 Task: Add an event  with title  Casual Second Interview with Billie, date '2023/10/09' to 2023/10/10  & Select Event type as  One on One. Add location for the event as  Birmingham, UK and add a description: The conversation aimed at assessing their qualifications, skills, and suitability for a specific job role or position within the organization. The interview provides an opportunity for the hiring team to gather valuable information about the candidate's experience, abilities, and potential cultural fit.Create an event link  http-casualsecondinterviewwithcandidatebcom & Select the event color as  Cyan. , logged in from the account softage.4@softage.netand send the event invitation to softage.10@softage.net and softage.1@softage.net
Action: Mouse pressed left at (825, 107)
Screenshot: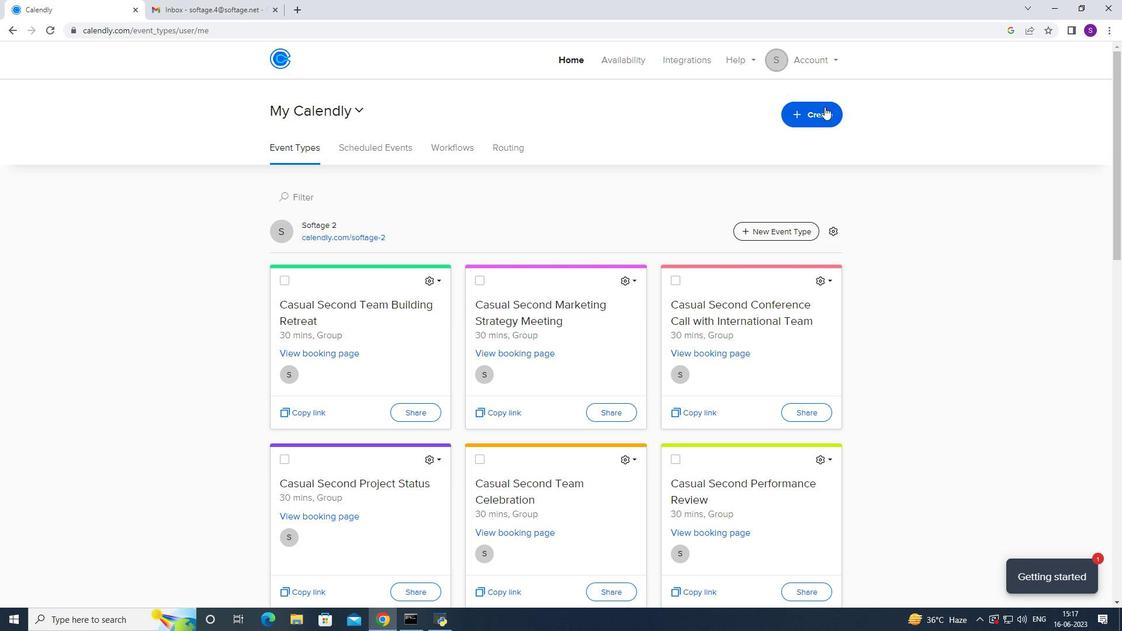 
Action: Mouse moved to (719, 166)
Screenshot: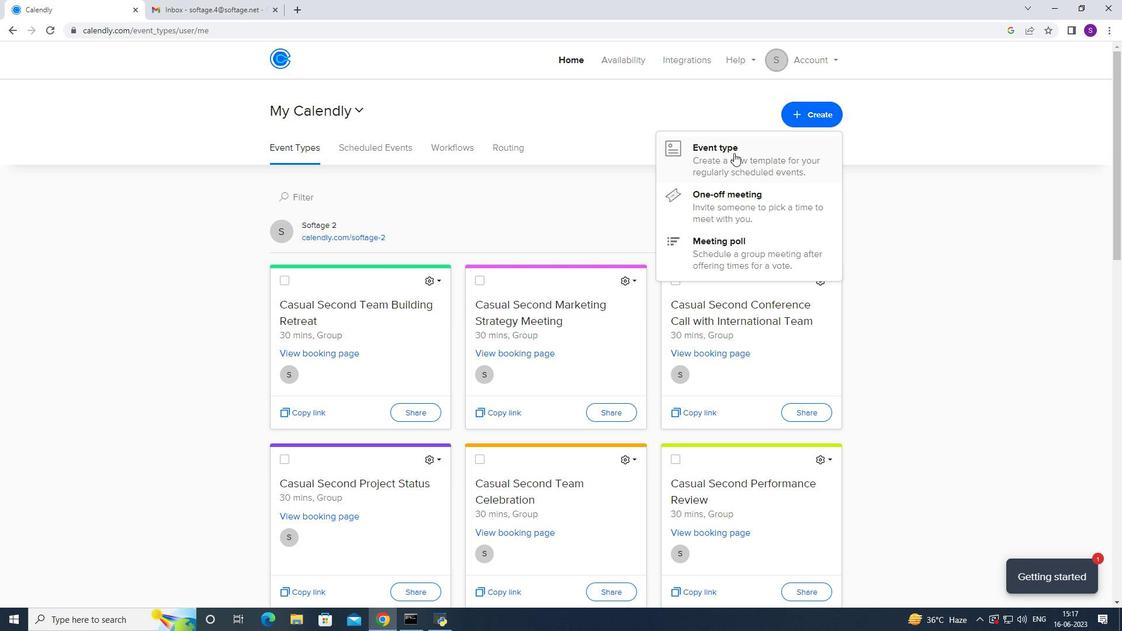 
Action: Mouse pressed left at (719, 166)
Screenshot: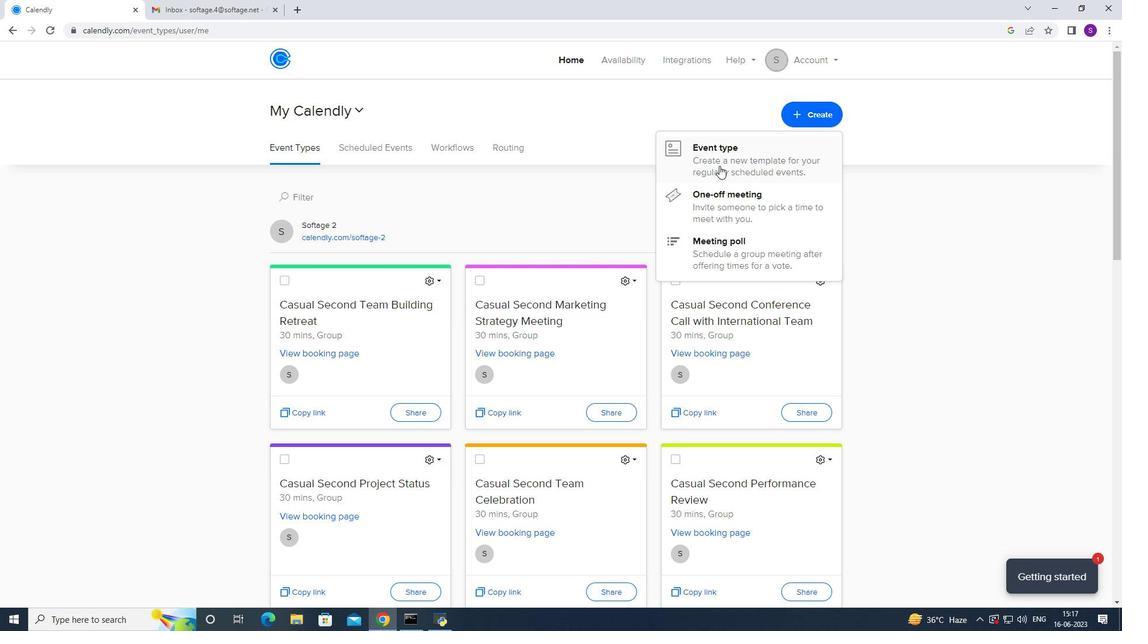 
Action: Mouse moved to (499, 192)
Screenshot: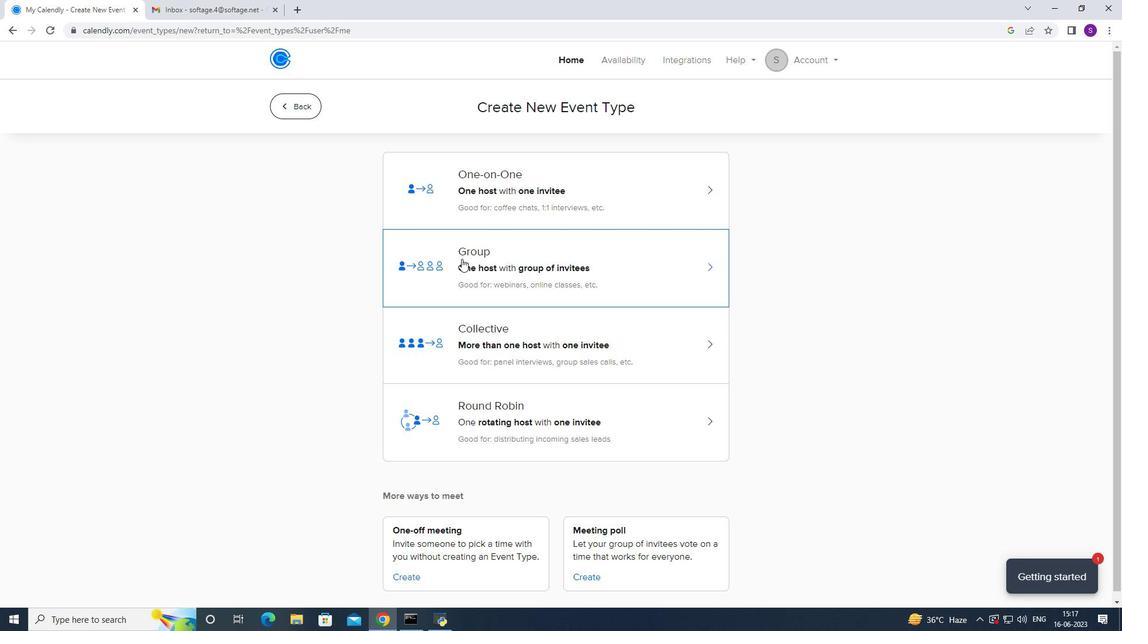
Action: Mouse pressed left at (499, 192)
Screenshot: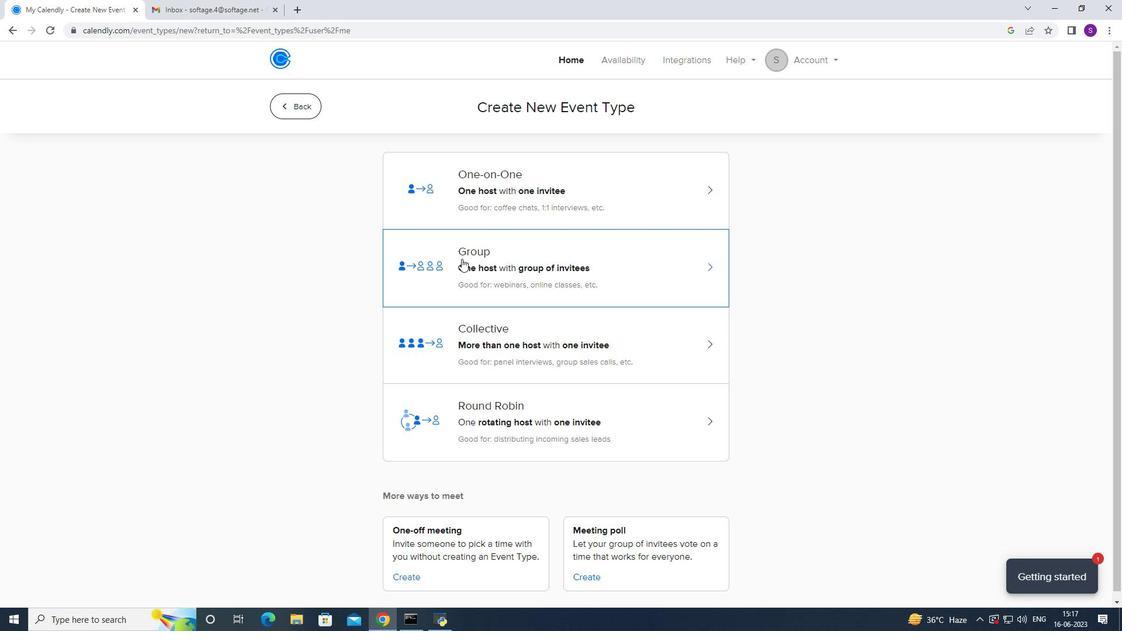 
Action: Mouse moved to (431, 266)
Screenshot: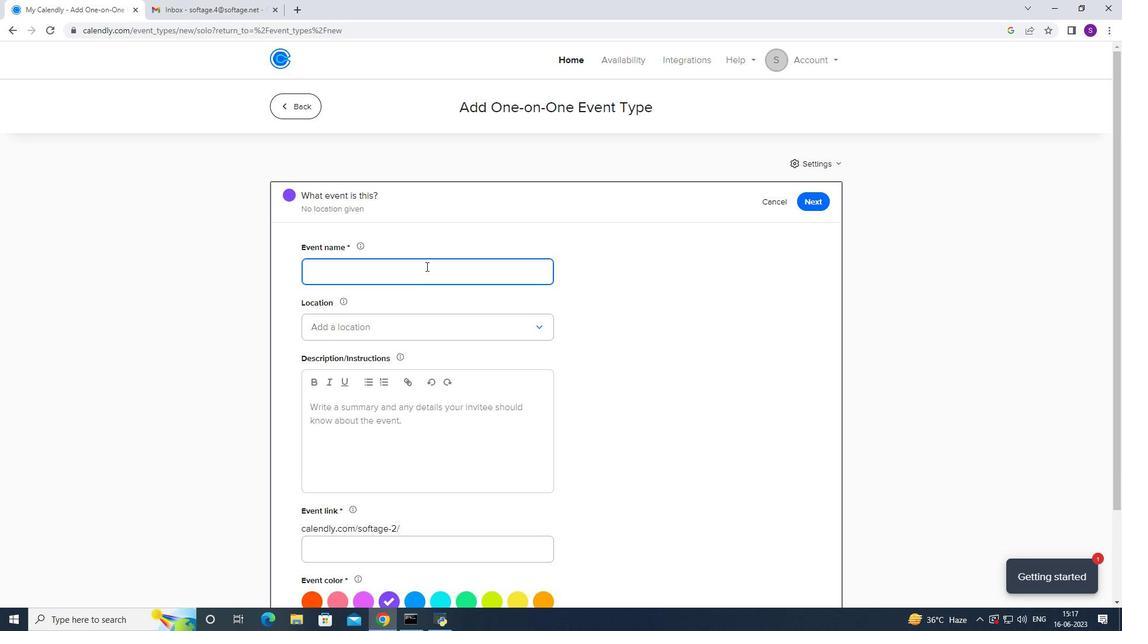 
Action: Key pressed <Key.caps_lock>
Screenshot: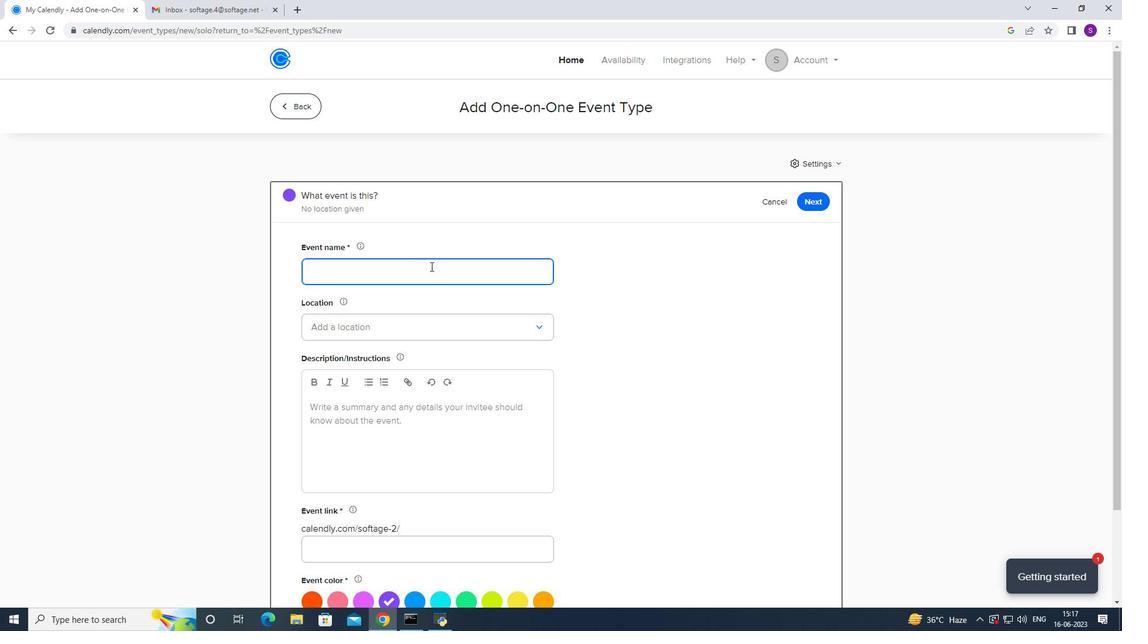 
Action: Mouse moved to (457, 259)
Screenshot: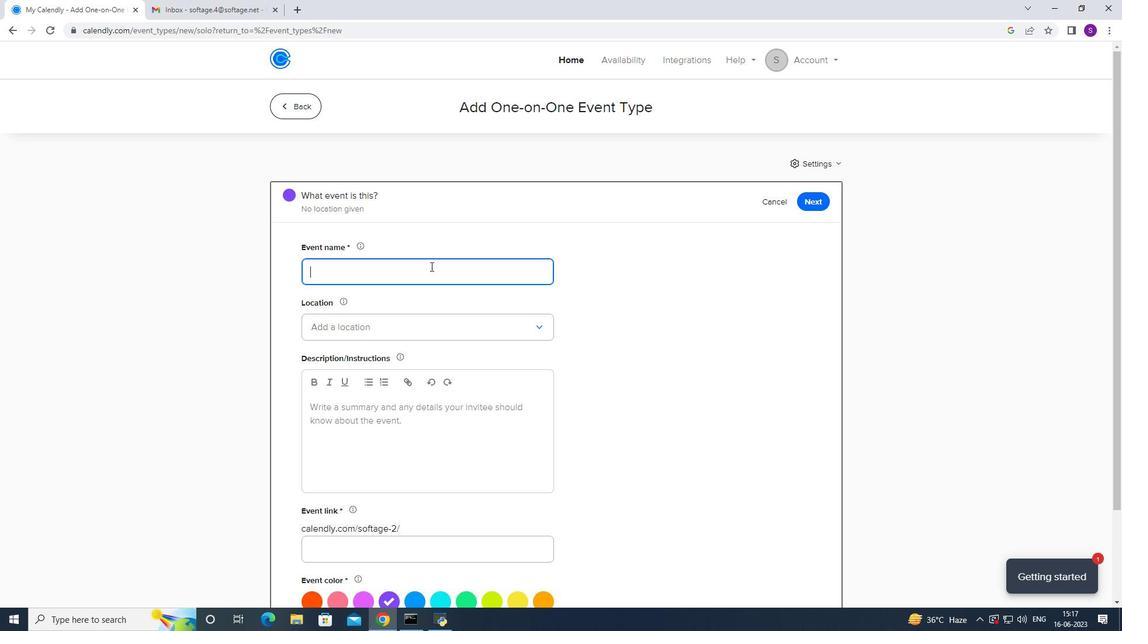 
Action: Key pressed C
Screenshot: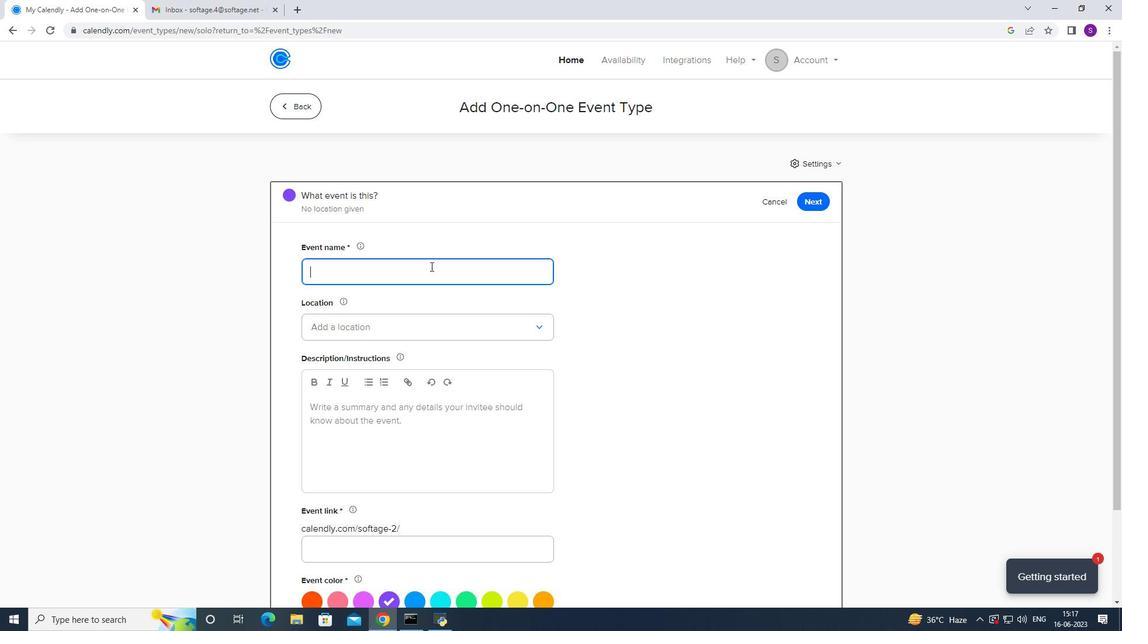 
Action: Mouse moved to (483, 246)
Screenshot: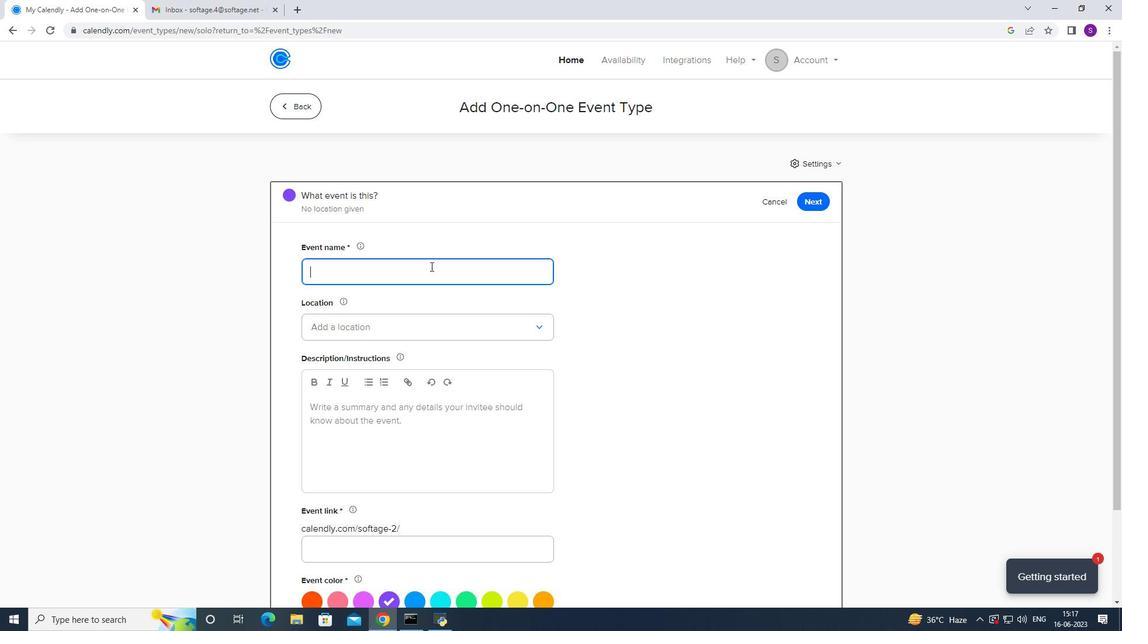 
Action: Key pressed <Key.caps_lock>as
Screenshot: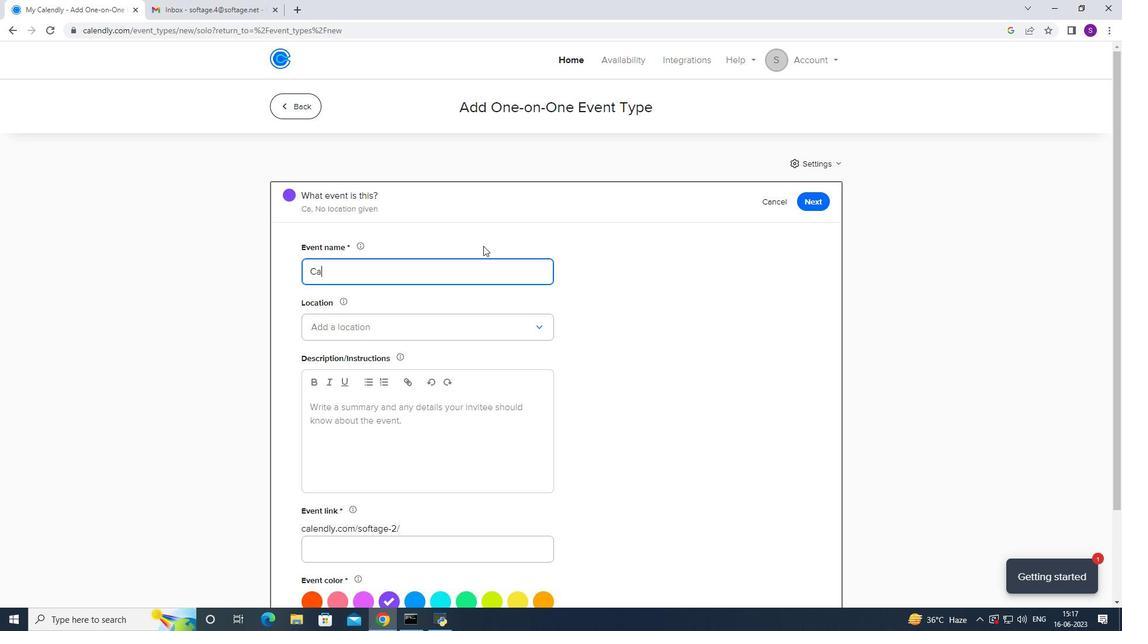 
Action: Mouse moved to (552, 233)
Screenshot: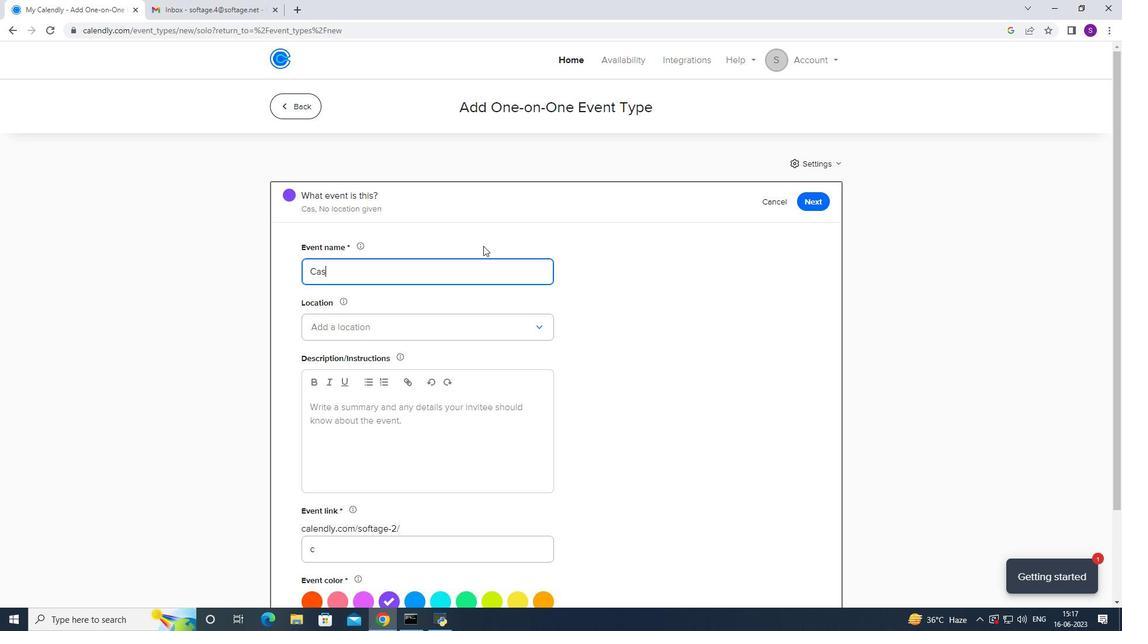 
Action: Key pressed u
Screenshot: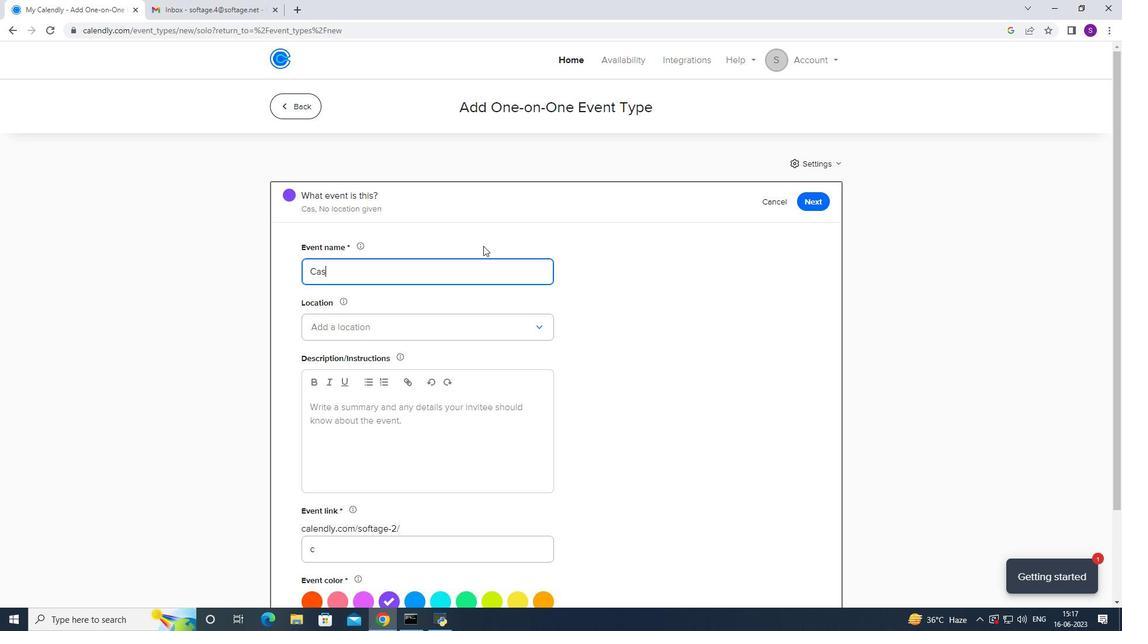 
Action: Mouse moved to (644, 204)
Screenshot: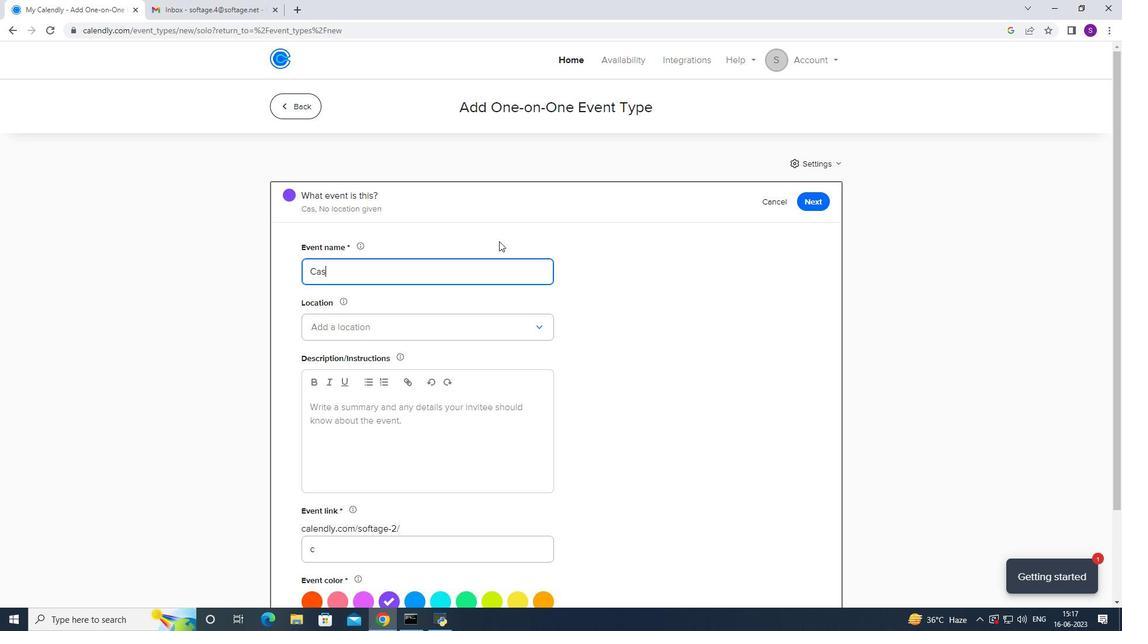 
Action: Key pressed al<Key.space>
Screenshot: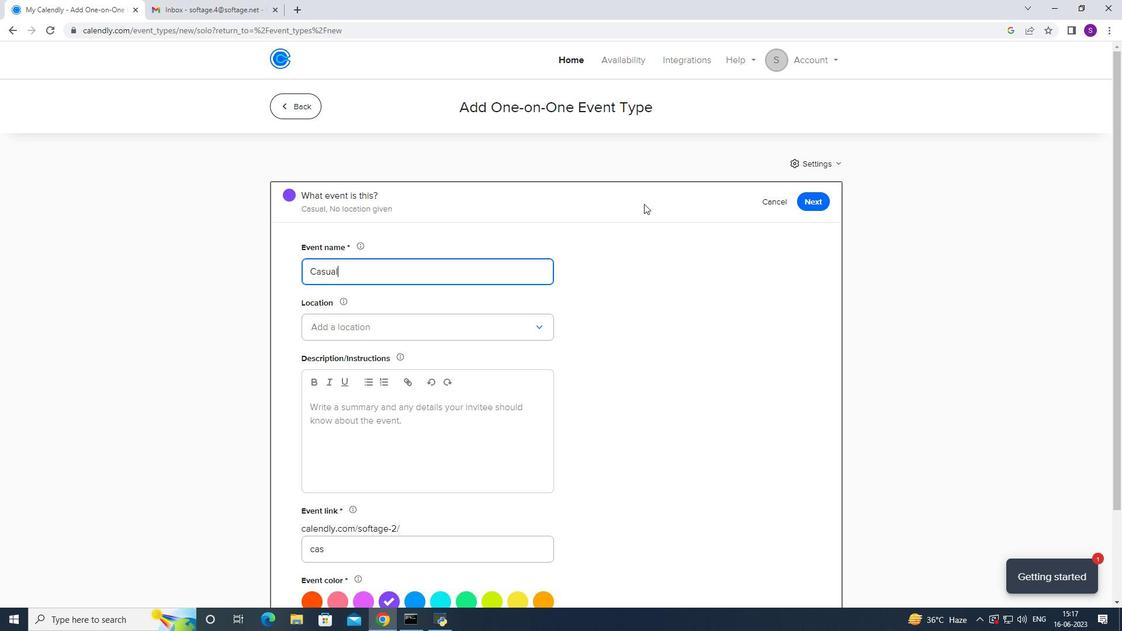 
Action: Mouse moved to (1122, 630)
Screenshot: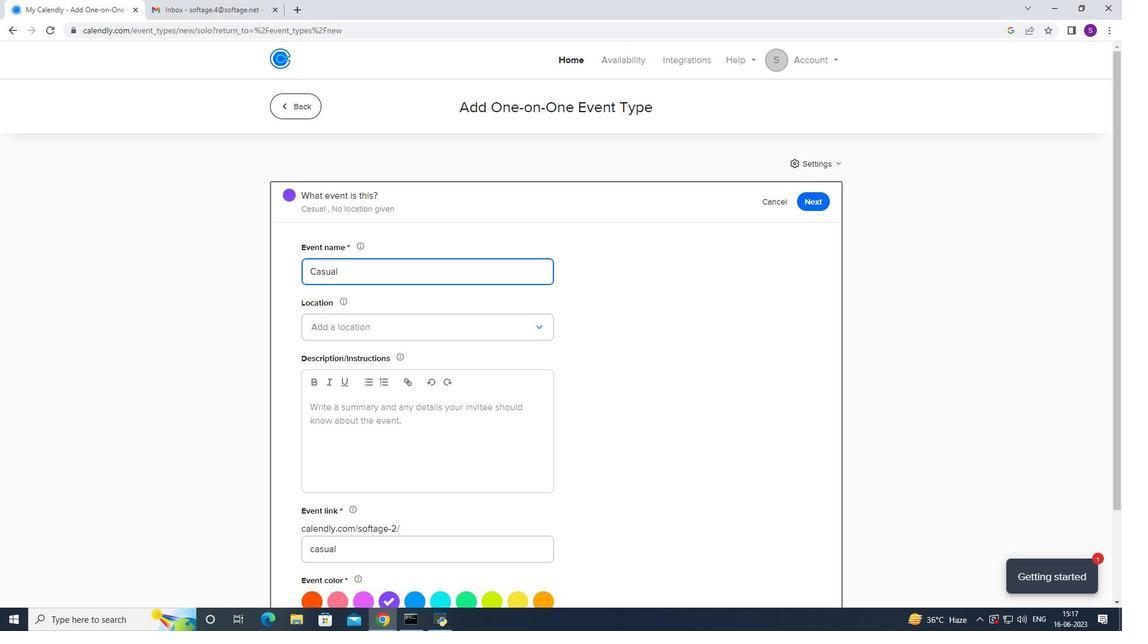 
Action: Key pressed <Key.caps_lock>S<Key.caps_lock>eond<Key.caps_lock>I<Key.caps_lock>nterview<Key.space>with<Key.space><Key.caps_lock>B<Key.caps_lock>ikll<Key.backspace><Key.backspace><Key.backspace>llie
Screenshot: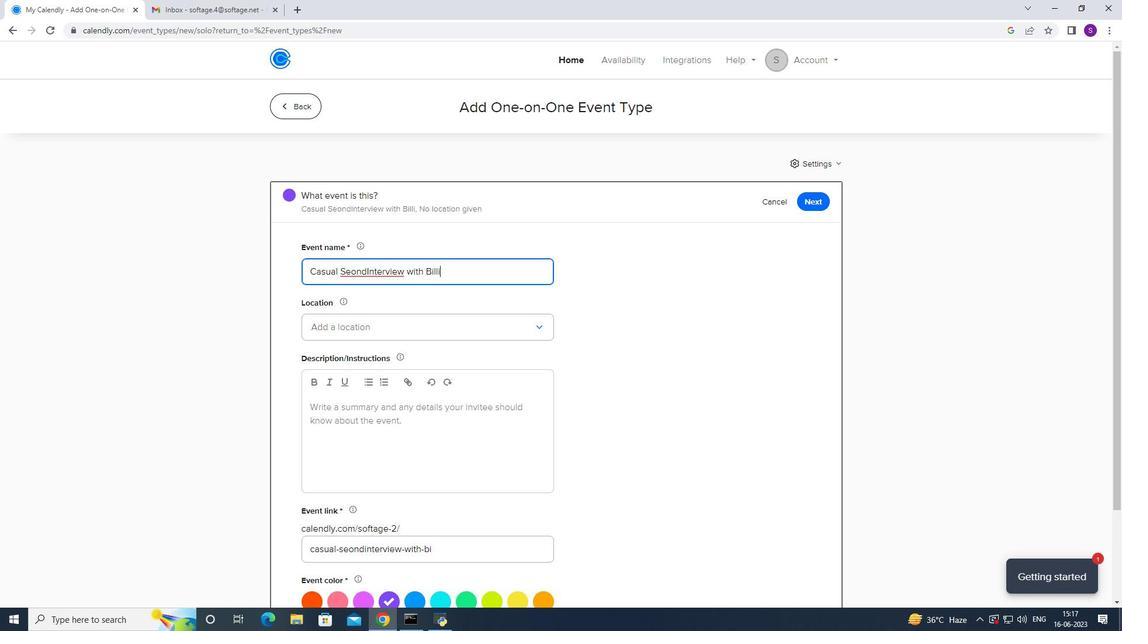 
Action: Mouse moved to (356, 278)
Screenshot: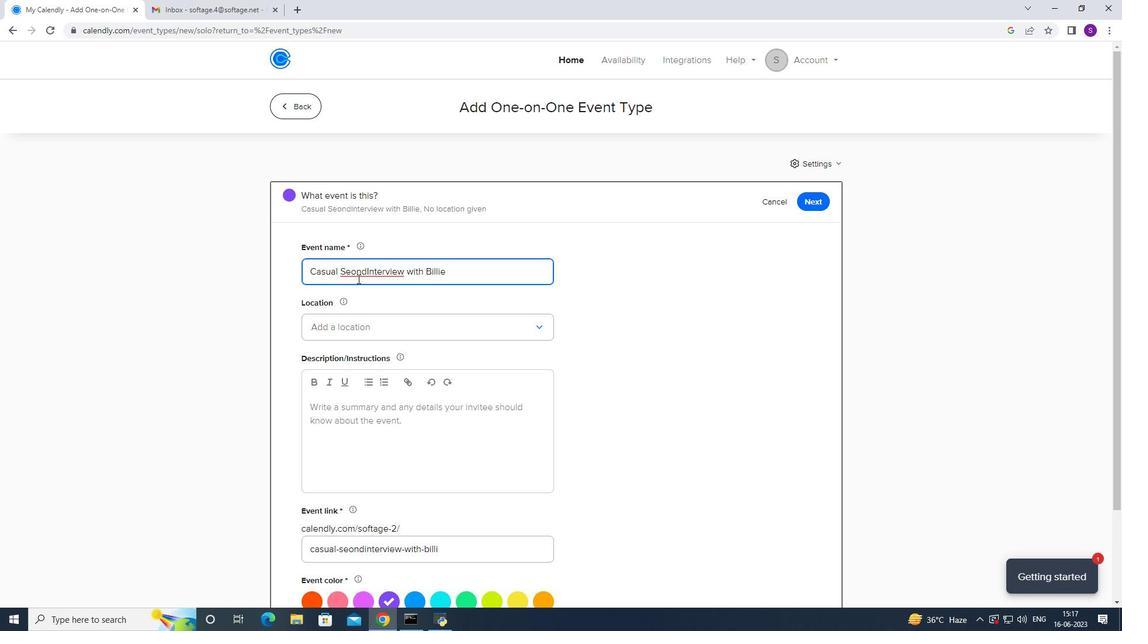 
Action: Mouse pressed left at (356, 278)
Screenshot: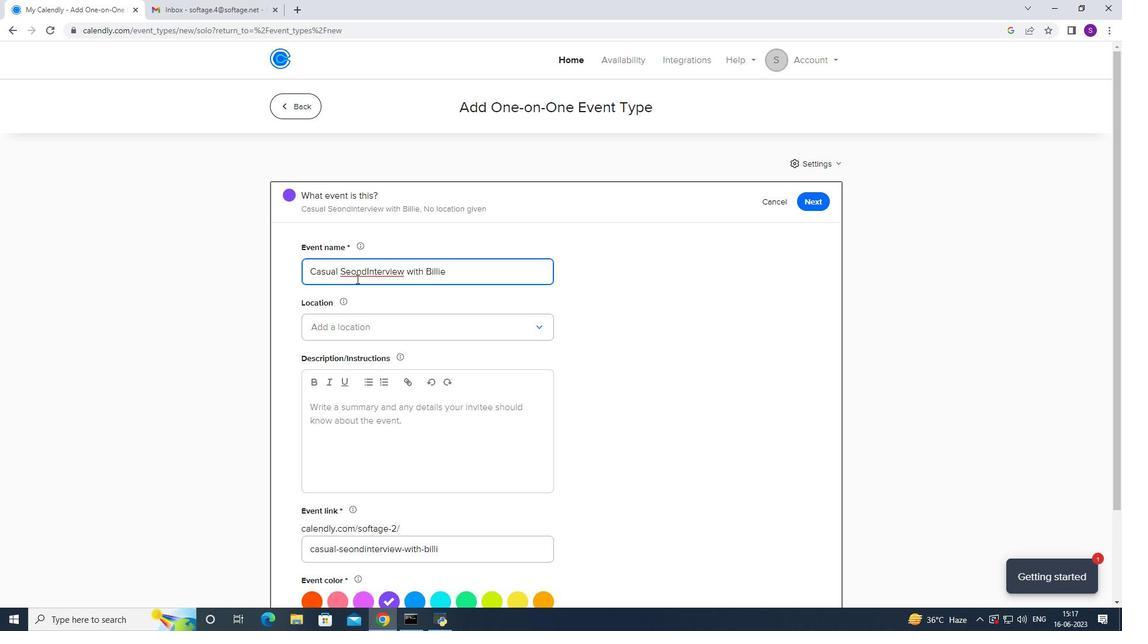 
Action: Mouse moved to (349, 281)
Screenshot: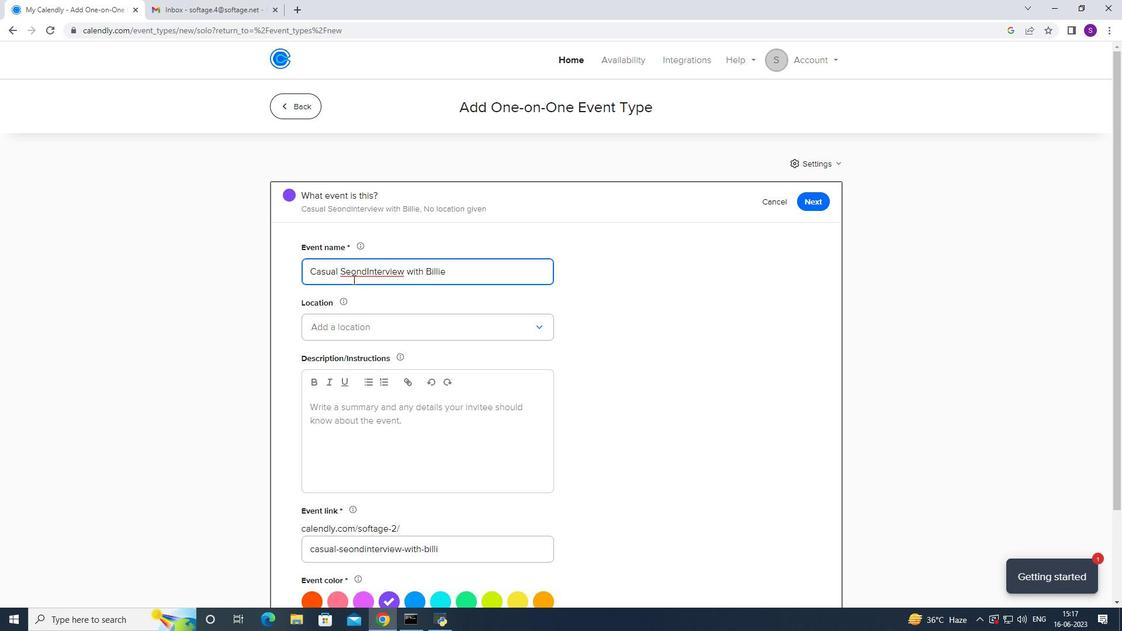 
Action: Mouse pressed left at (349, 281)
Screenshot: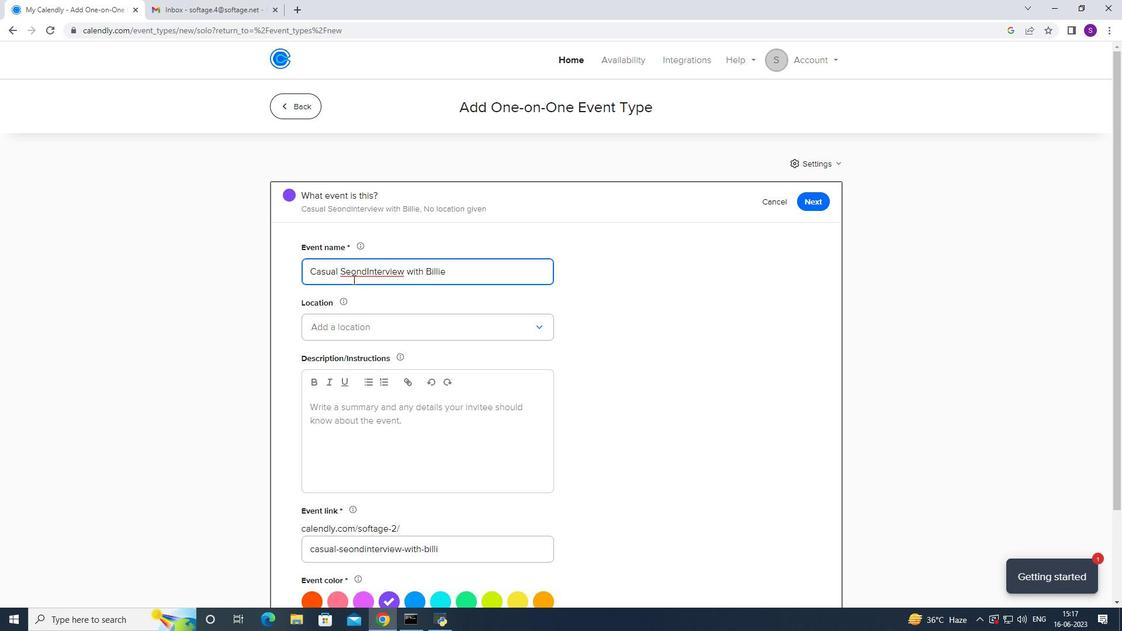 
Action: Key pressed c
Screenshot: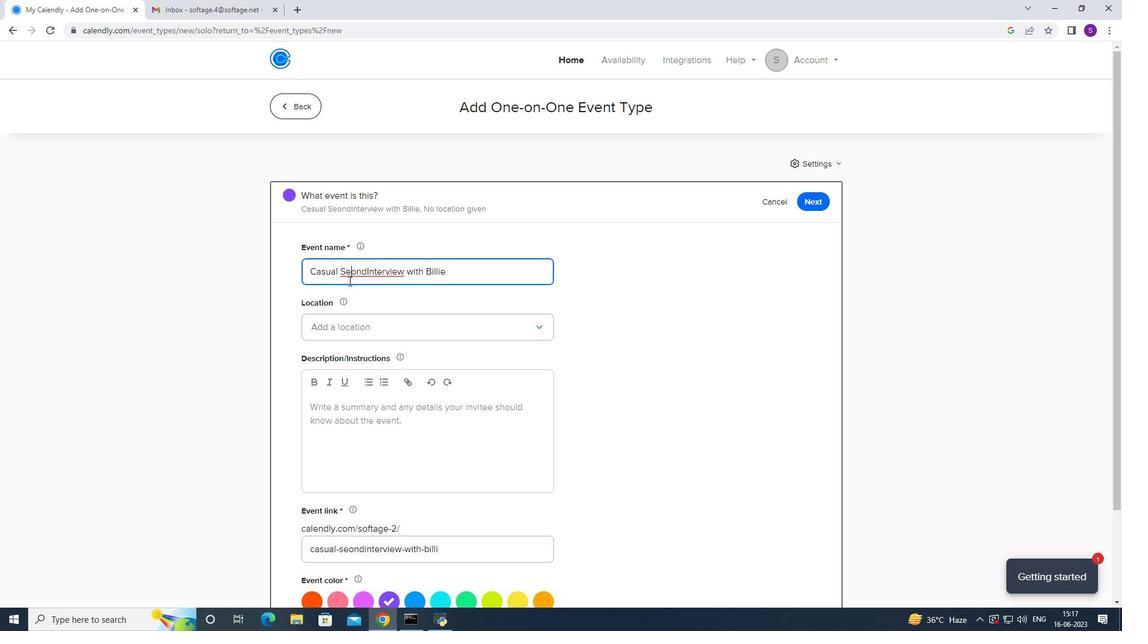 
Action: Mouse moved to (368, 273)
Screenshot: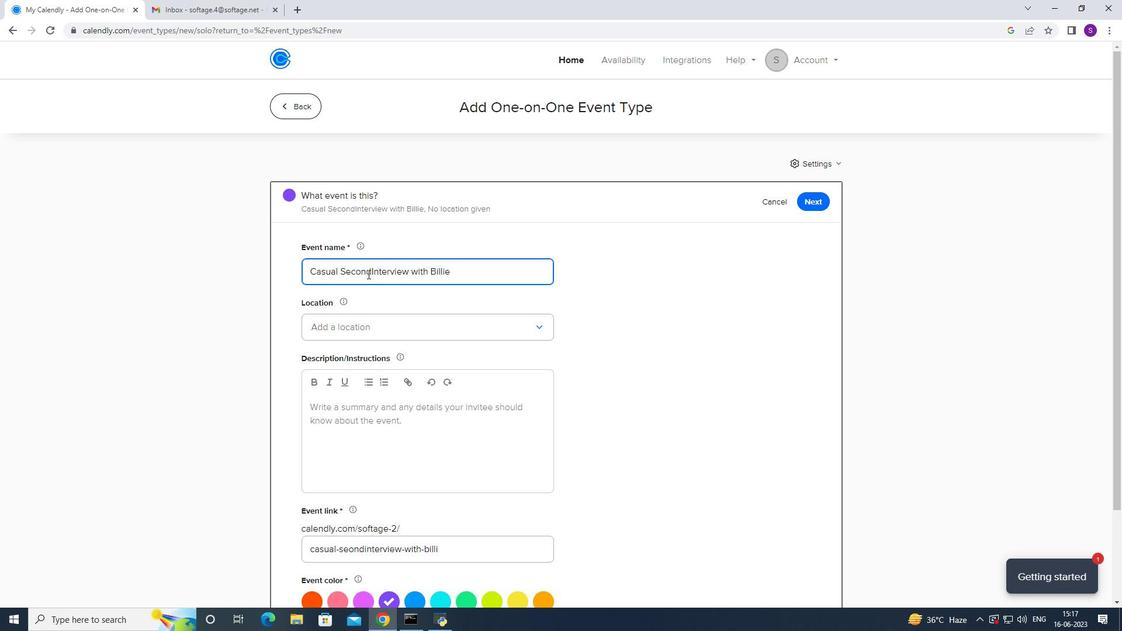 
Action: Mouse pressed left at (368, 273)
Screenshot: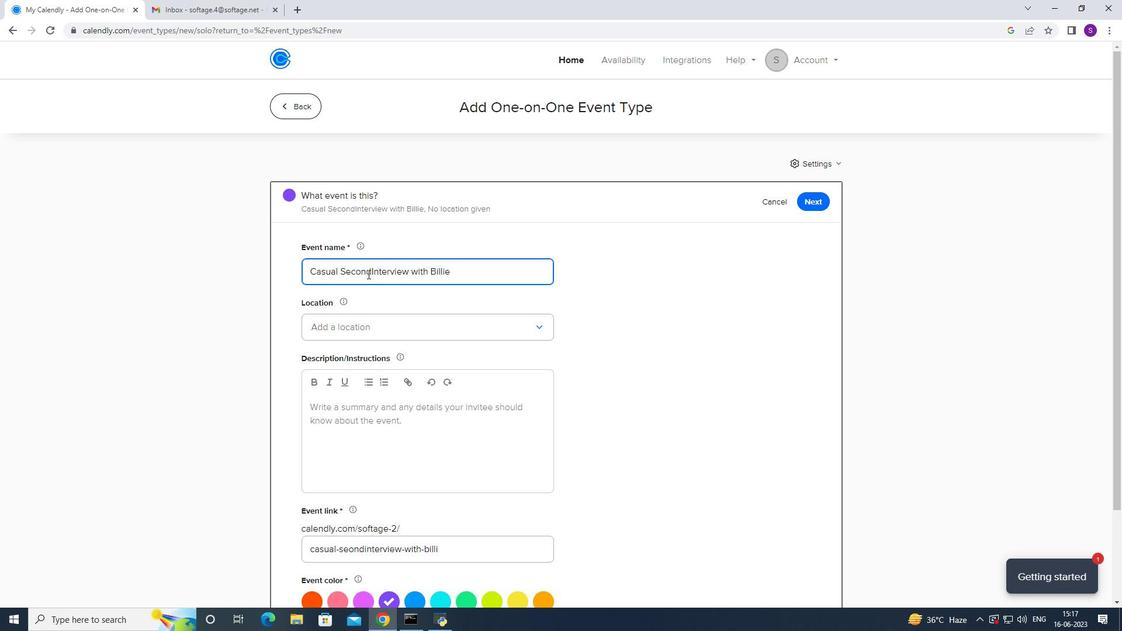 
Action: Mouse moved to (369, 273)
Screenshot: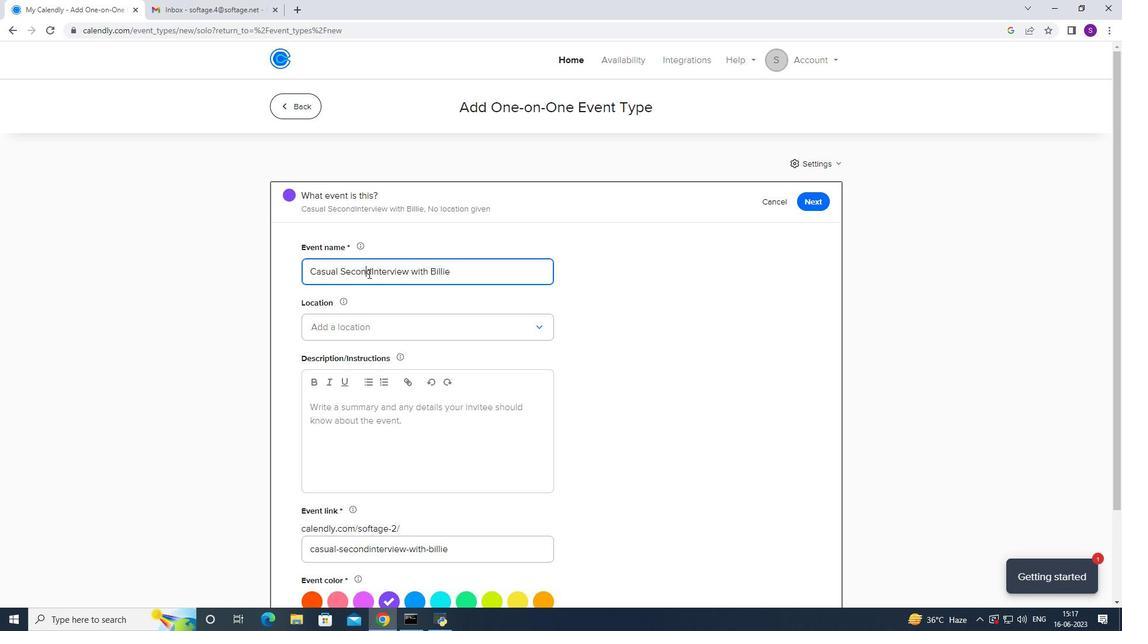 
Action: Mouse pressed left at (369, 273)
Screenshot: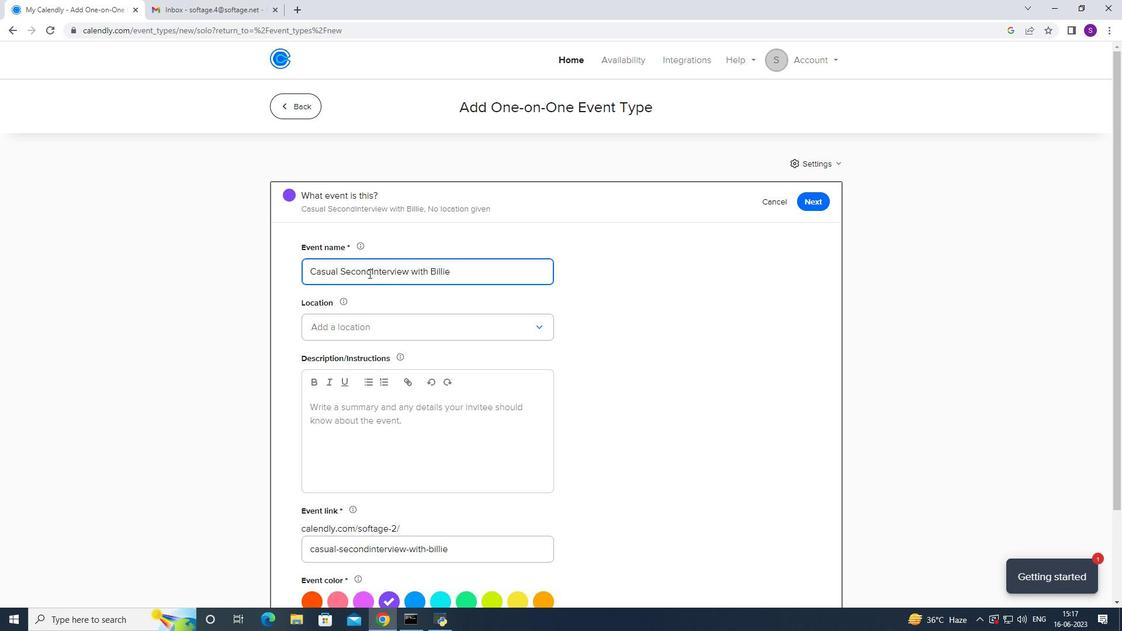 
Action: Mouse moved to (371, 273)
Screenshot: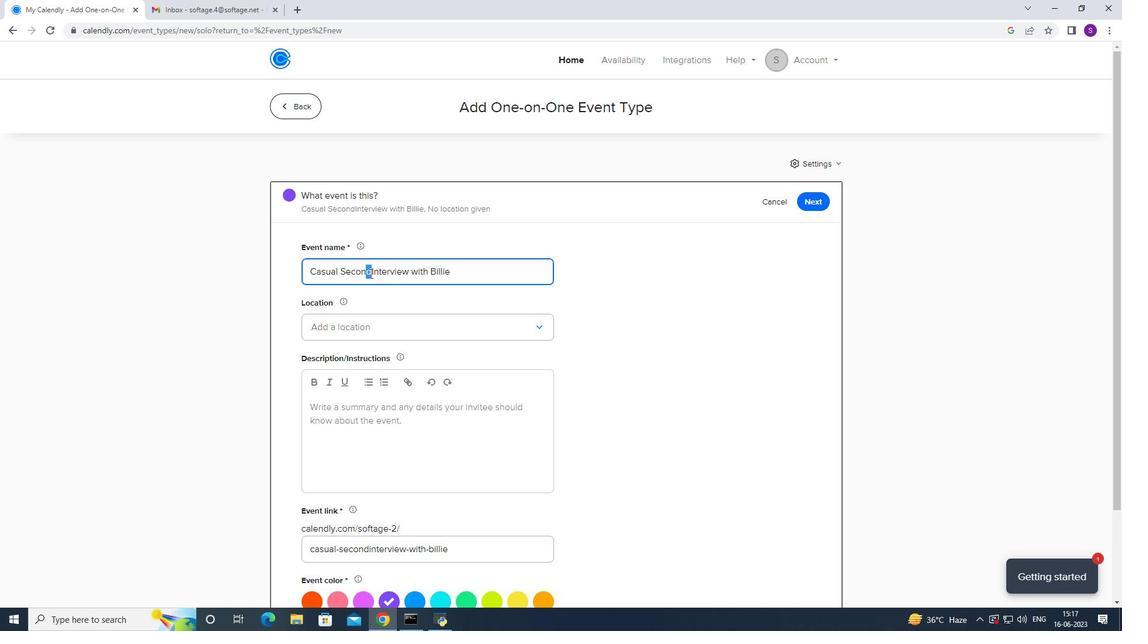 
Action: Mouse pressed left at (371, 273)
Screenshot: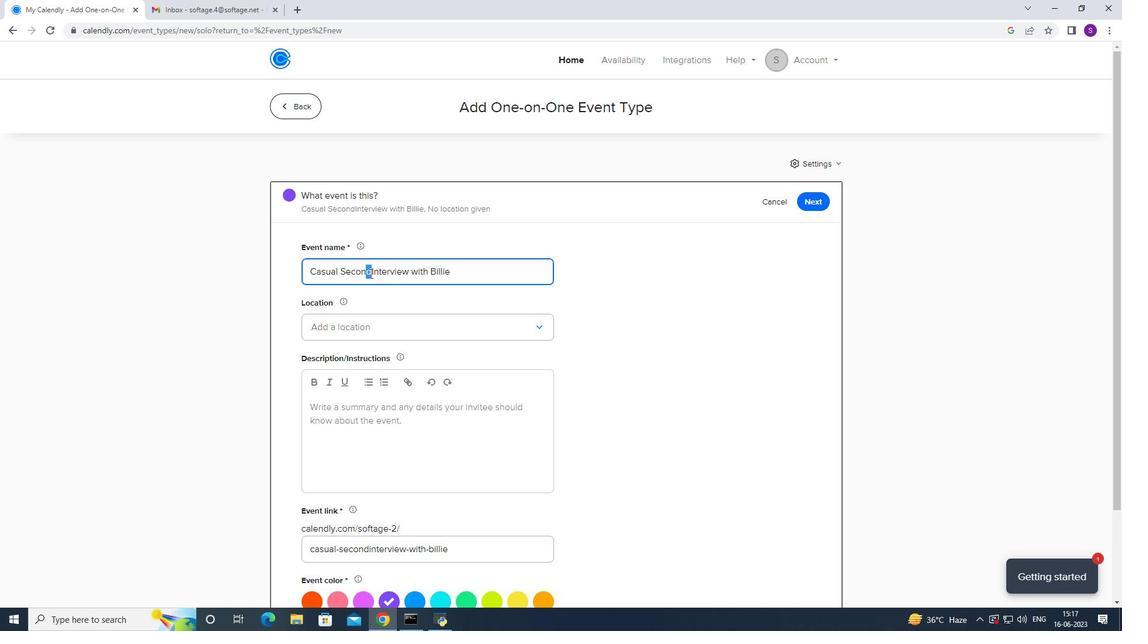 
Action: Mouse moved to (372, 273)
Screenshot: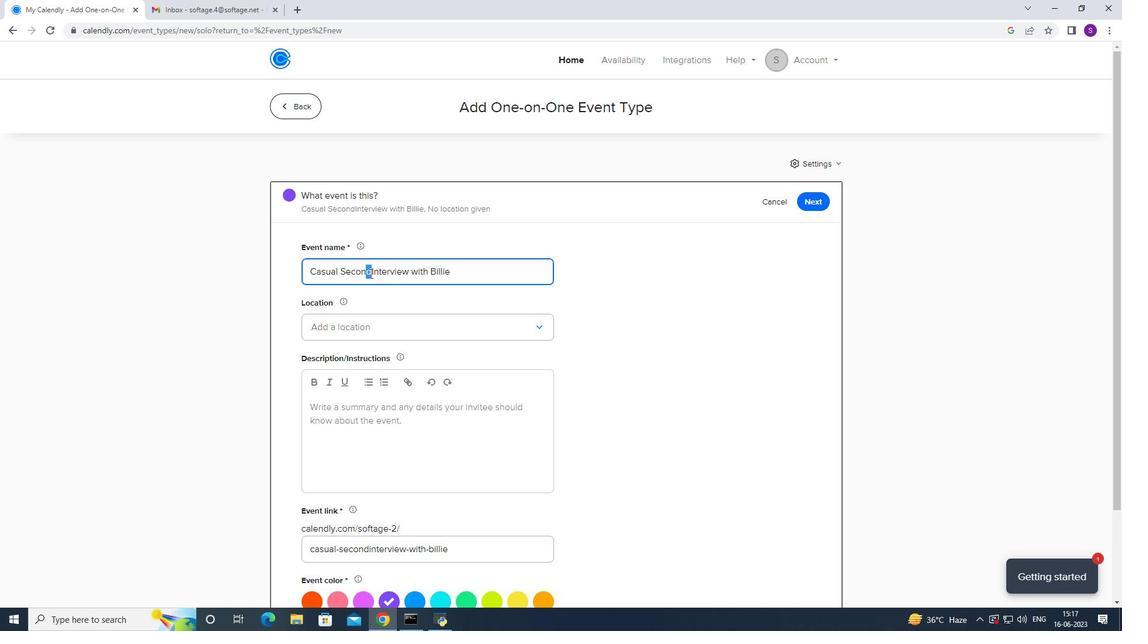 
Action: Mouse pressed left at (372, 273)
Screenshot: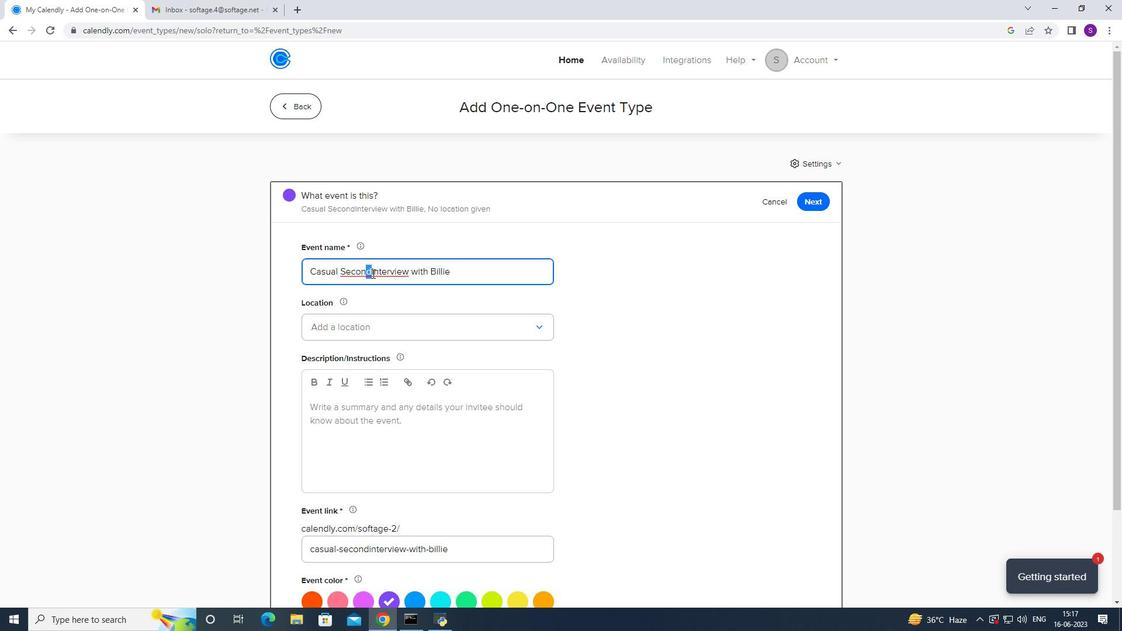 
Action: Mouse moved to (374, 273)
Screenshot: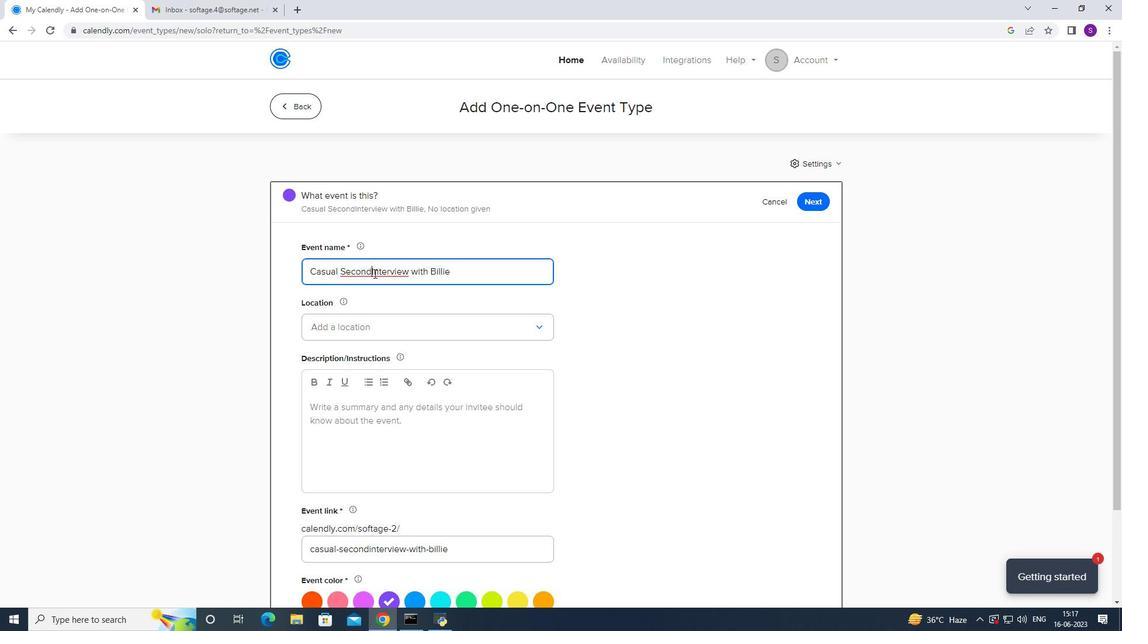 
Action: Key pressed <Key.space>
Screenshot: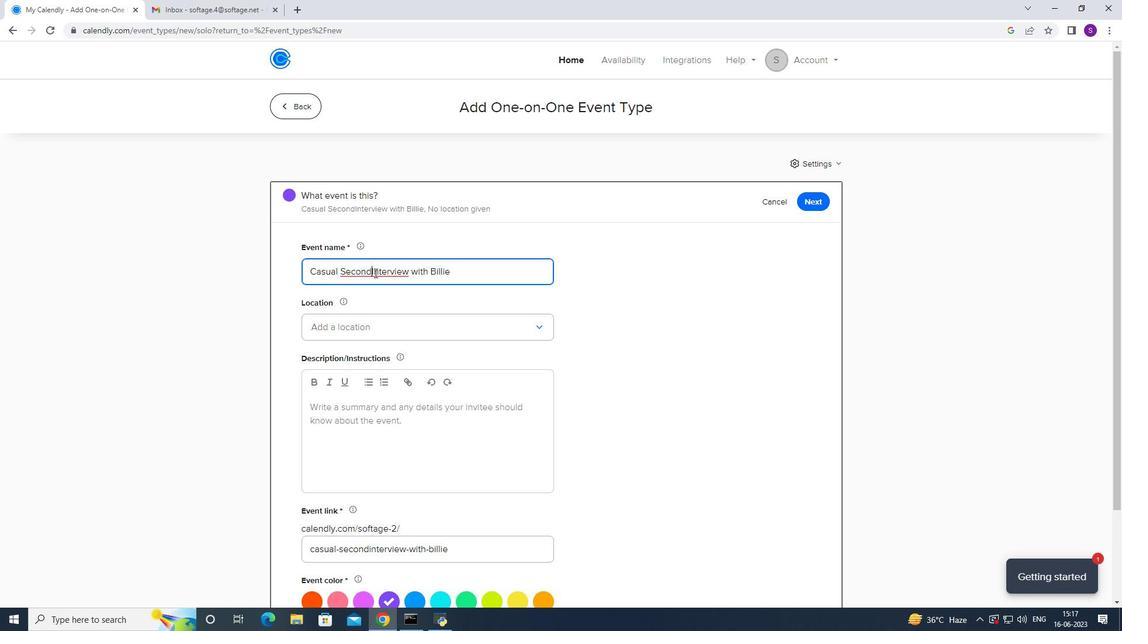 
Action: Mouse moved to (477, 274)
Screenshot: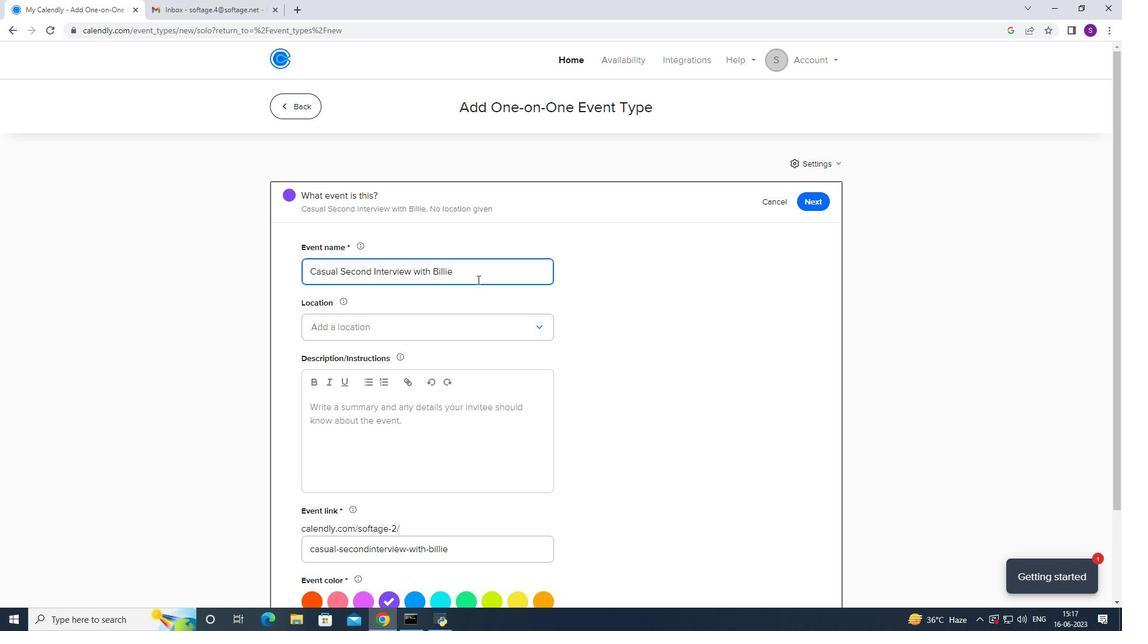 
Action: Mouse pressed left at (477, 274)
Screenshot: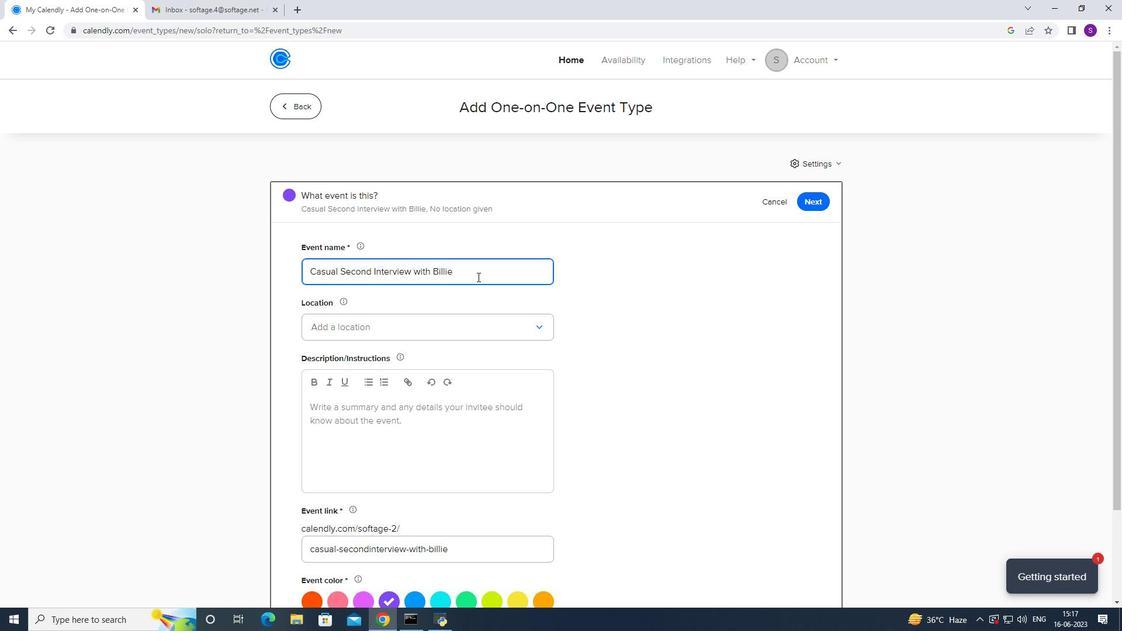 
Action: Mouse moved to (402, 341)
Screenshot: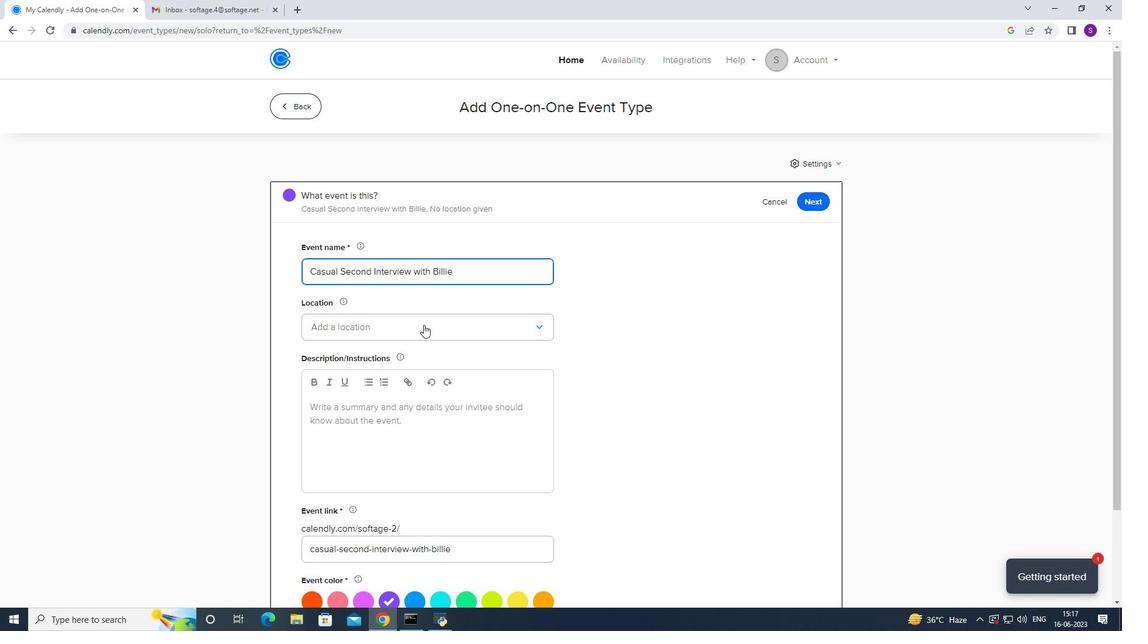 
Action: Mouse pressed left at (402, 341)
Screenshot: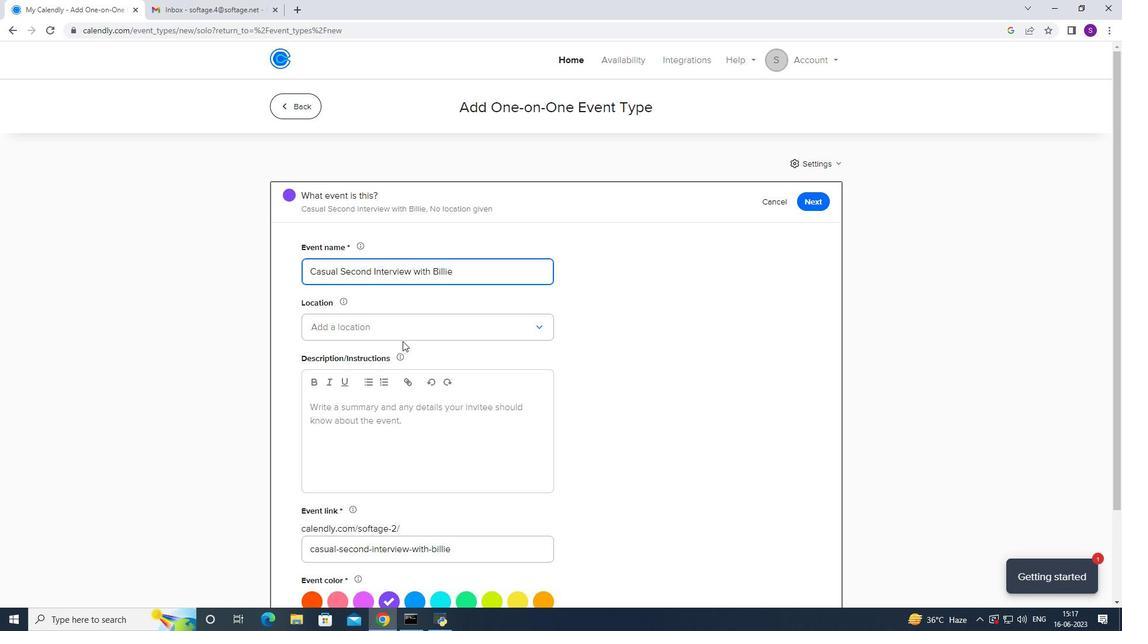 
Action: Mouse moved to (407, 336)
Screenshot: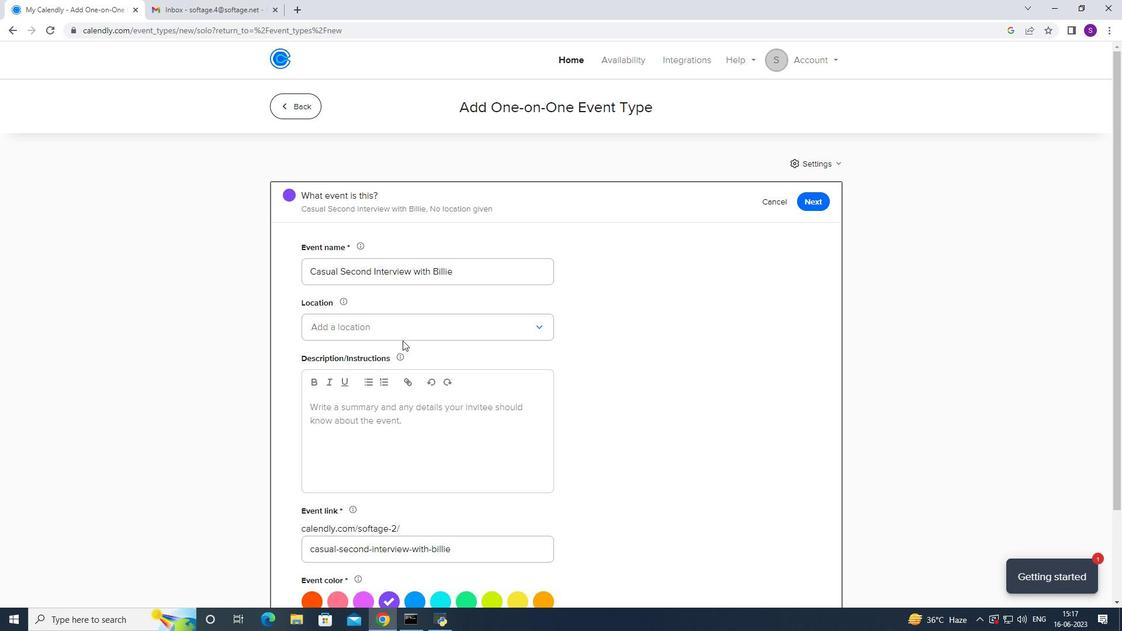 
Action: Mouse pressed left at (407, 336)
Screenshot: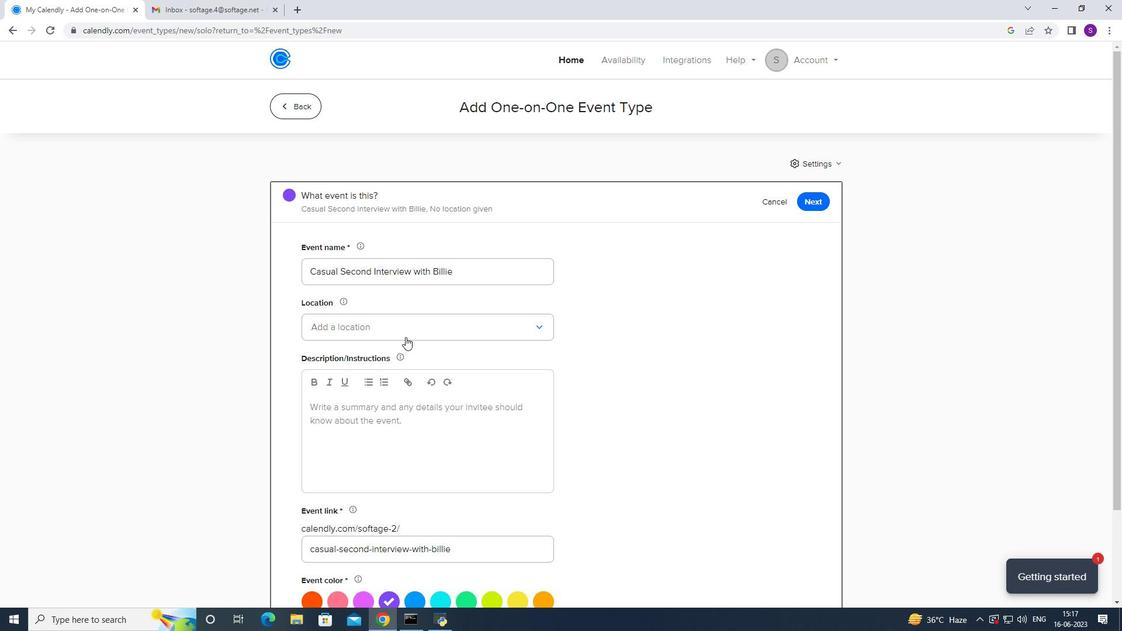 
Action: Mouse moved to (398, 359)
Screenshot: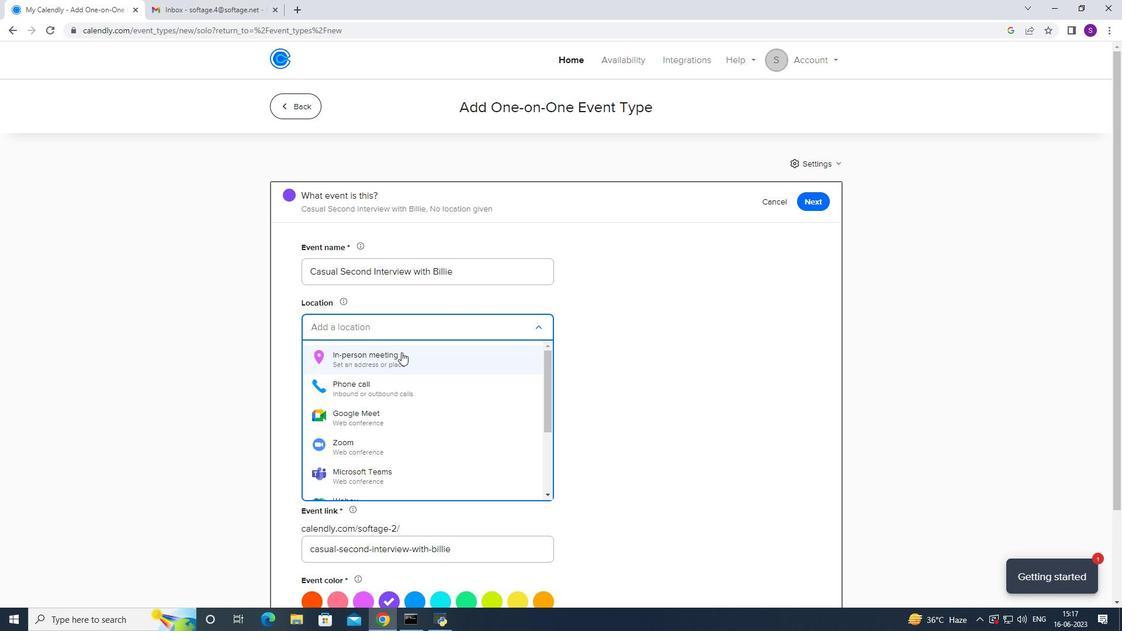 
Action: Mouse pressed left at (398, 359)
Screenshot: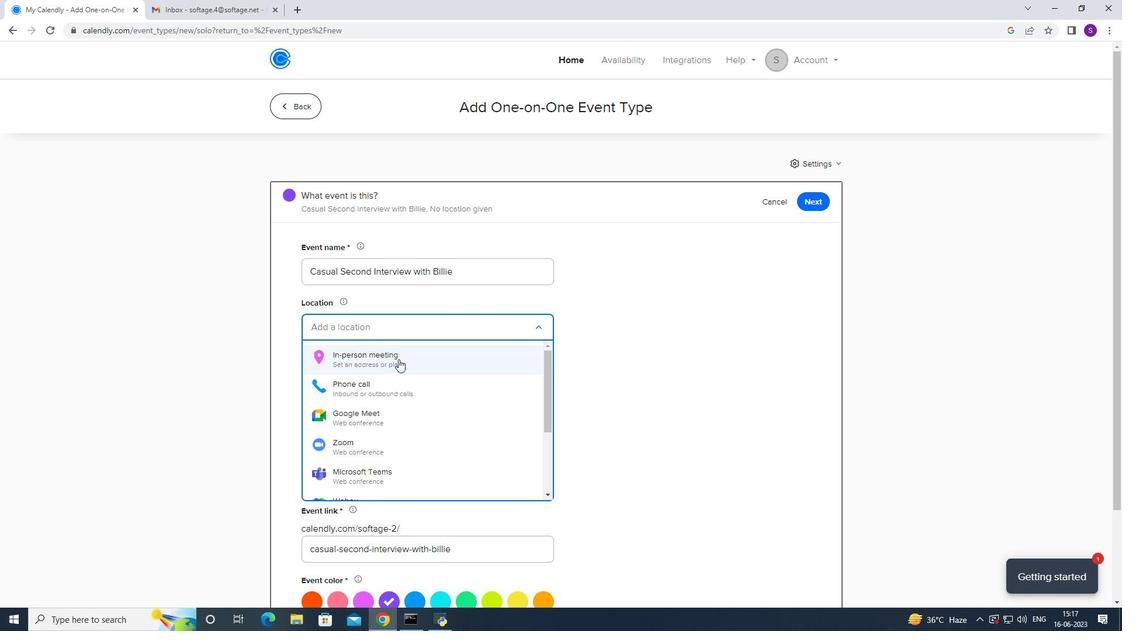 
Action: Mouse moved to (514, 202)
Screenshot: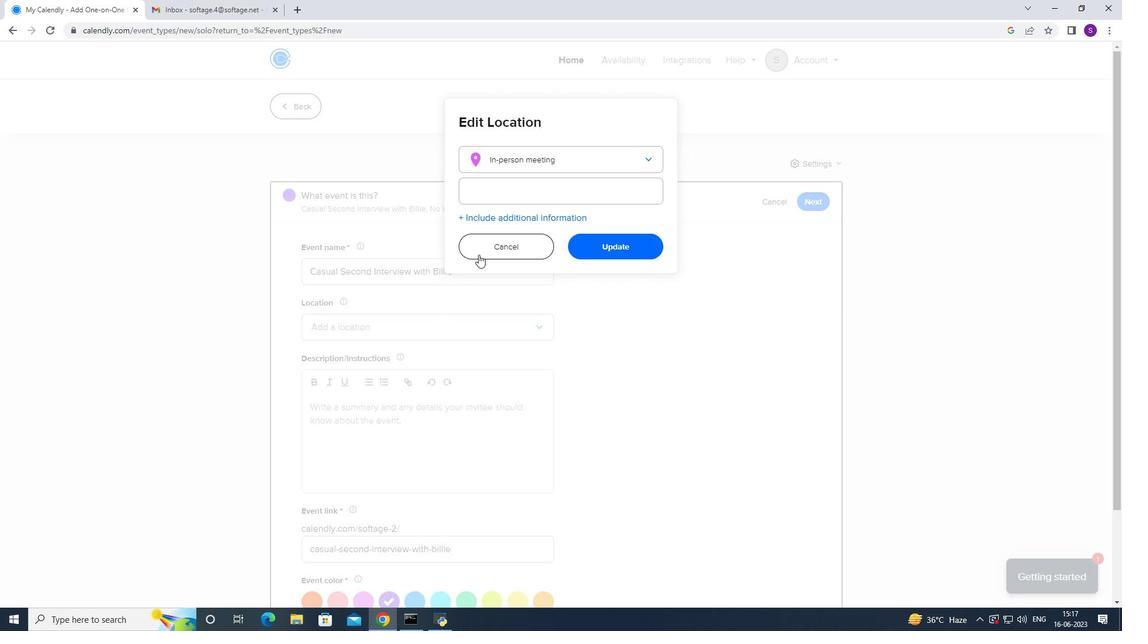 
Action: Mouse pressed left at (514, 202)
Screenshot: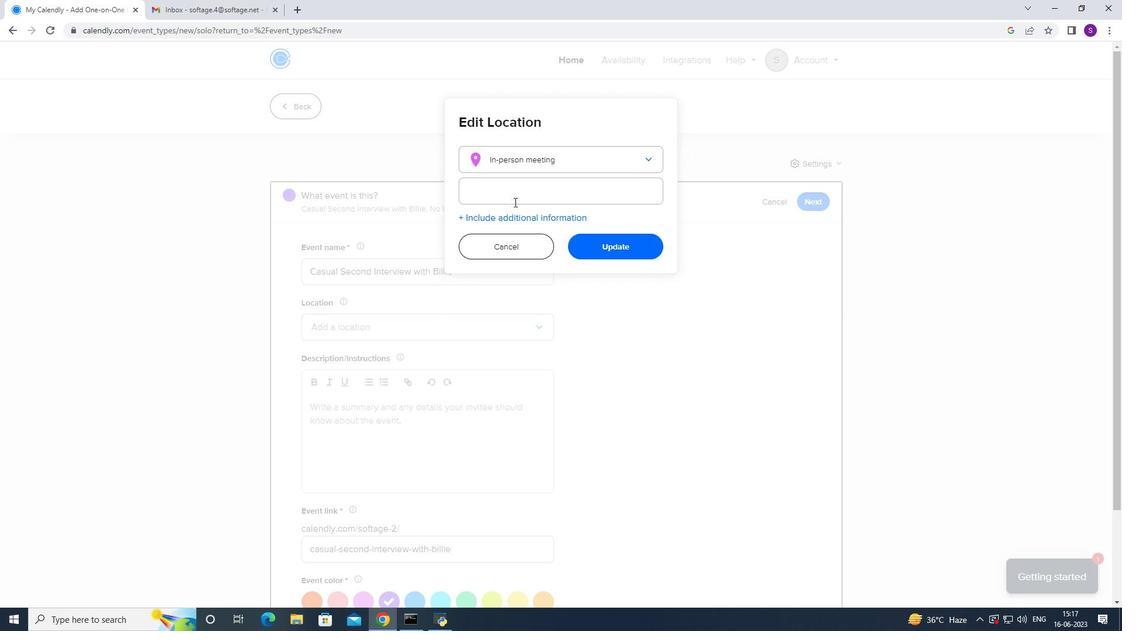
Action: Mouse moved to (506, 211)
Screenshot: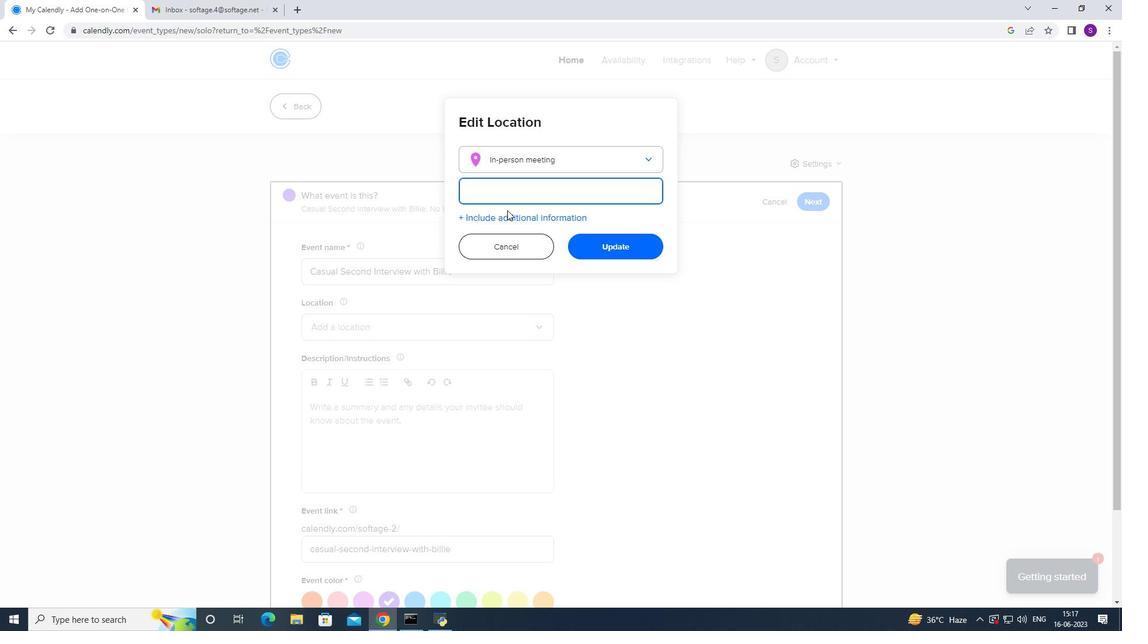 
Action: Key pressed <Key.caps_lock>
Screenshot: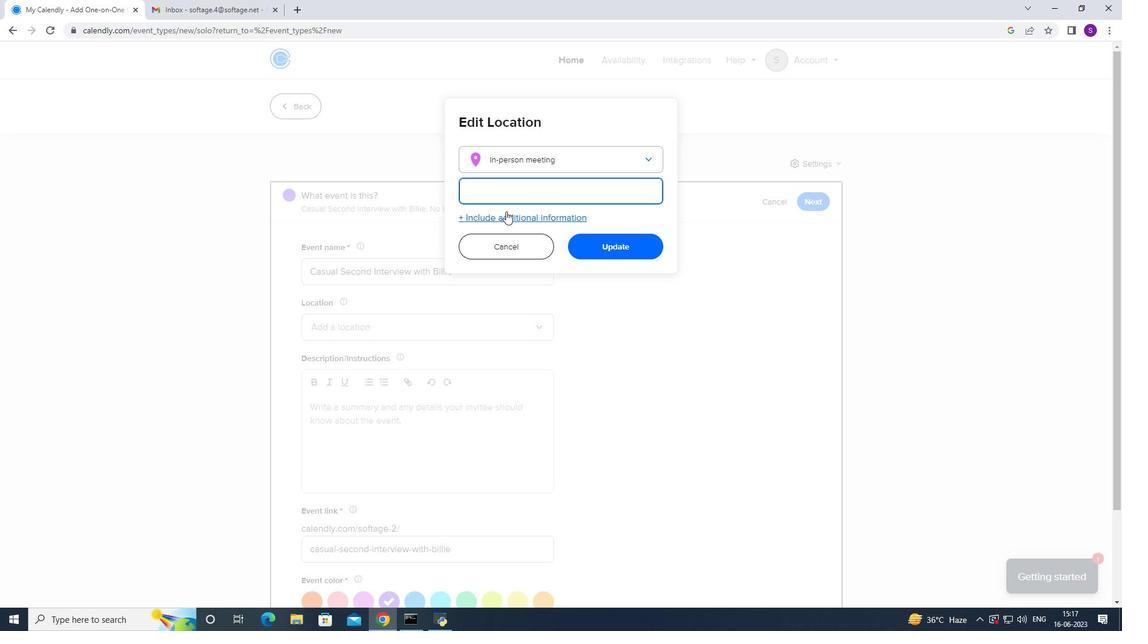 
Action: Mouse moved to (505, 212)
Screenshot: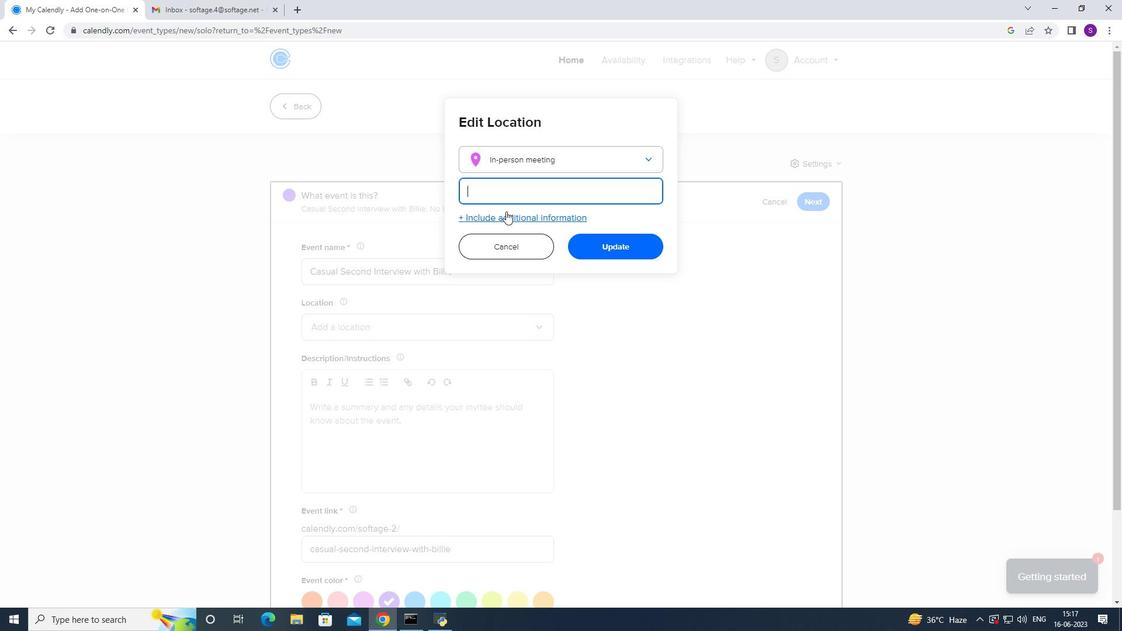 
Action: Key pressed B
Screenshot: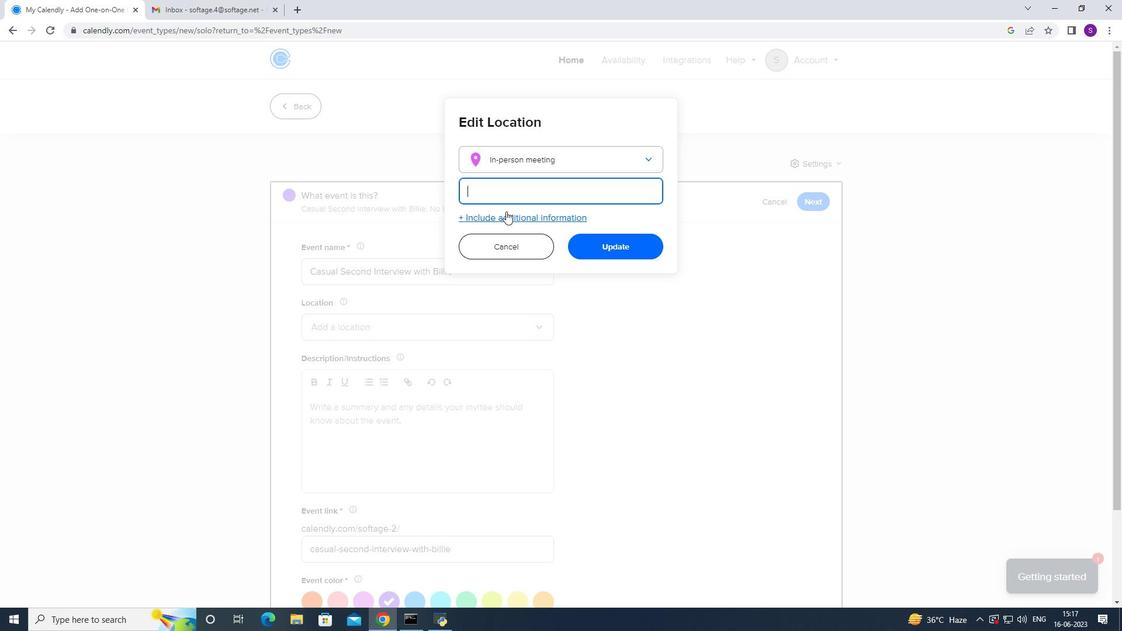 
Action: Mouse moved to (505, 212)
Screenshot: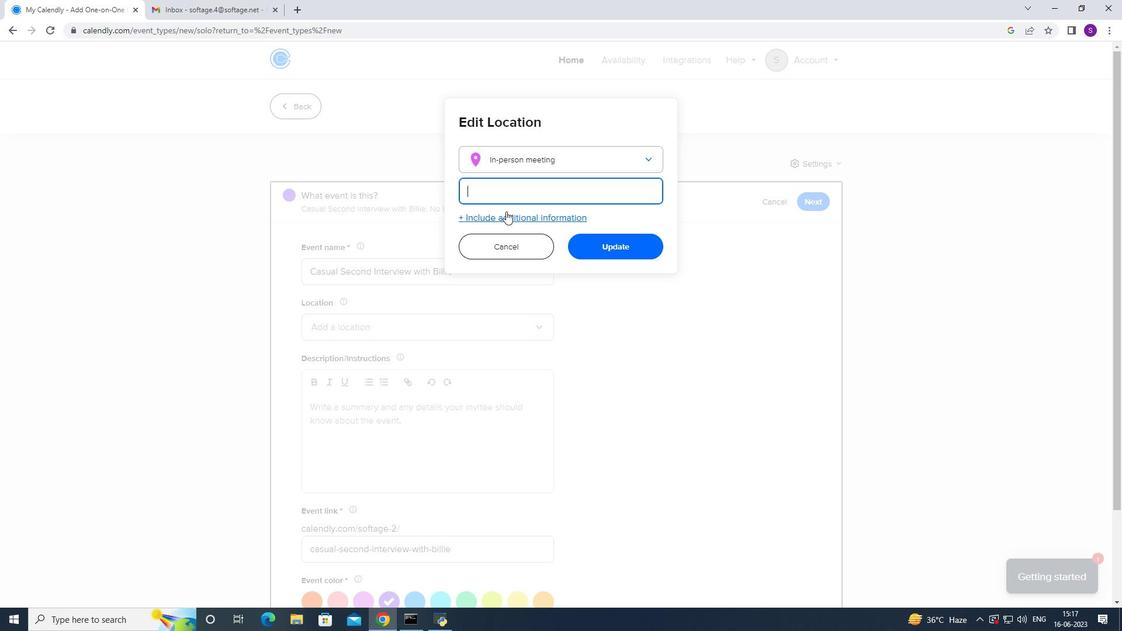 
Action: Key pressed <Key.caps_lock>
Screenshot: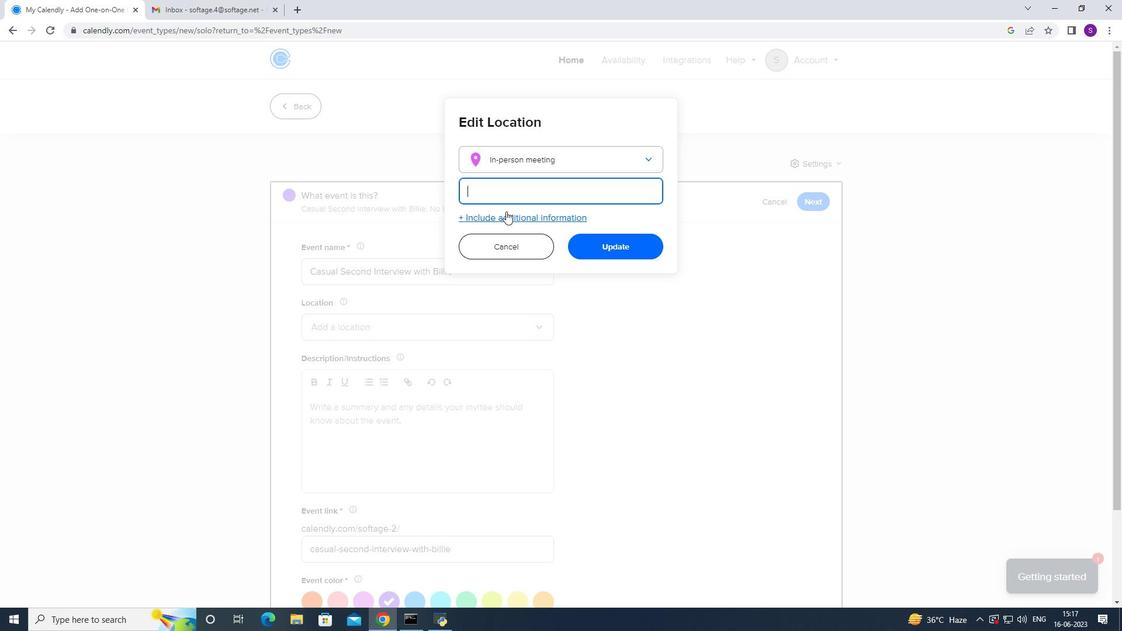 
Action: Mouse moved to (505, 213)
Screenshot: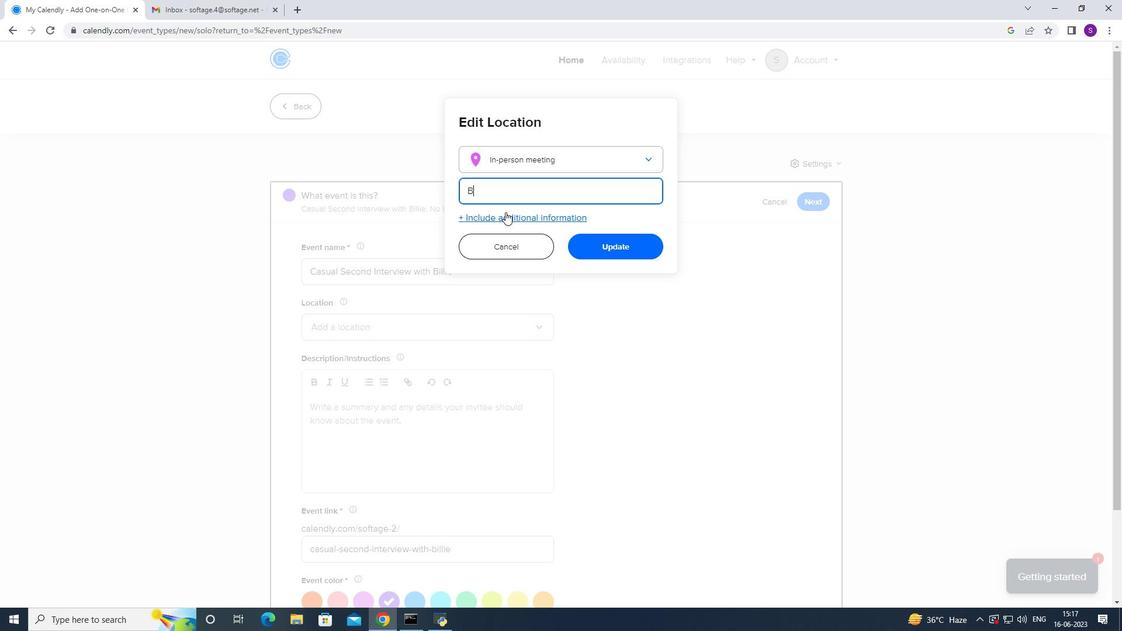 
Action: Key pressed i
Screenshot: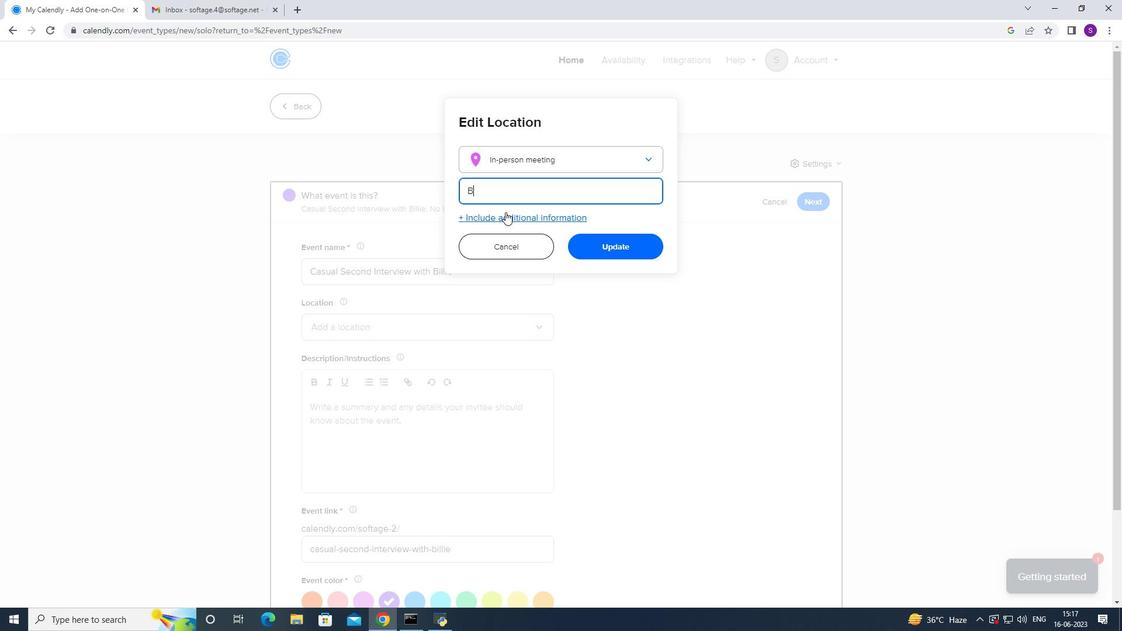 
Action: Mouse moved to (505, 213)
Screenshot: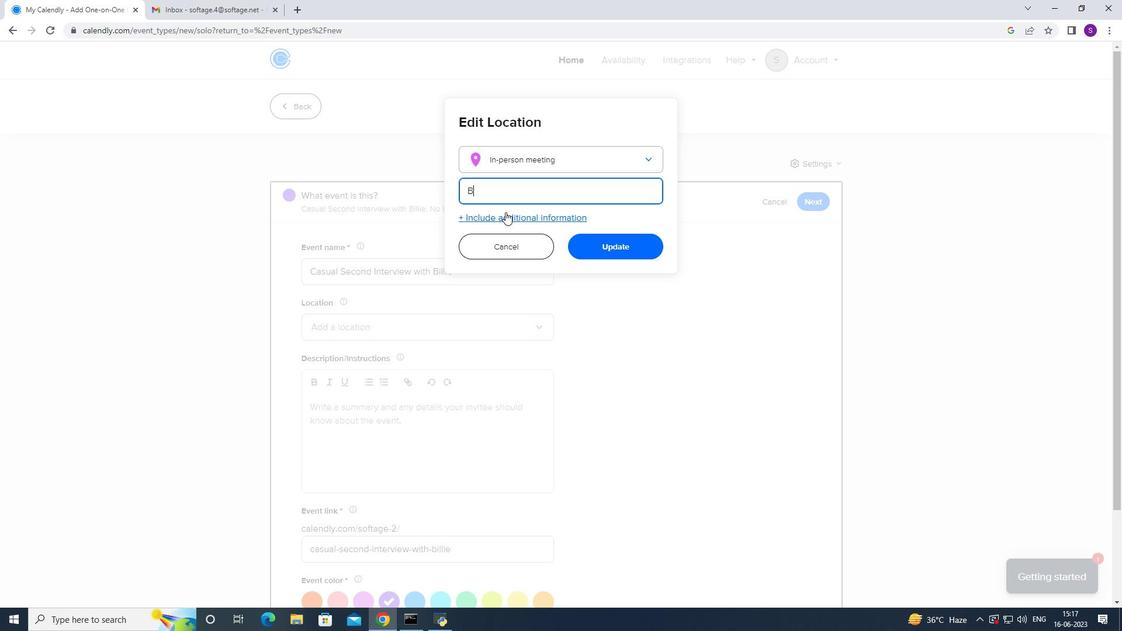 
Action: Key pressed r
Screenshot: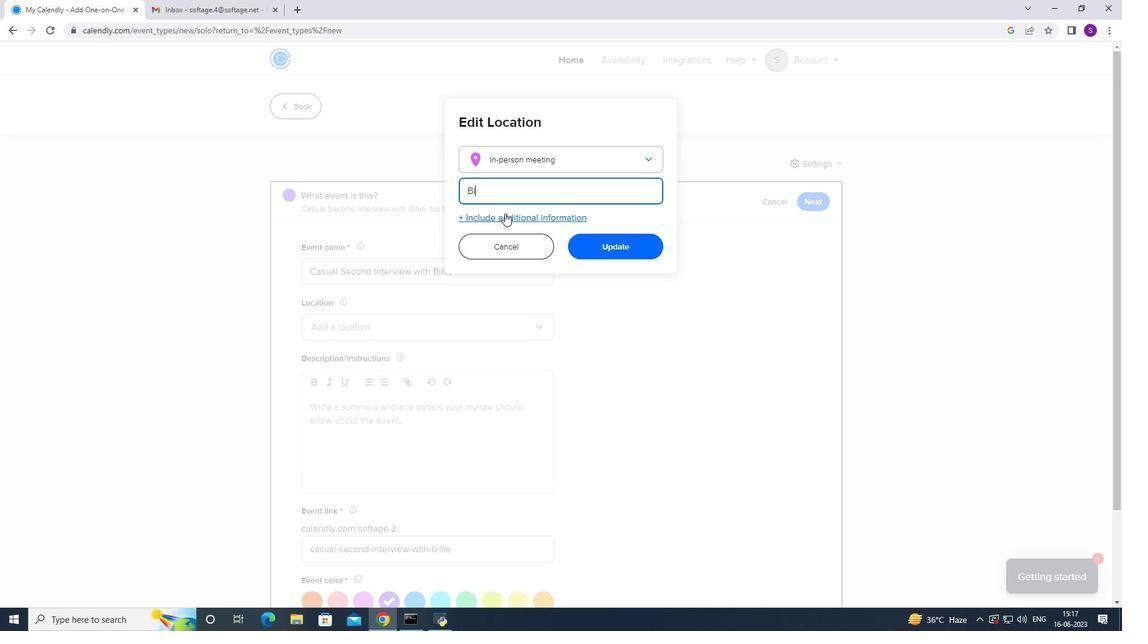 
Action: Mouse moved to (505, 214)
Screenshot: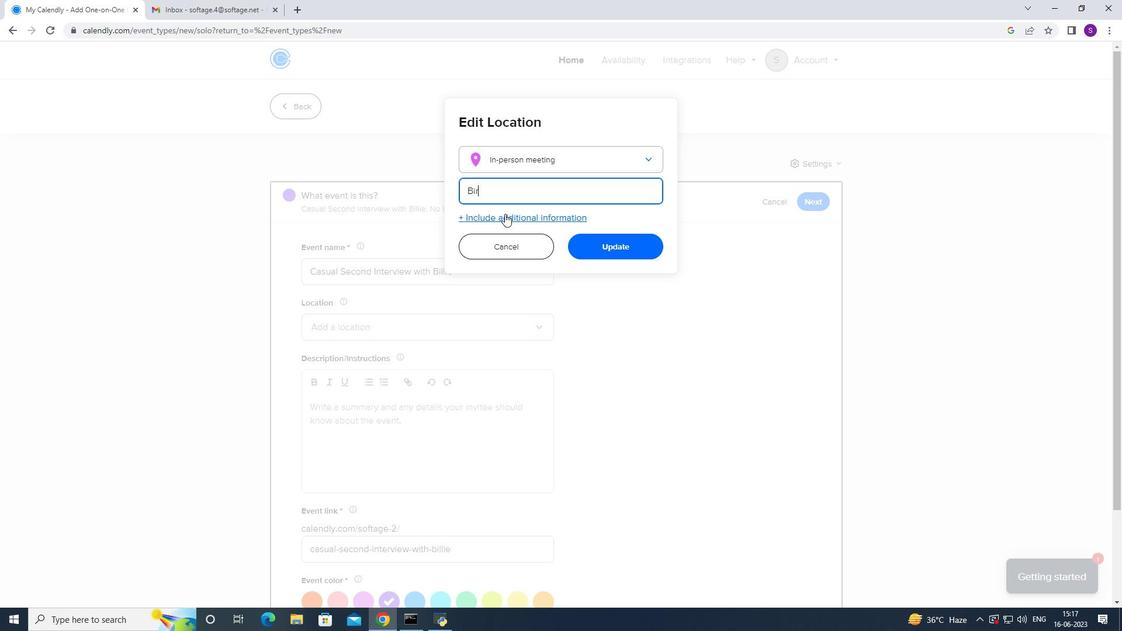 
Action: Key pressed m
Screenshot: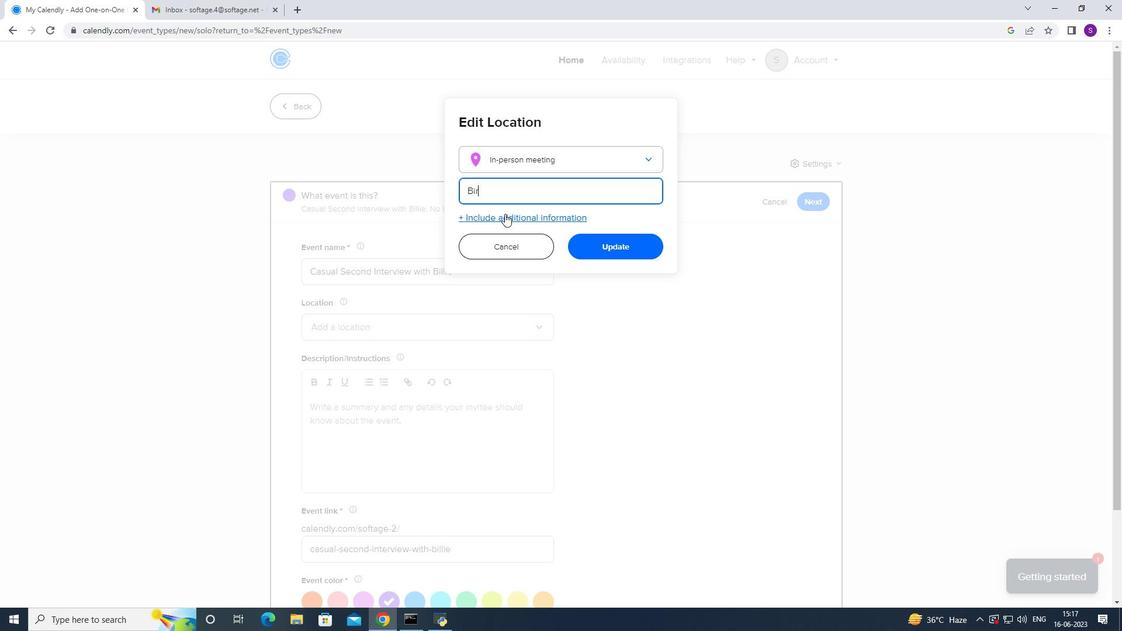 
Action: Mouse moved to (505, 216)
Screenshot: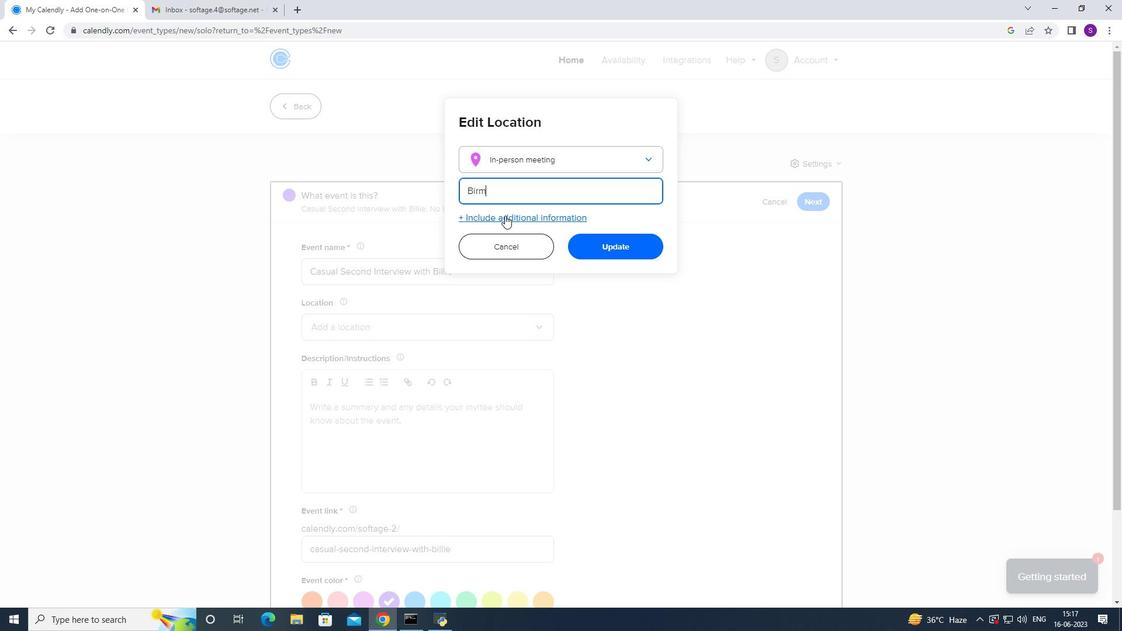 
Action: Key pressed i
Screenshot: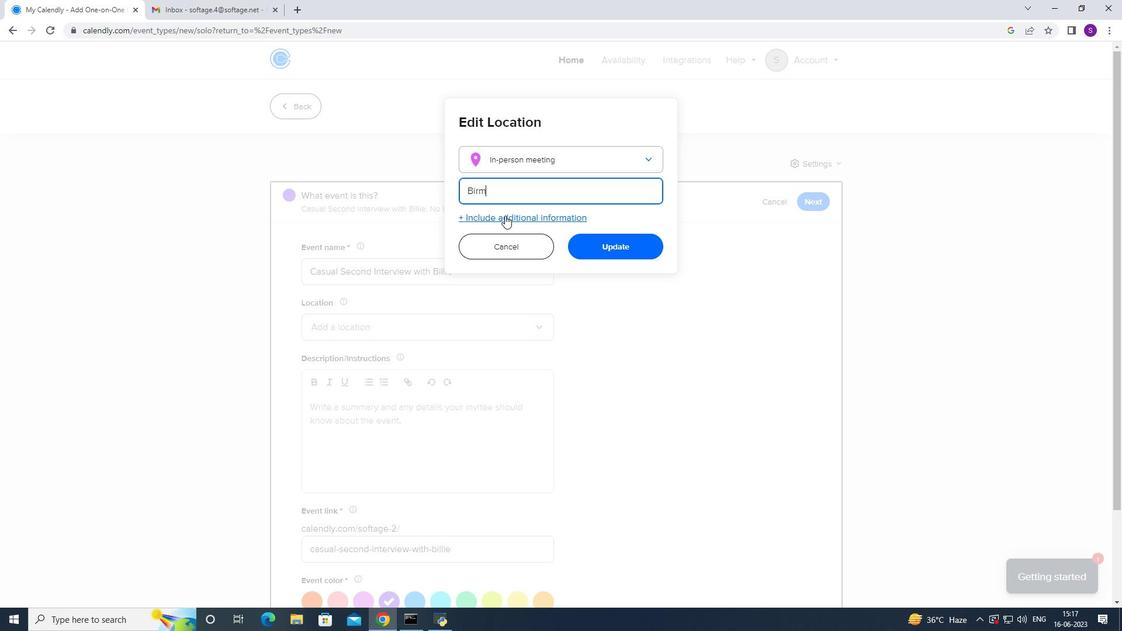 
Action: Mouse moved to (505, 217)
Screenshot: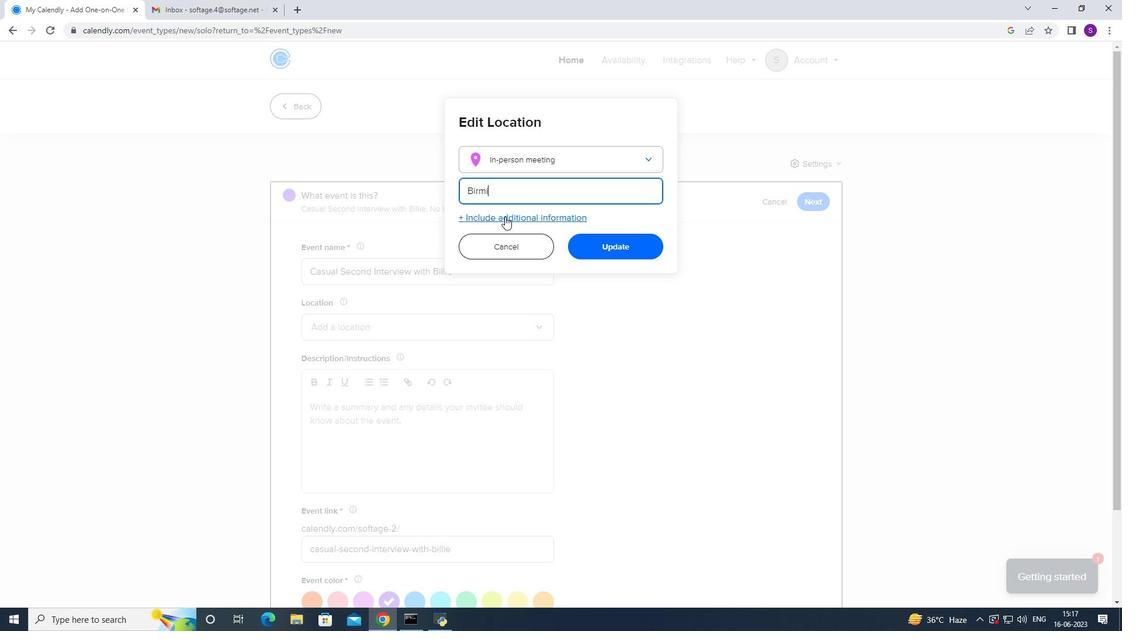 
Action: Key pressed n
Screenshot: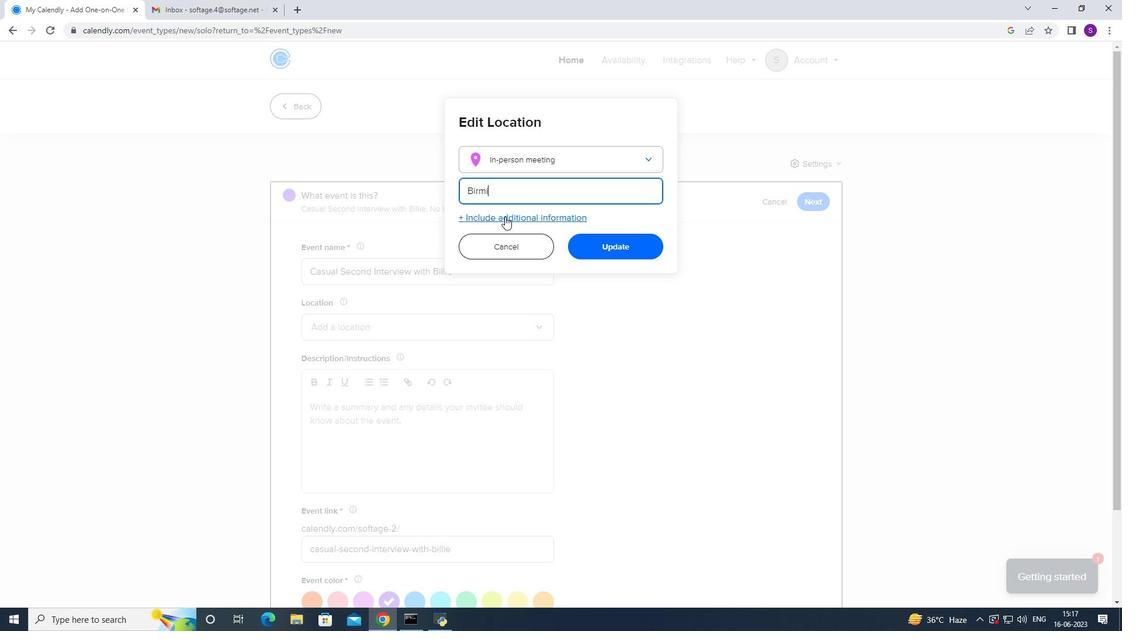 
Action: Mouse moved to (505, 217)
Screenshot: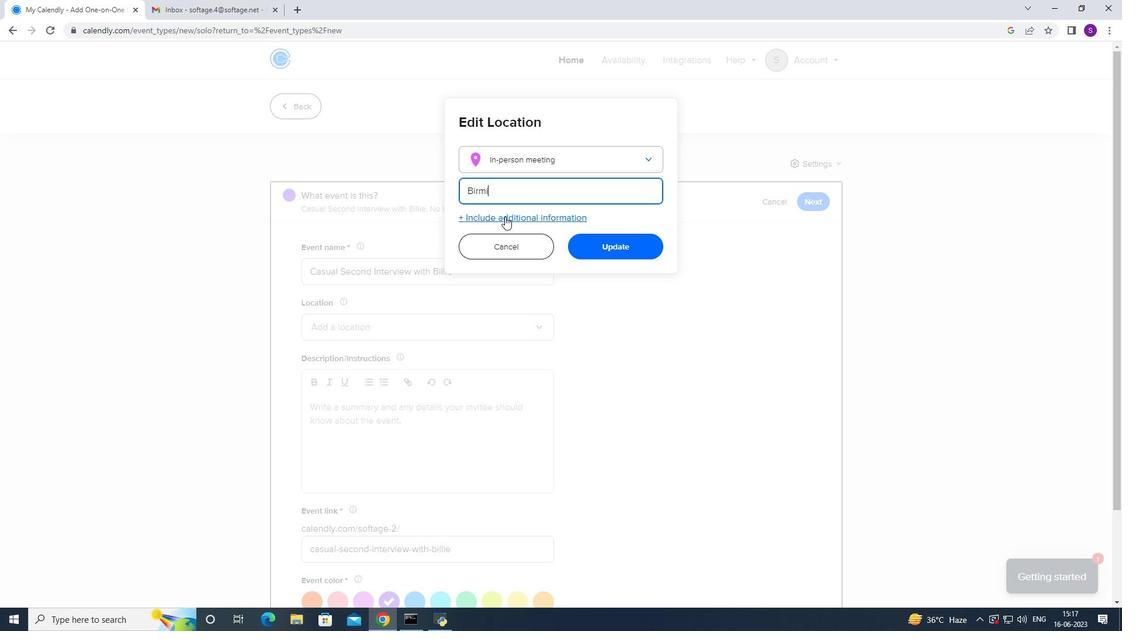 
Action: Key pressed g
Screenshot: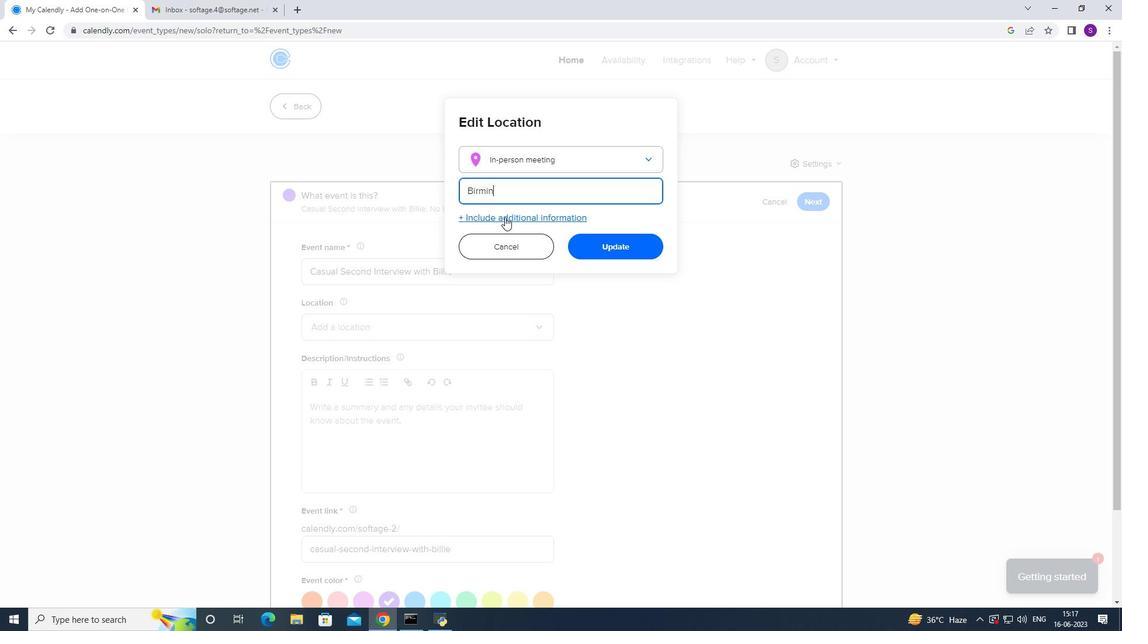 
Action: Mouse moved to (505, 219)
Screenshot: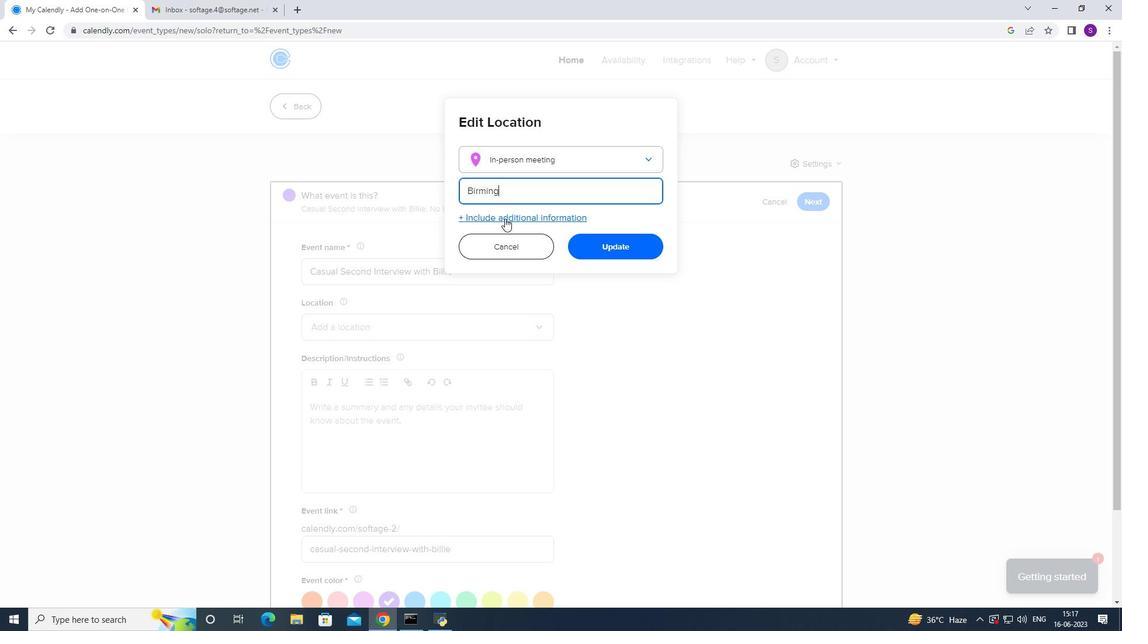 
Action: Key pressed h
Screenshot: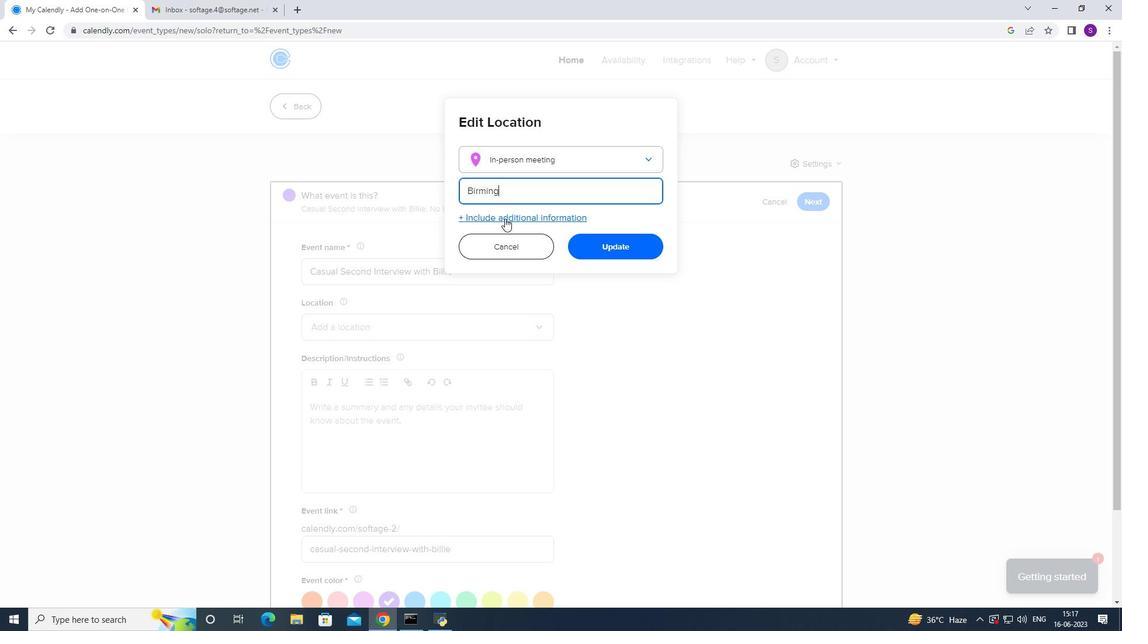 
Action: Mouse moved to (505, 220)
Screenshot: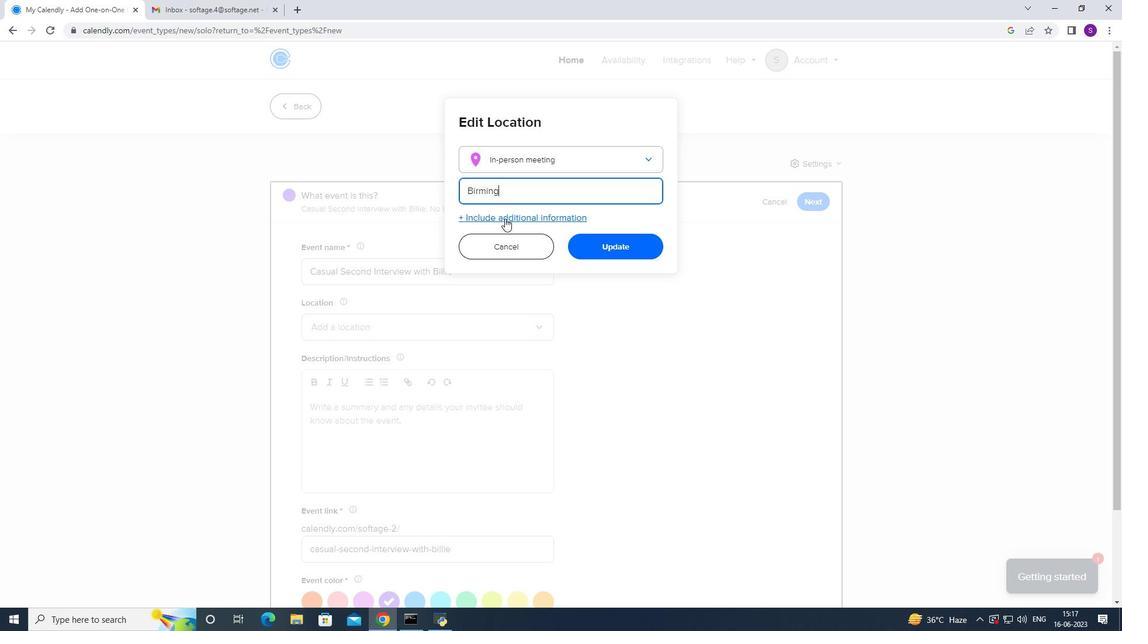 
Action: Key pressed asm
Screenshot: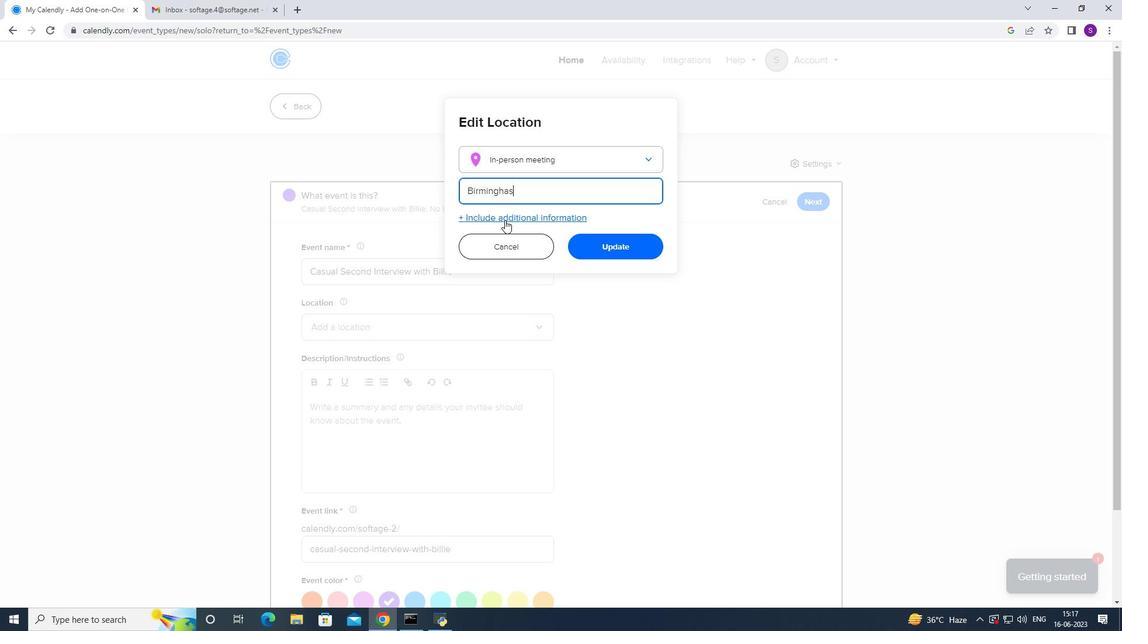
Action: Mouse moved to (505, 221)
Screenshot: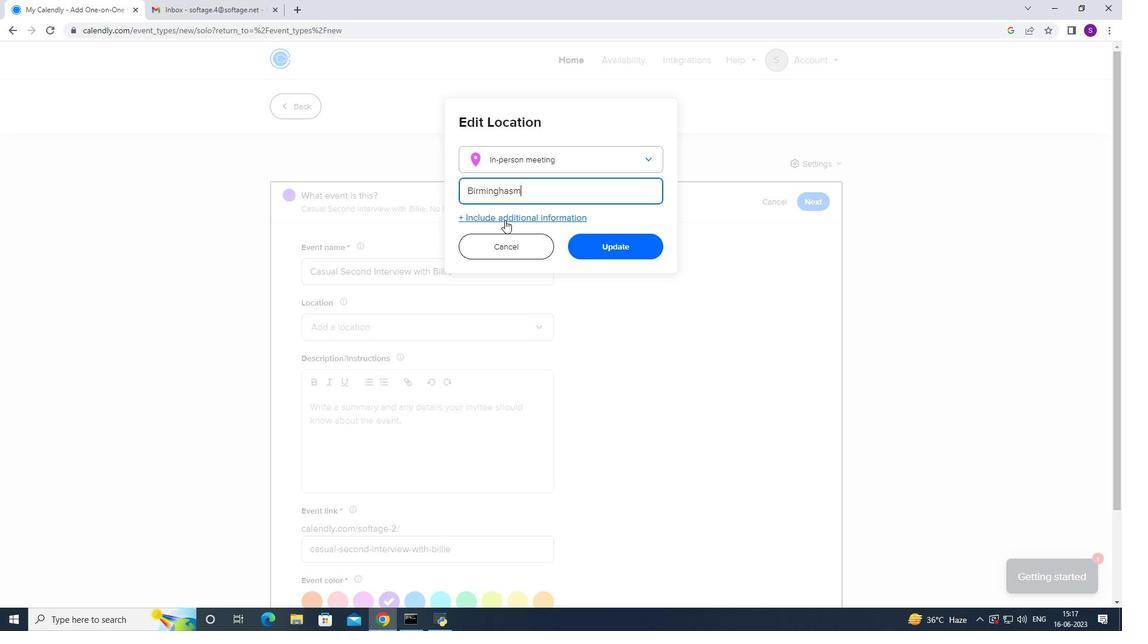
Action: Key pressed ,
Screenshot: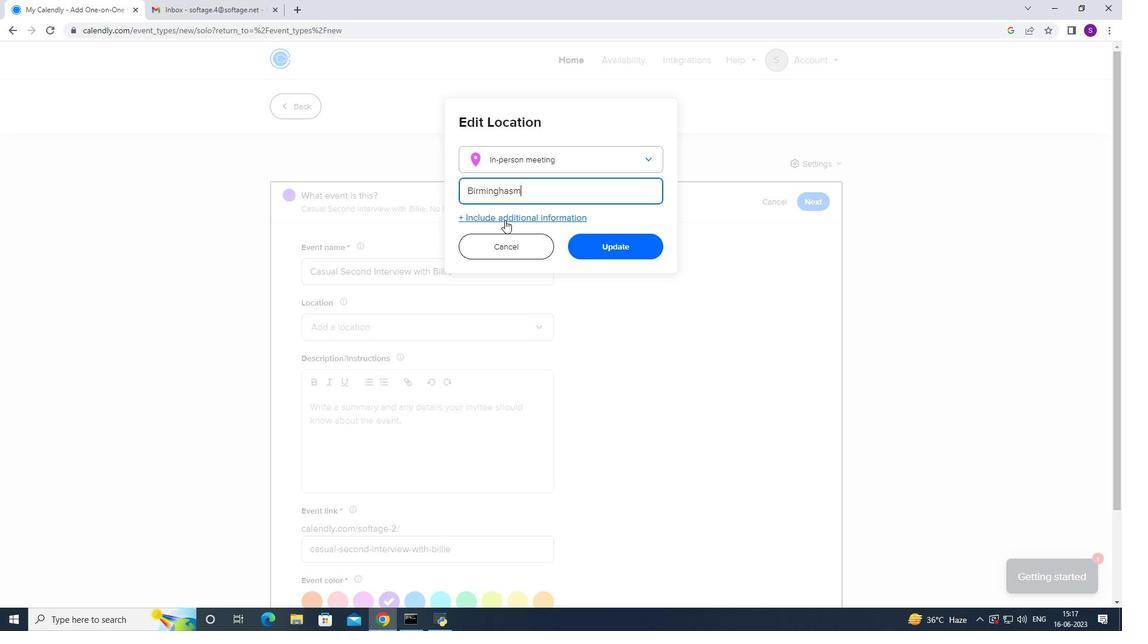 
Action: Mouse moved to (505, 222)
Screenshot: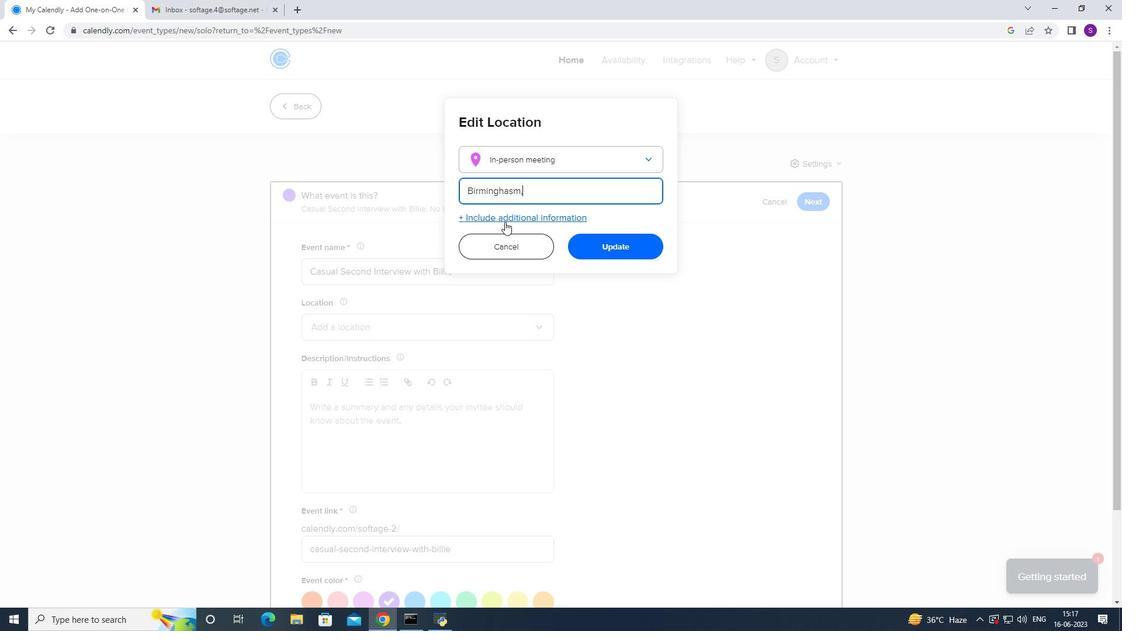 
Action: Key pressed <Key.space>
Screenshot: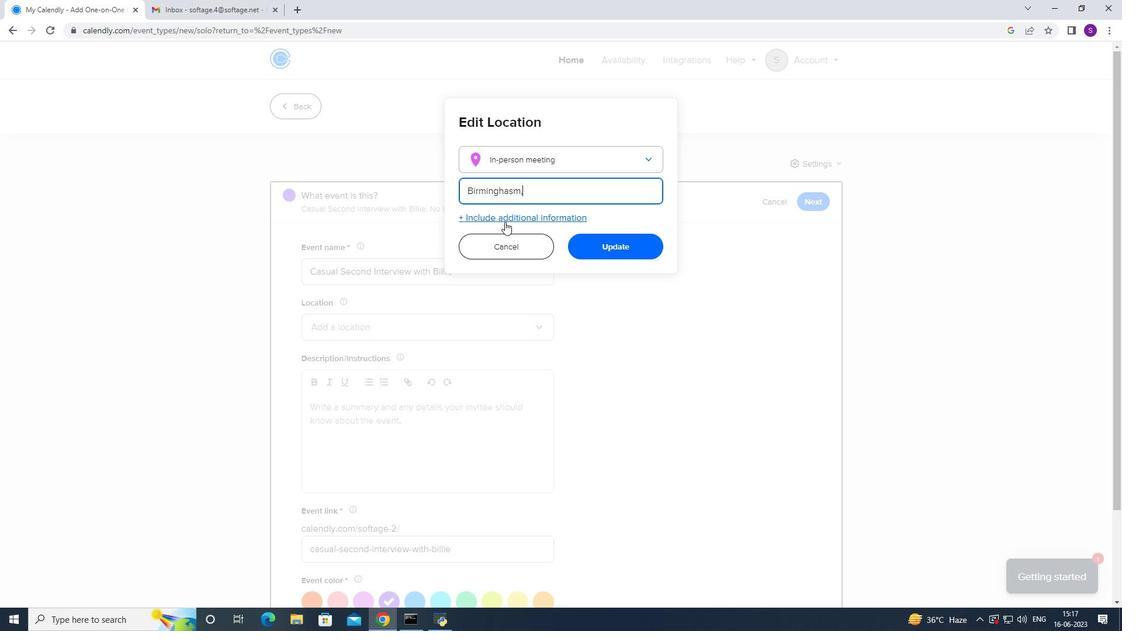 
Action: Mouse moved to (505, 222)
Screenshot: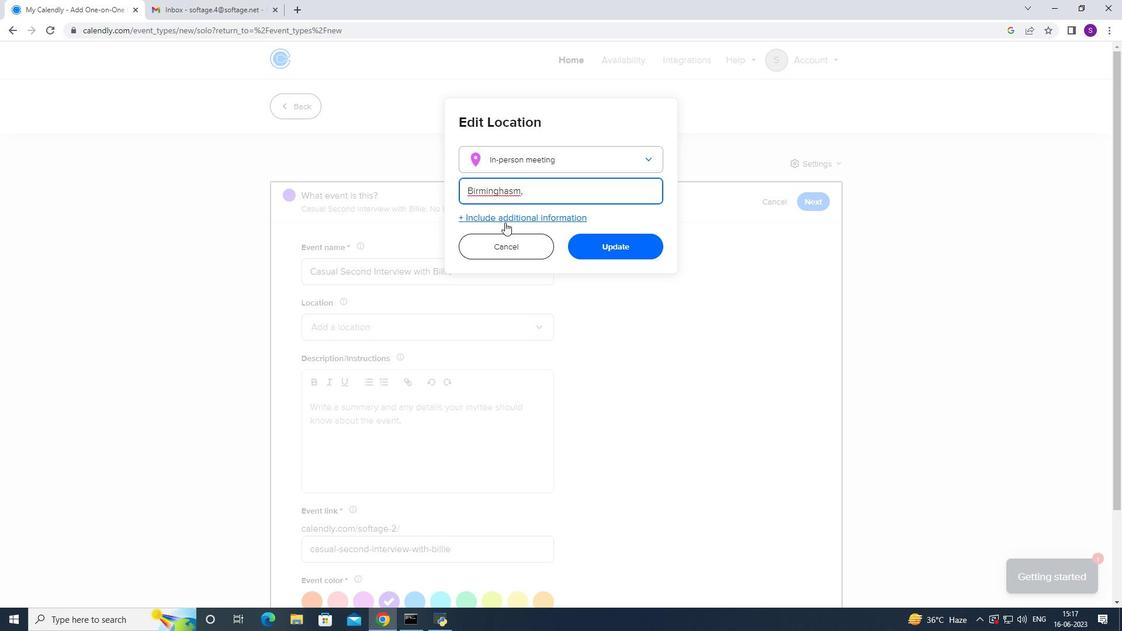 
Action: Key pressed <Key.backspace><Key.backspace><Key.backspace><Key.backspace>
Screenshot: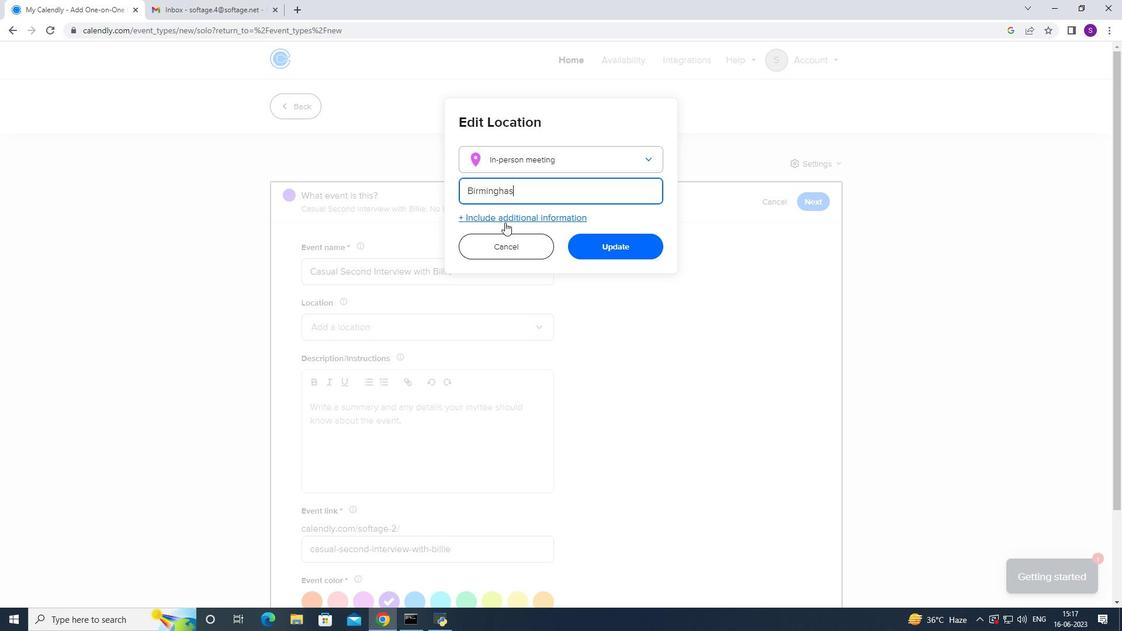 
Action: Mouse moved to (505, 224)
Screenshot: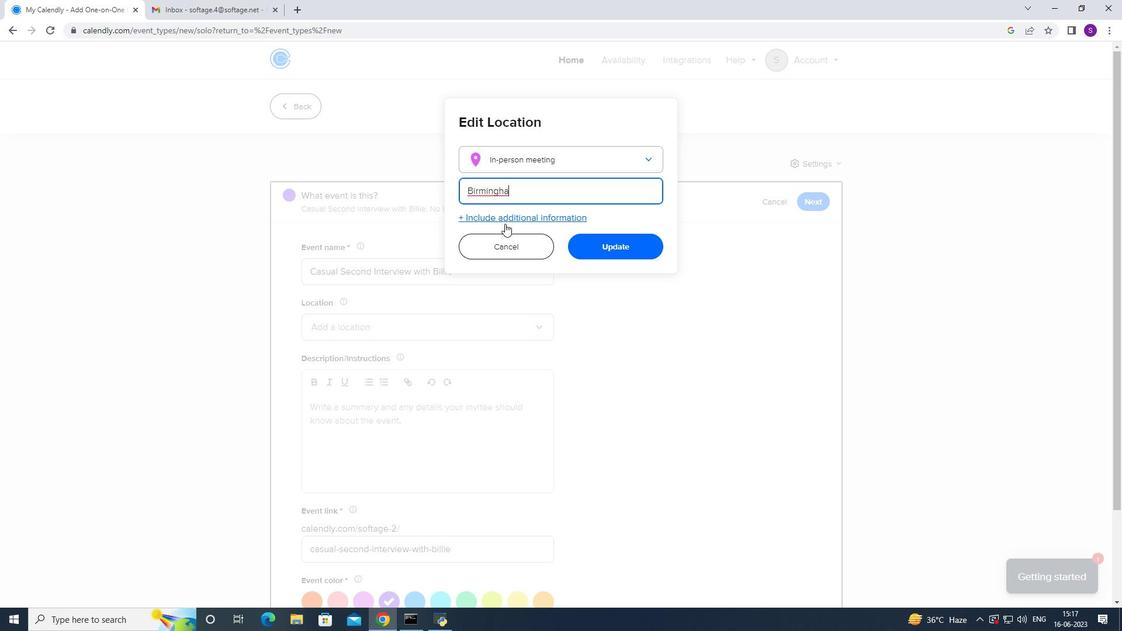 
Action: Key pressed ,<Key.space>
Screenshot: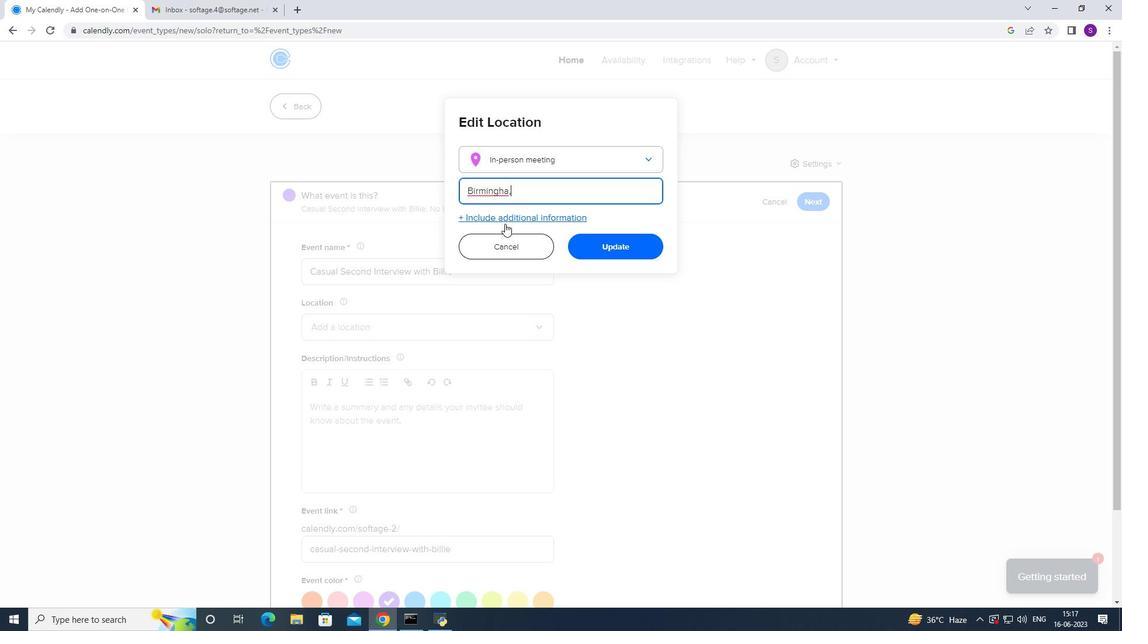 
Action: Mouse moved to (505, 224)
Screenshot: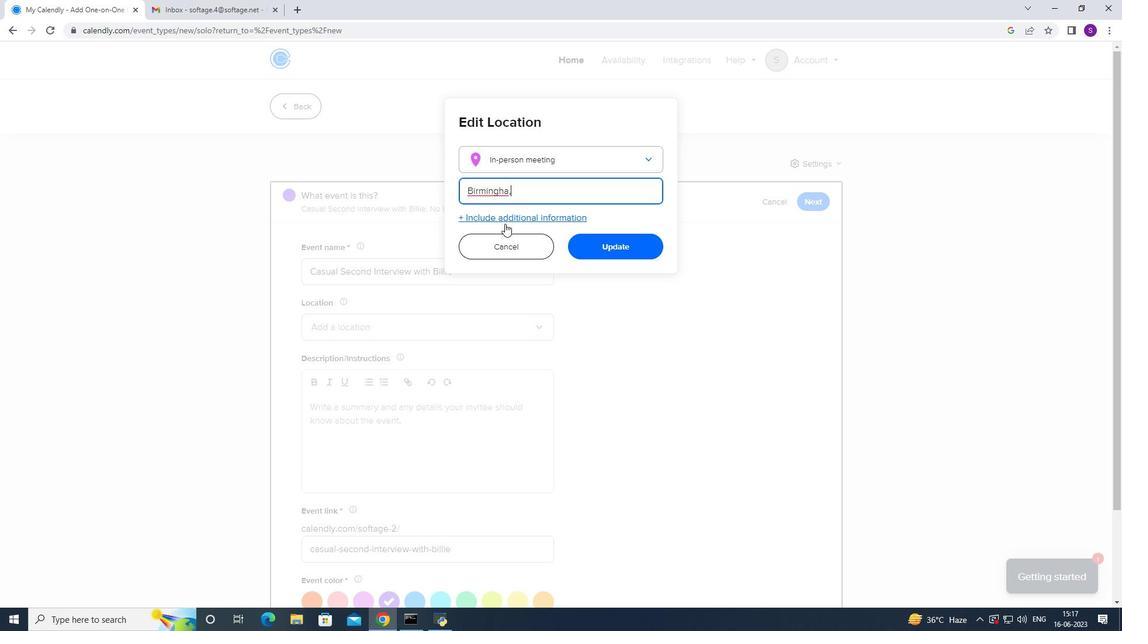 
Action: Key pressed <Key.backspace>m
Screenshot: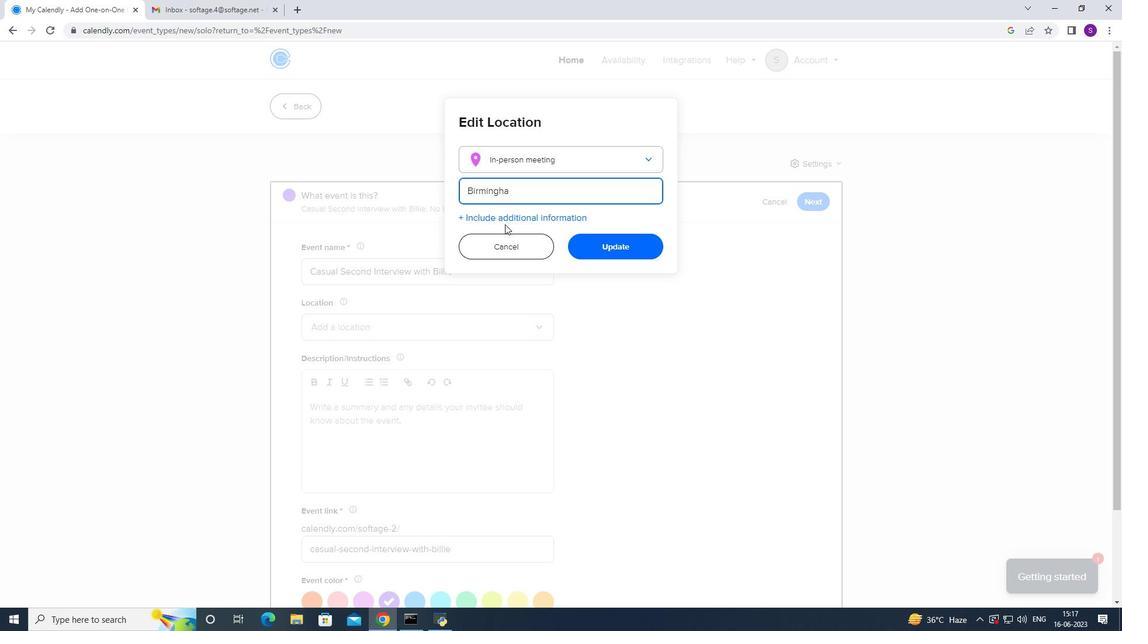 
Action: Mouse moved to (505, 225)
Screenshot: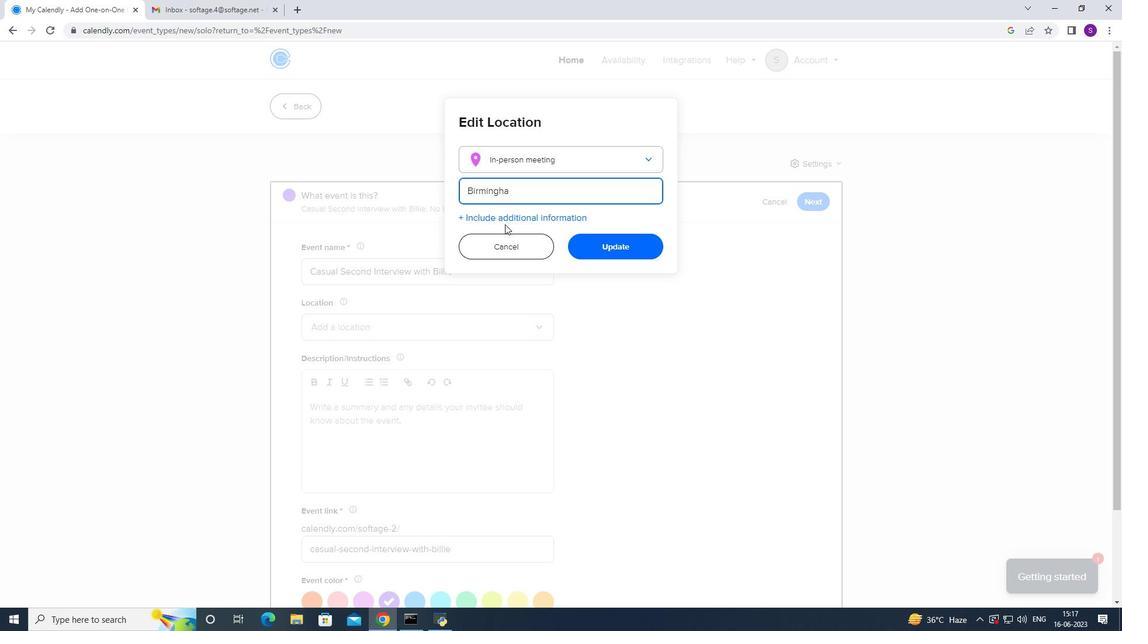 
Action: Key pressed ,
Screenshot: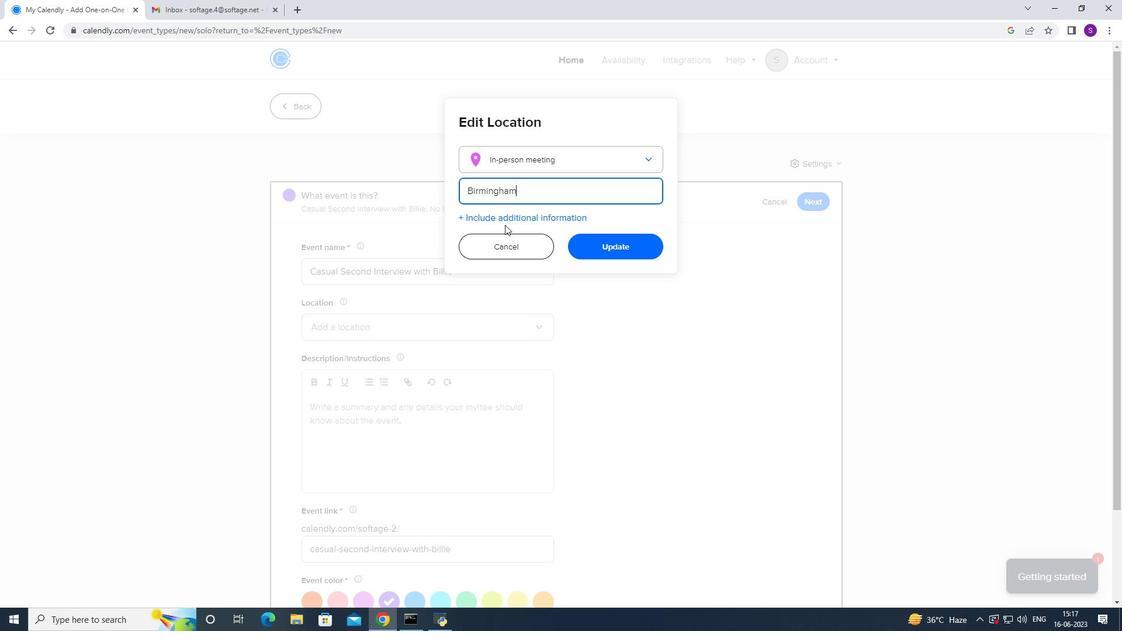 
Action: Mouse moved to (505, 225)
Screenshot: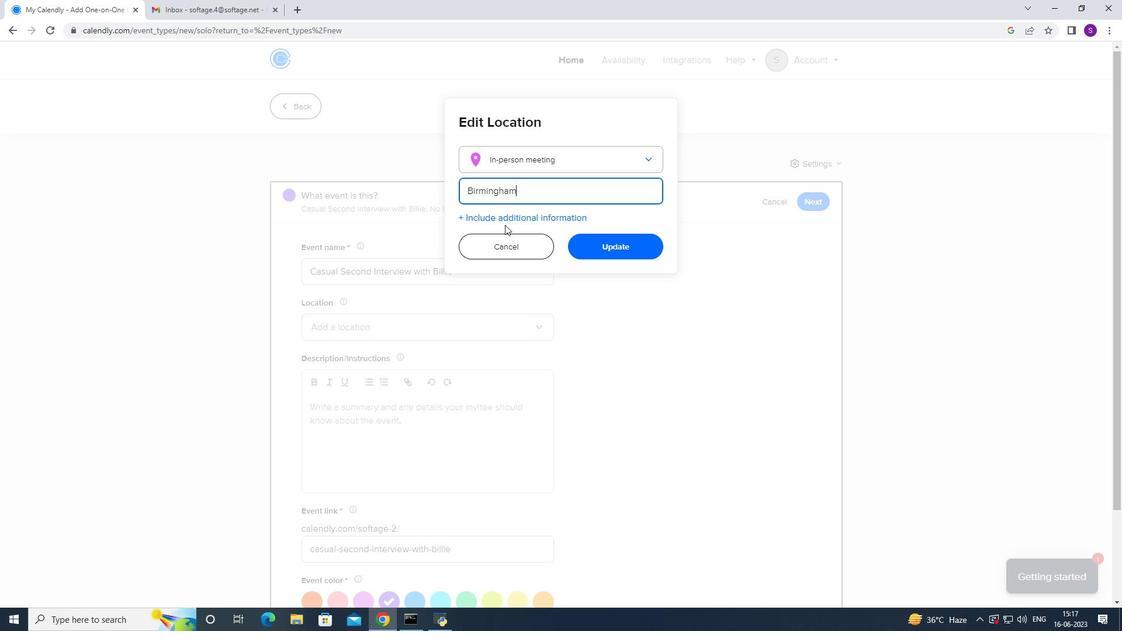 
Action: Key pressed <Key.space>
Screenshot: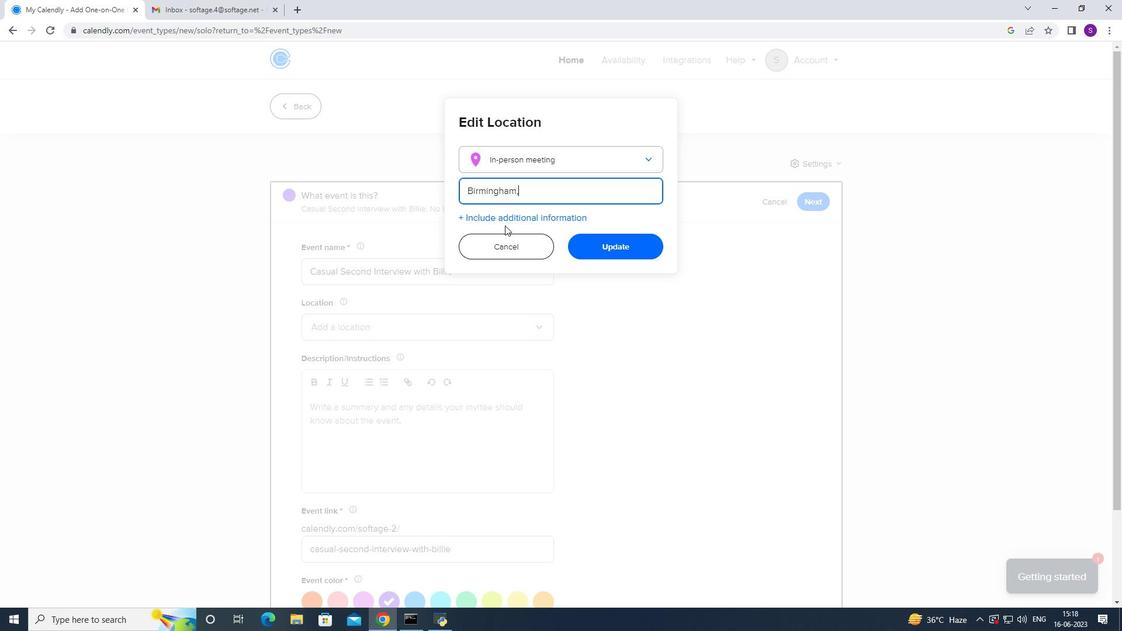 
Action: Mouse moved to (505, 226)
Screenshot: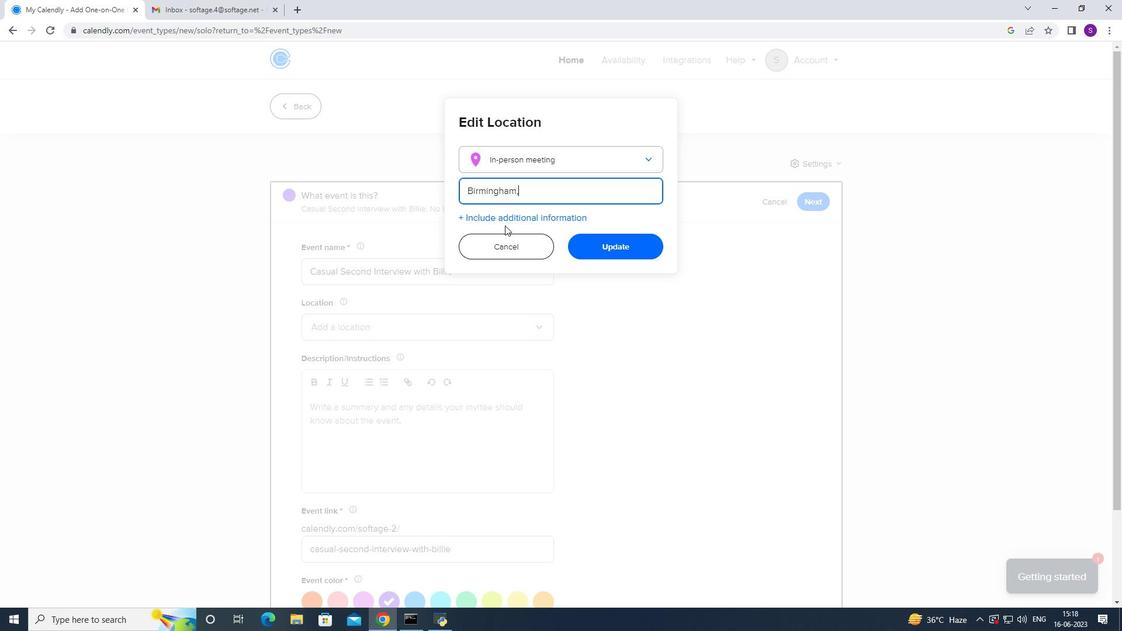 
Action: Key pressed <Key.caps_lock>U
Screenshot: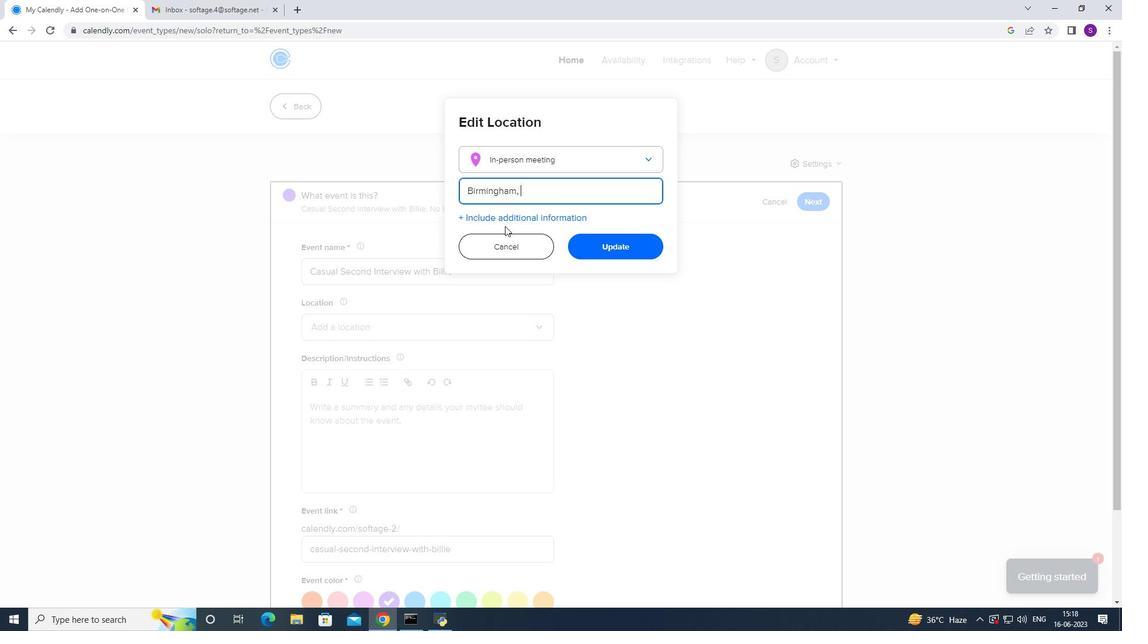 
Action: Mouse moved to (505, 226)
Screenshot: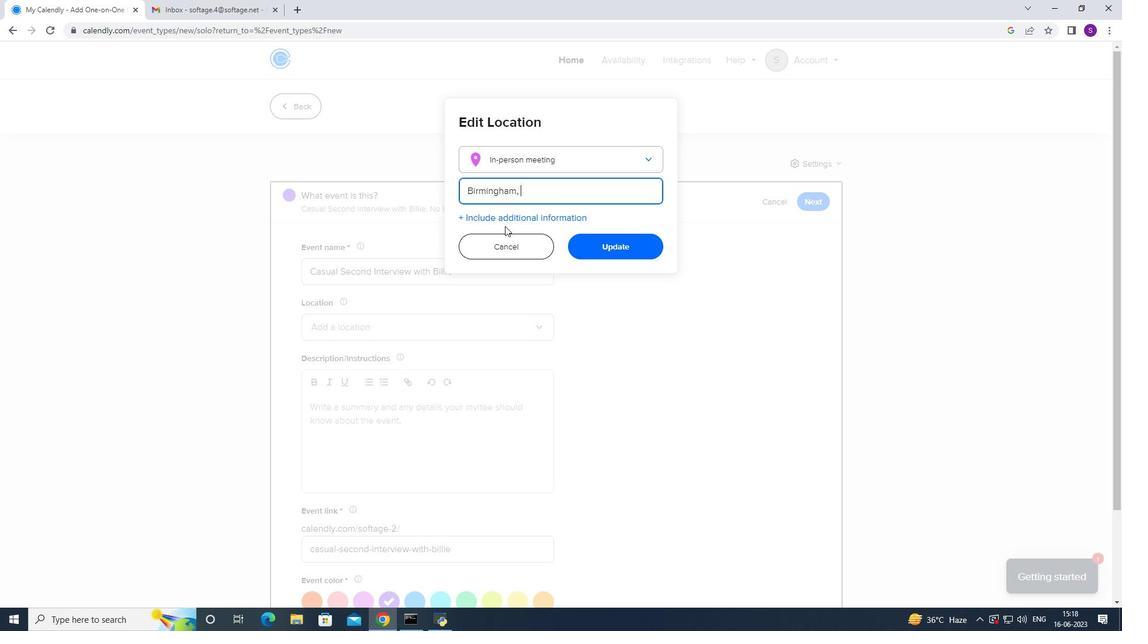 
Action: Key pressed .
Screenshot: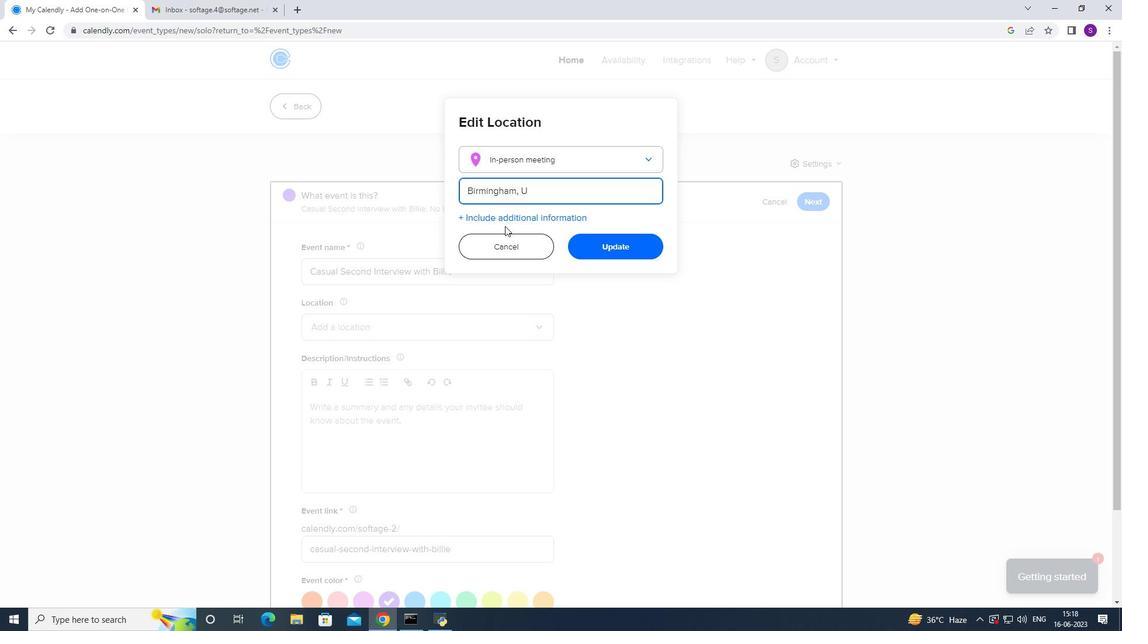 
Action: Mouse moved to (505, 226)
Screenshot: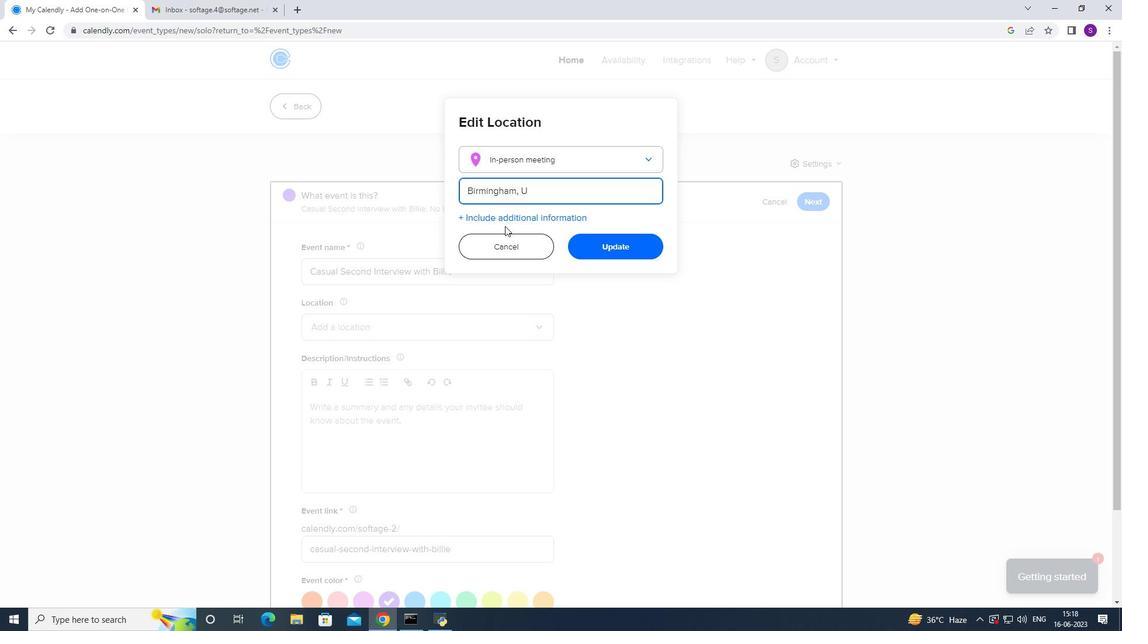 
Action: Key pressed K
Screenshot: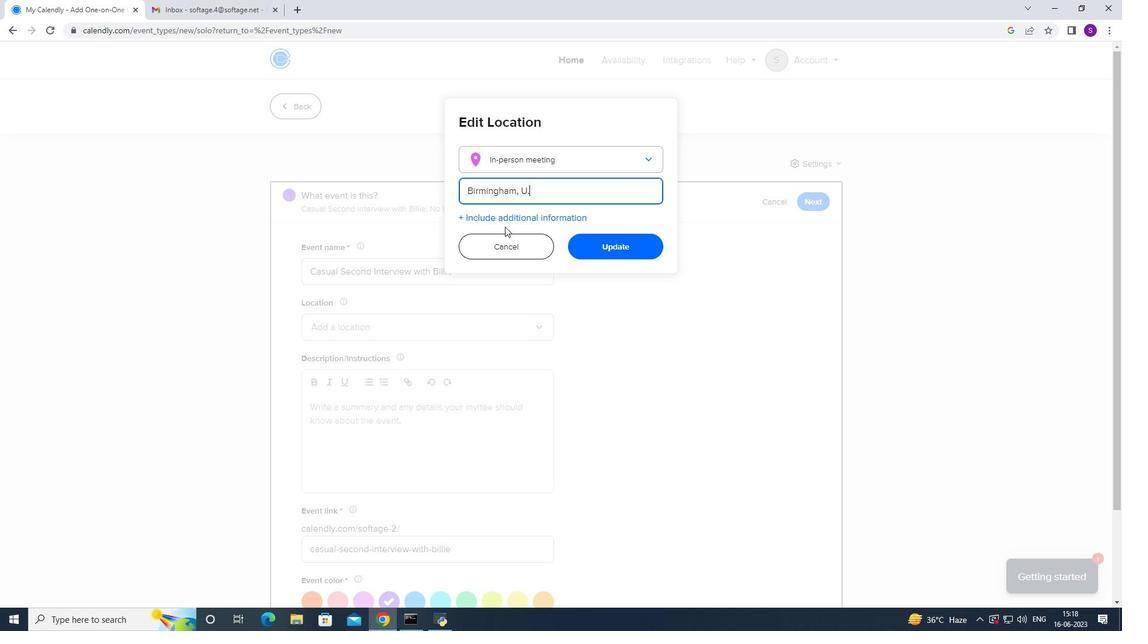 
Action: Mouse moved to (596, 237)
Screenshot: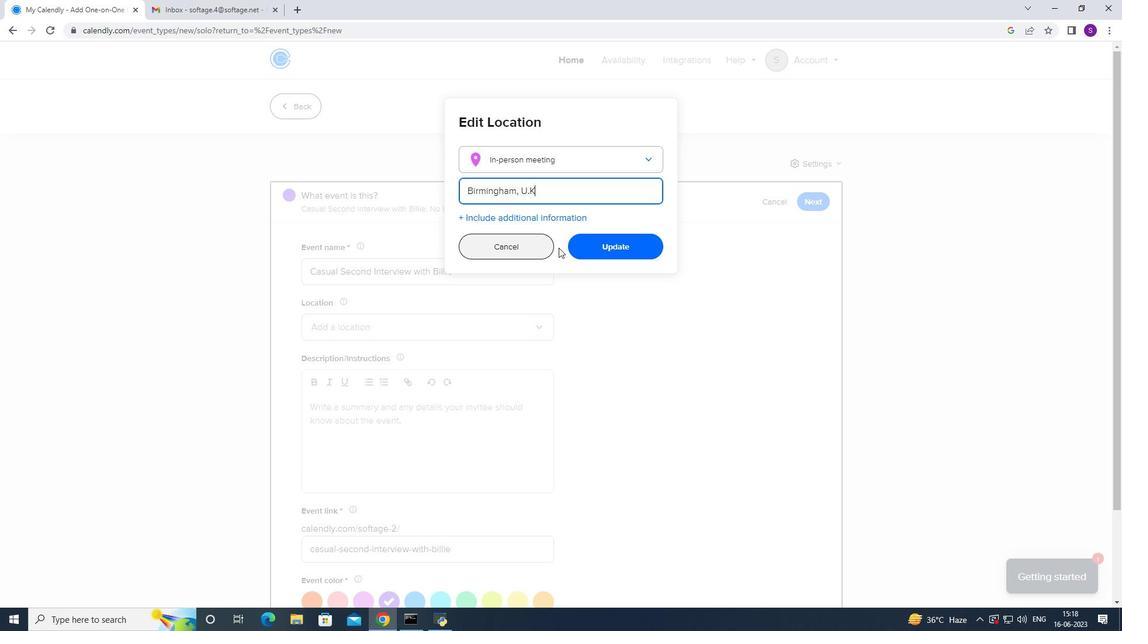 
Action: Mouse pressed left at (596, 237)
Screenshot: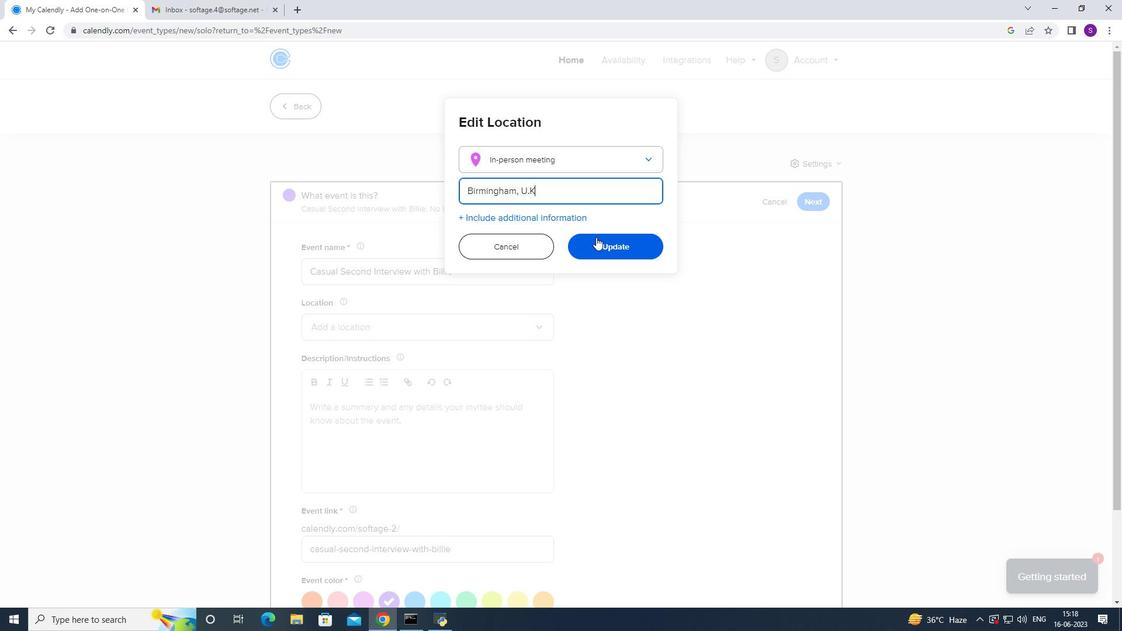 
Action: Mouse moved to (409, 311)
Screenshot: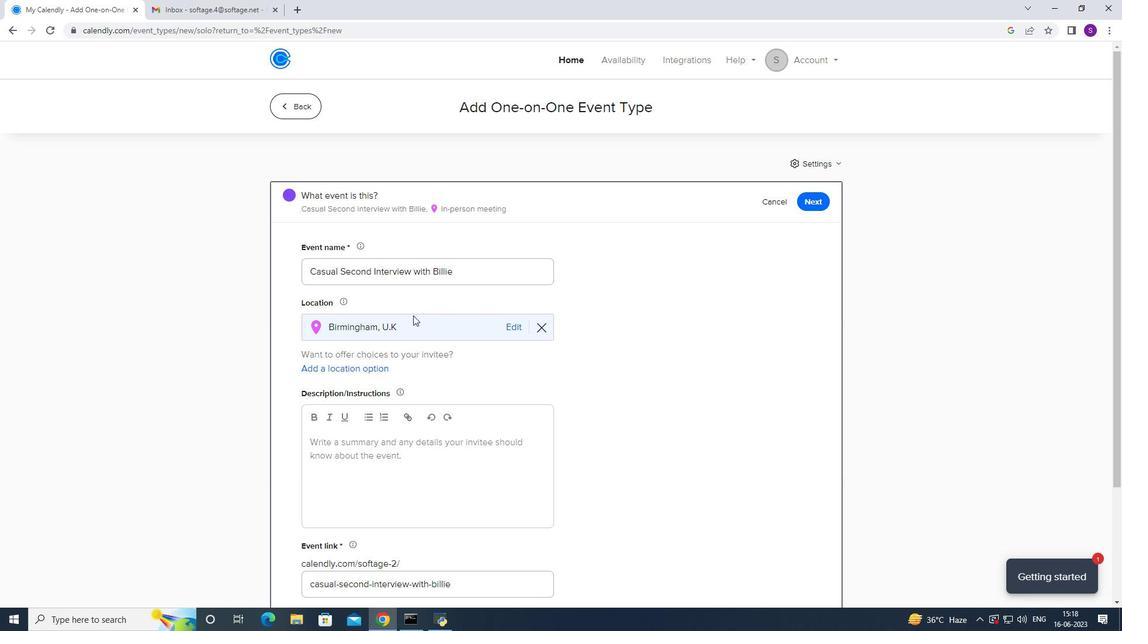 
Action: Mouse scrolled (409, 311) with delta (0, 0)
Screenshot: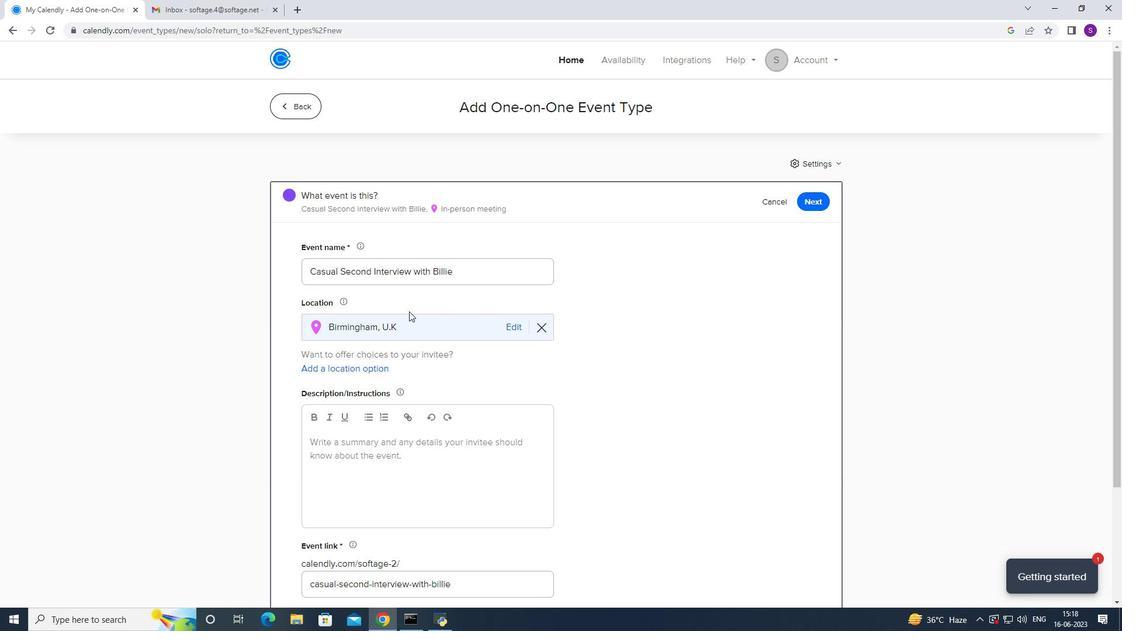 
Action: Mouse scrolled (409, 311) with delta (0, 0)
Screenshot: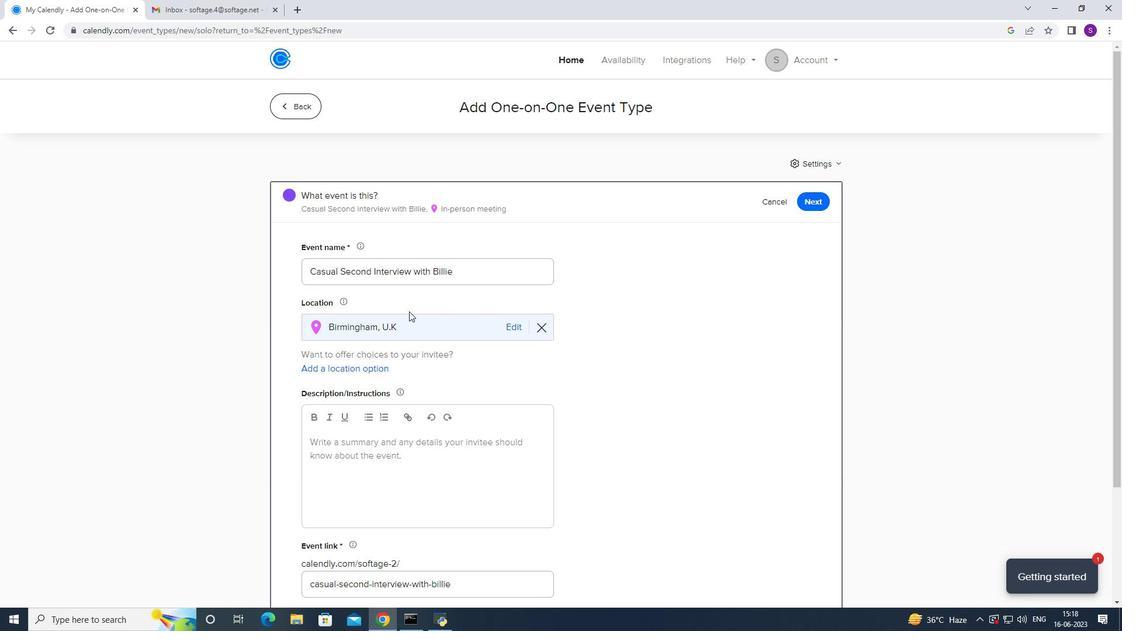 
Action: Mouse scrolled (409, 311) with delta (0, 0)
Screenshot: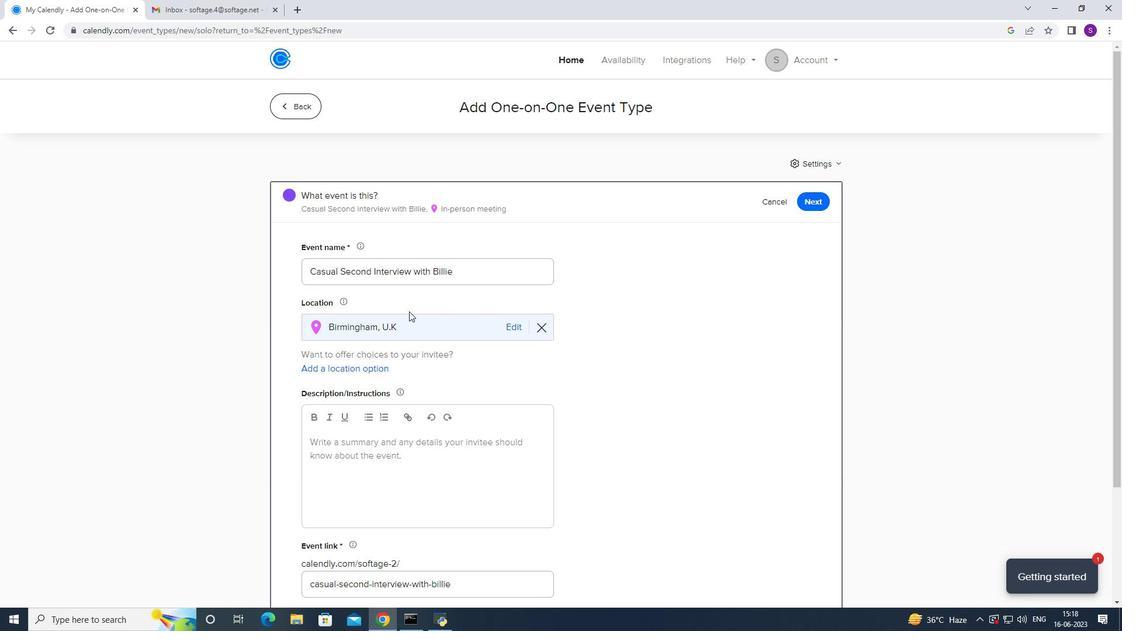 
Action: Mouse scrolled (409, 311) with delta (0, 0)
Screenshot: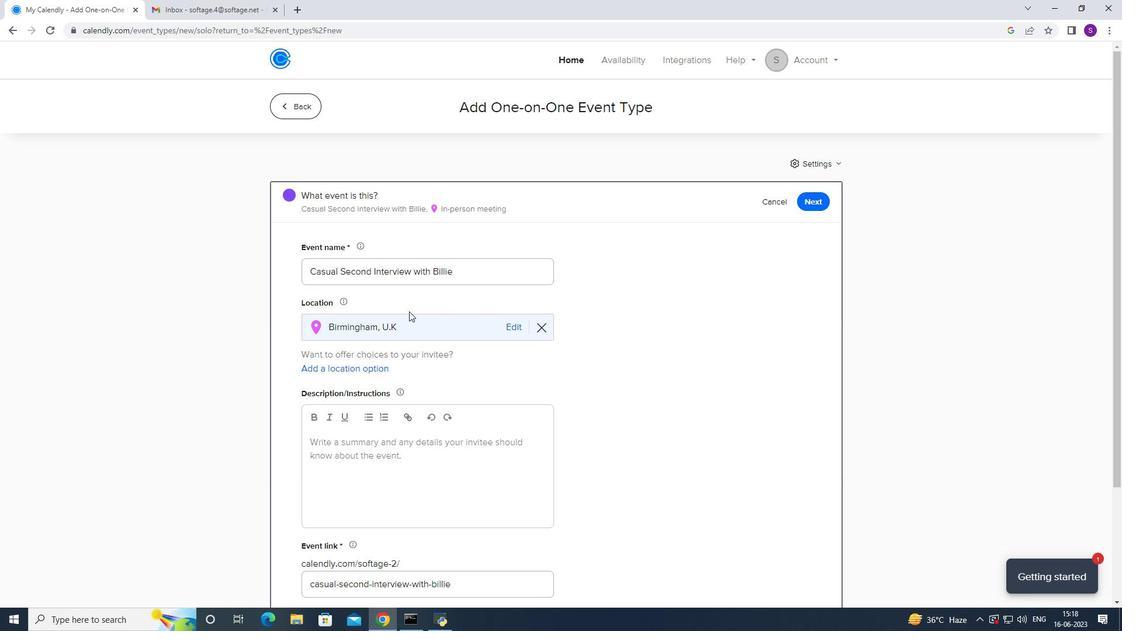 
Action: Mouse moved to (433, 497)
Screenshot: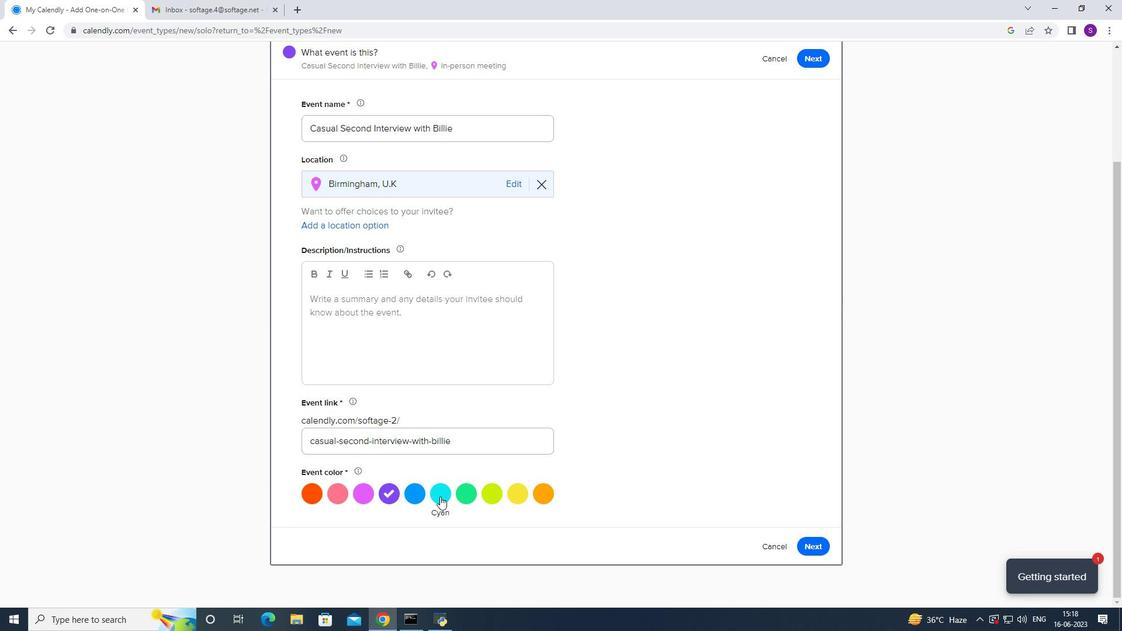 
Action: Mouse pressed left at (433, 497)
Screenshot: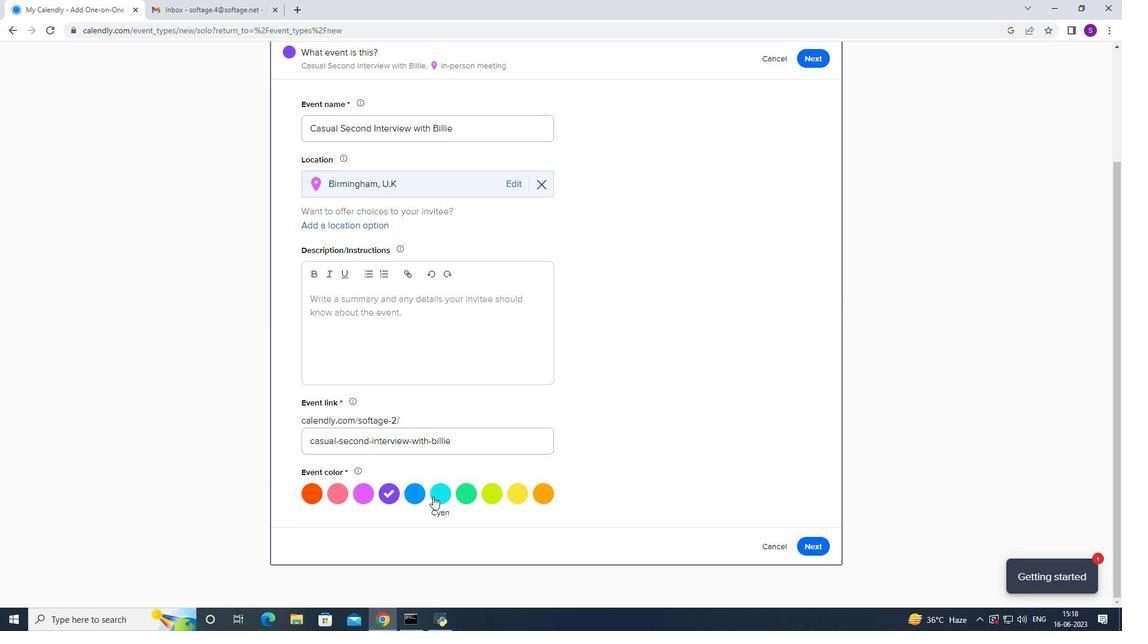 
Action: Mouse moved to (415, 361)
Screenshot: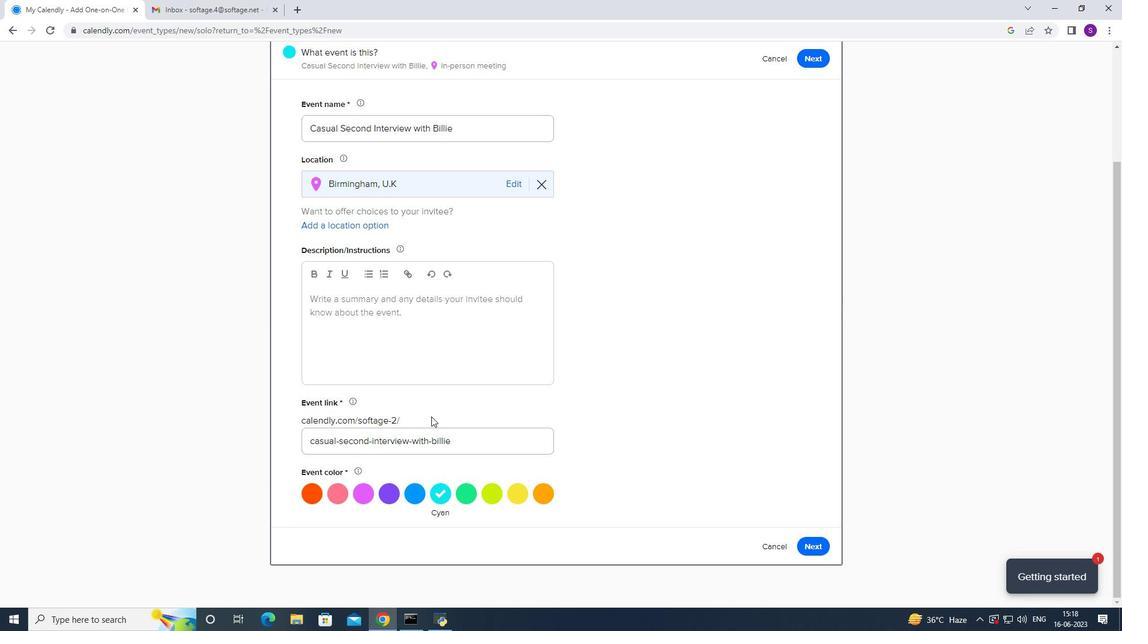 
Action: Mouse pressed left at (415, 361)
Screenshot: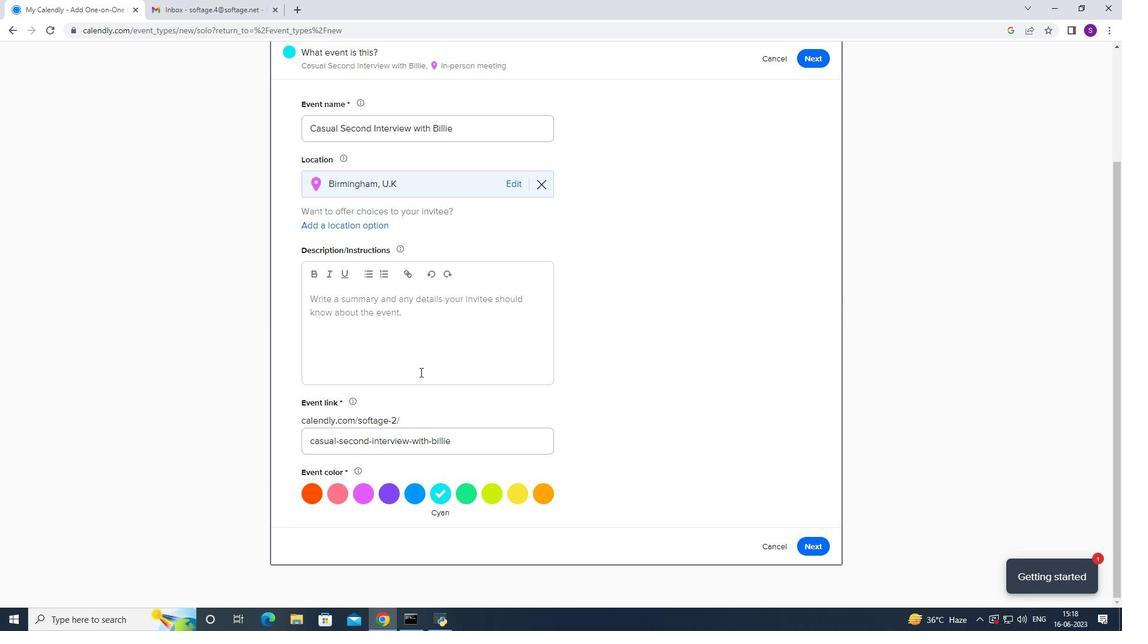 
Action: Key pressed <Key.caps_lock>t<Key.caps_lock>HE<Key.space>CONVERSATION<Key.space><Key.backspace><Key.backspace><Key.backspace><Key.backspace><Key.backspace><Key.backspace><Key.backspace><Key.backspace><Key.backspace><Key.backspace><Key.backspace><Key.backspace><Key.backspace><Key.backspace><Key.backspace><Key.backspace><Key.backspace><Key.backspace><Key.backspace><Key.backspace><Key.backspace><Key.backspace><Key.backspace><Key.backspace><Key.backspace><Key.backspace><Key.backspace><Key.backspace><Key.backspace><Key.backspace>T<Key.caps_lock>he<Key.space>conversation<Key.space>aimed<Key.space>at<Key.space>assessing<Key.space>their<Key.space>quakl=<Key.backspace><Key.backspace><Key.backspace>lification<Key.space>,skills,<Key.space>and<Key.space>suitabv=<Key.backspace><Key.backspace>ility<Key.space>for<Key.space>a<Key.space>specific<Key.space>job<Key.space>role<Key.space>within<Key.space>the<Key.space>organizatu<Key.backspace>ionj<Key.backspace>
Screenshot: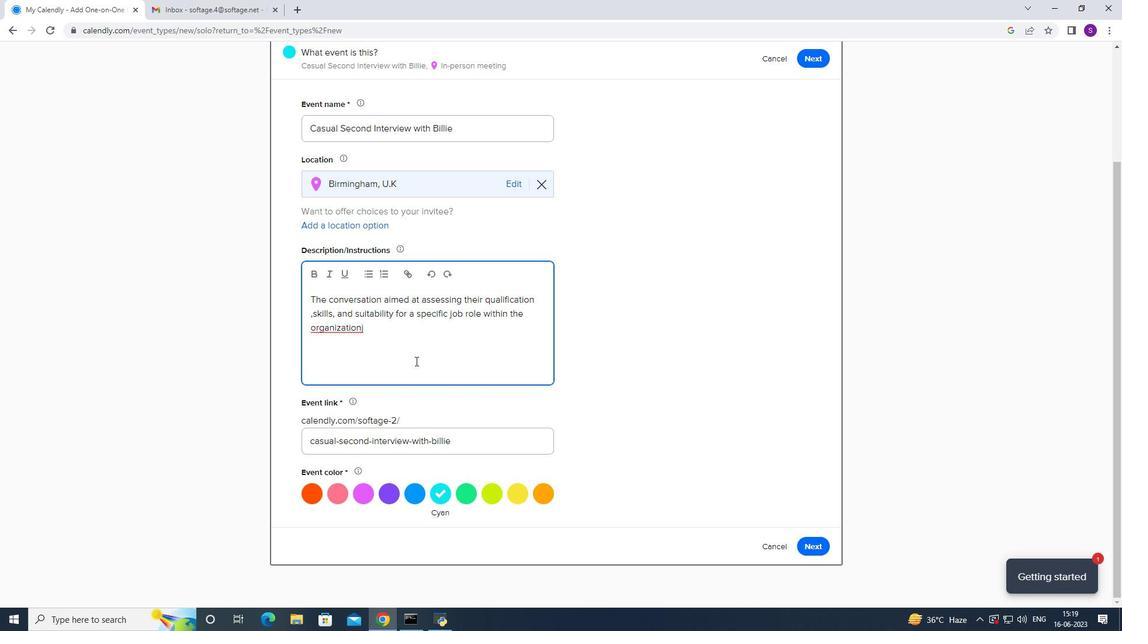 
Action: Mouse moved to (414, 362)
Screenshot: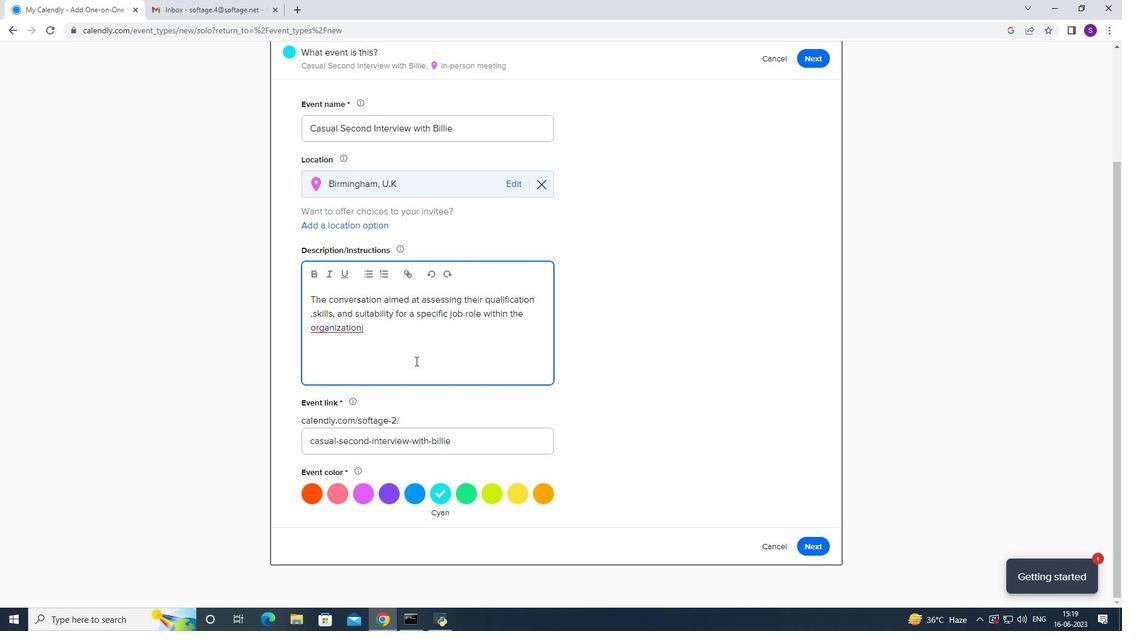 
Action: Key pressed .<Key.caps_lock>T<Key.caps_lock>he<Key.space>ii<Key.backspace>
Screenshot: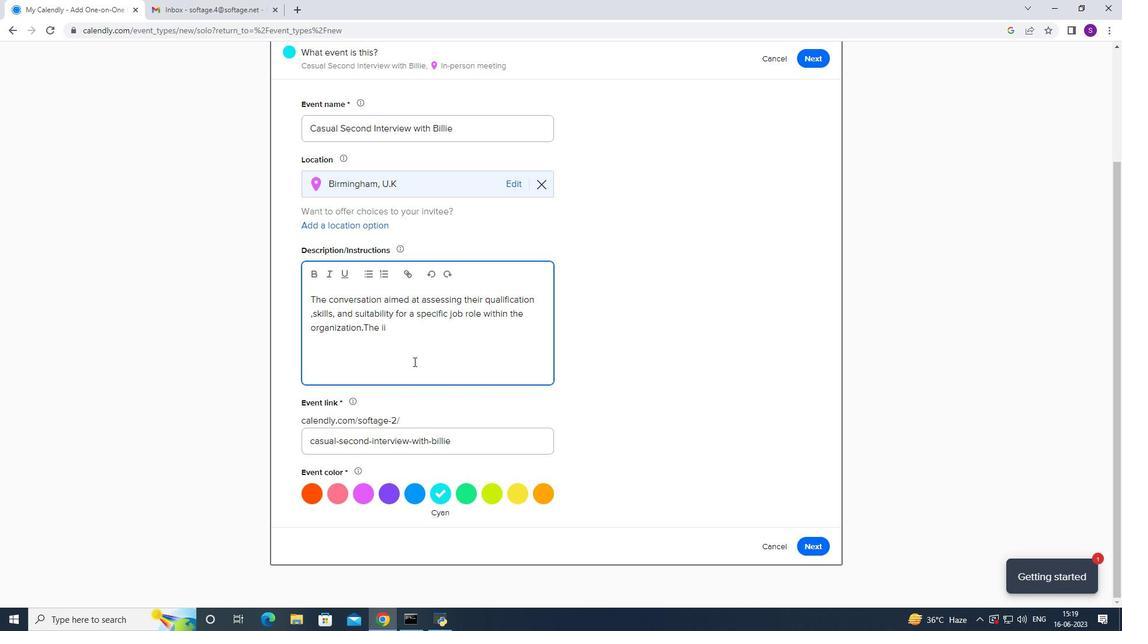 
Action: Mouse moved to (411, 363)
Screenshot: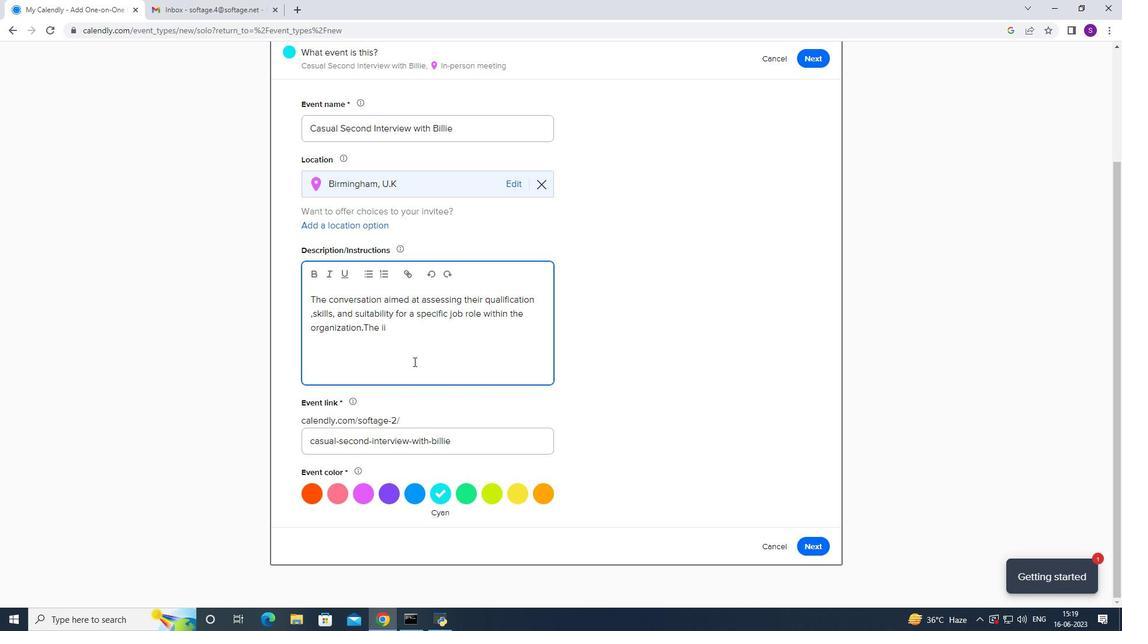 
Action: Key pressed ntewr
Screenshot: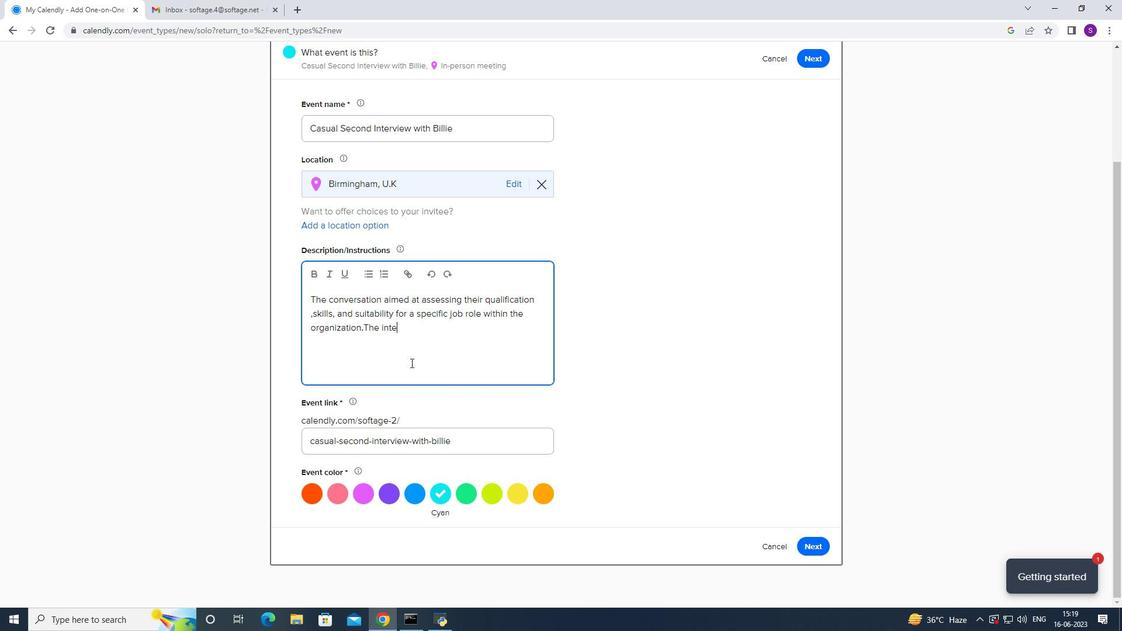 
Action: Mouse moved to (410, 363)
Screenshot: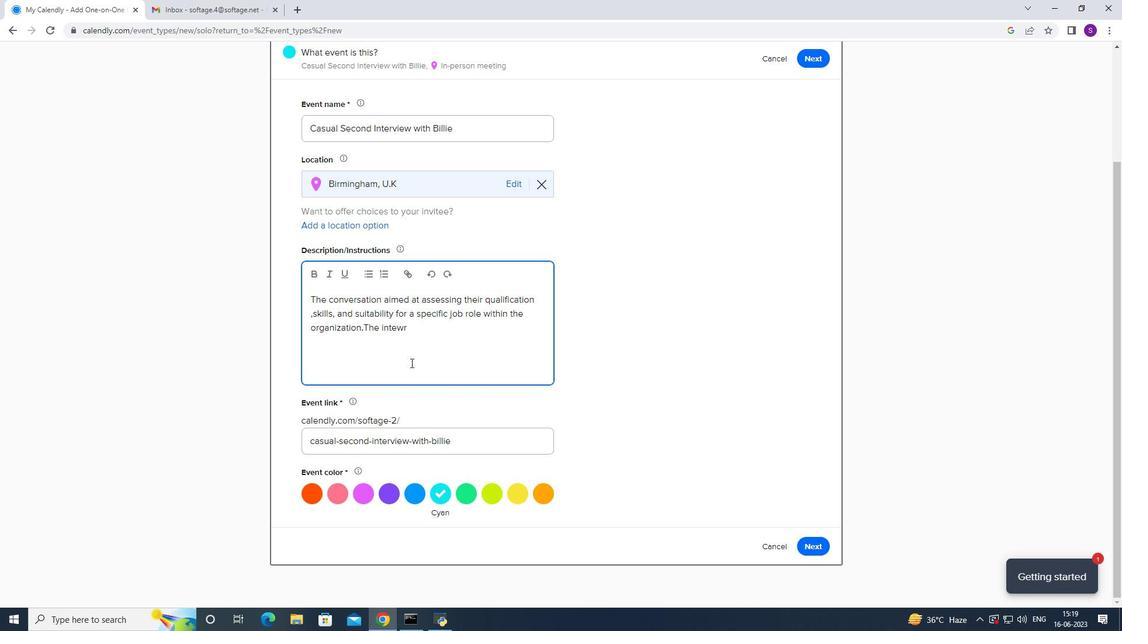 
Action: Key pressed <Key.backspace><Key.backspace><Key.backspace>ervirew<Key.backspace>
Screenshot: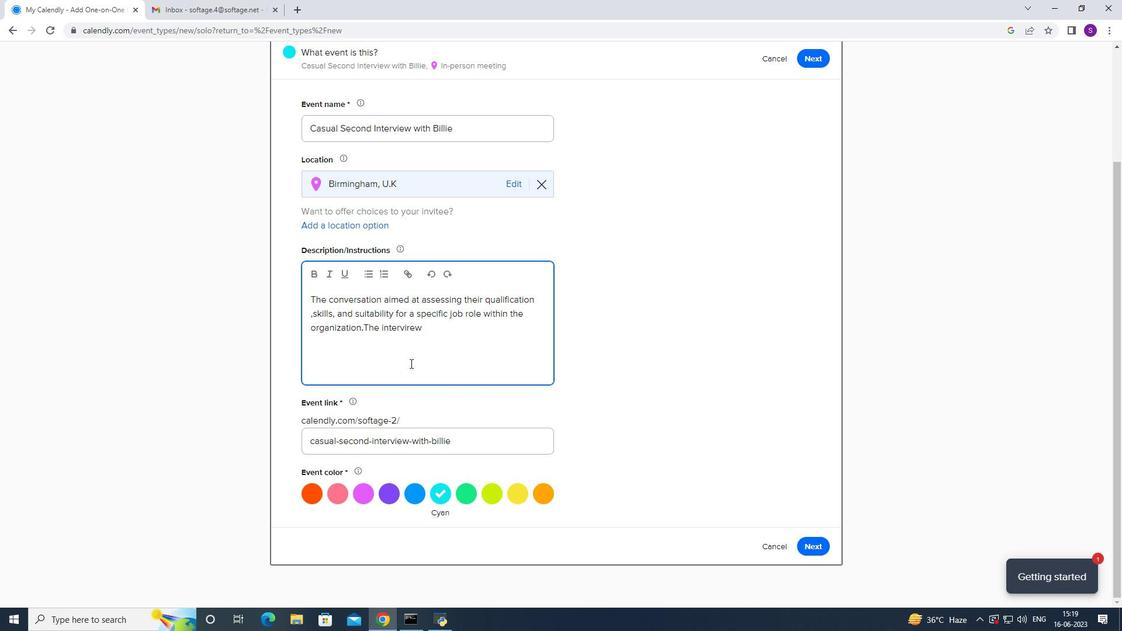
Action: Mouse moved to (409, 364)
Screenshot: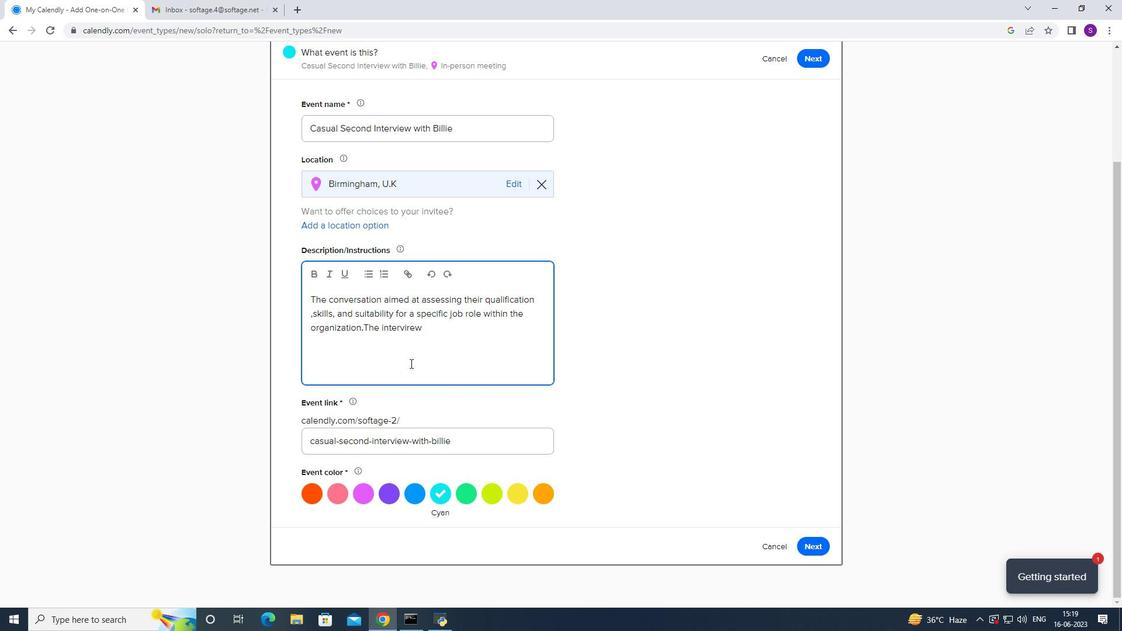 
Action: Key pressed <Key.backspace><Key.backspace><Key.backspace>iew<Key.space>provides<Key.space>an<Key.space>opportunity<Key.space>for<Key.space>thevh<Key.backspace>
Screenshot: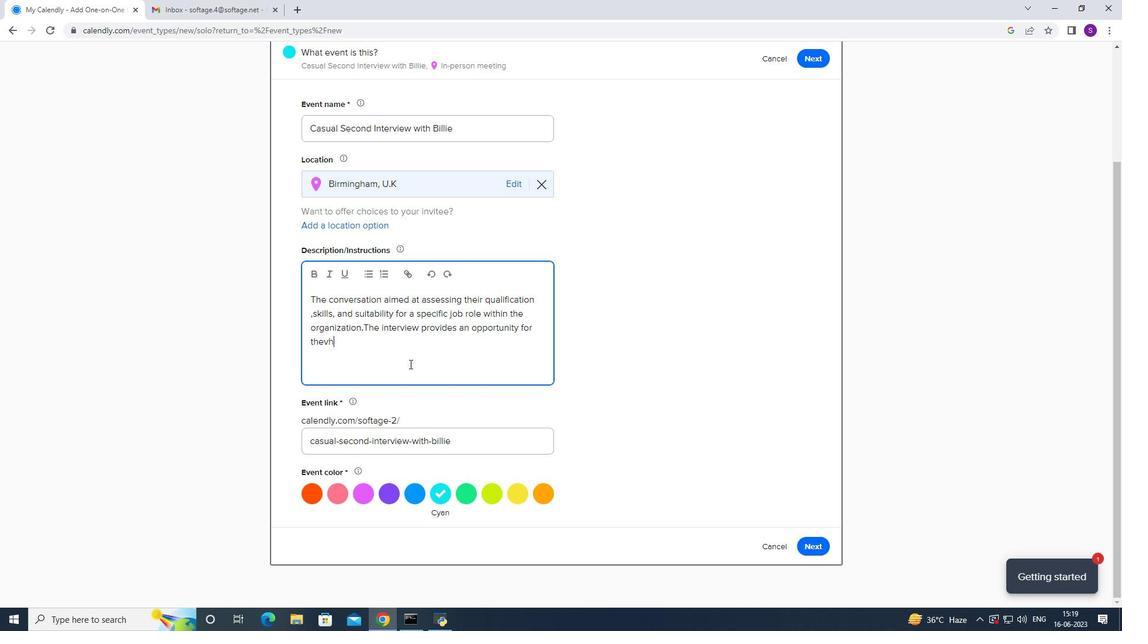 
Action: Mouse moved to (406, 367)
Screenshot: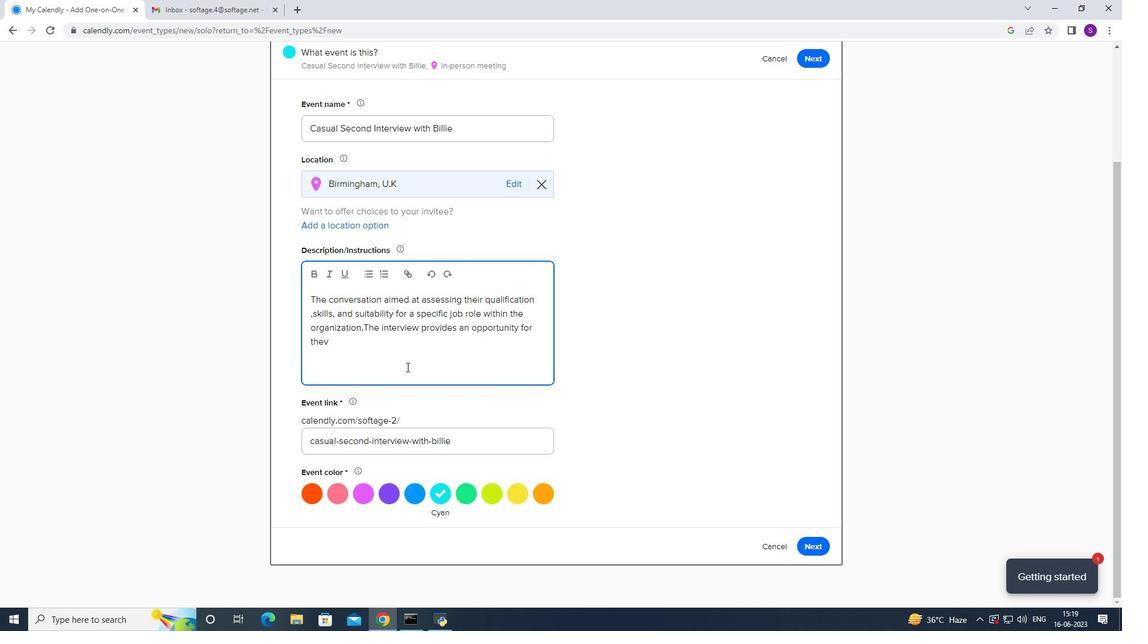 
Action: Key pressed <Key.backspace><Key.space>hiring<Key.space>team<Key.space>to<Key.space>gather<Key.space>valuable<Key.space>information<Key.space>about<Key.space>the<Key.space>candidate<Key.space>expo<Key.backspace>
Screenshot: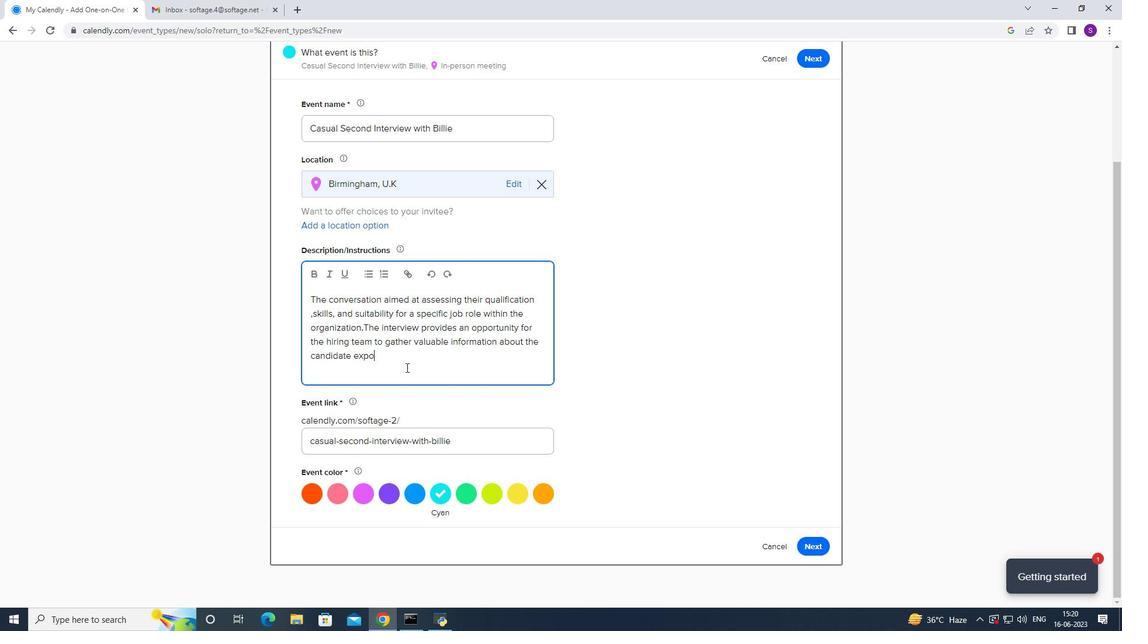 
Action: Mouse moved to (406, 367)
Screenshot: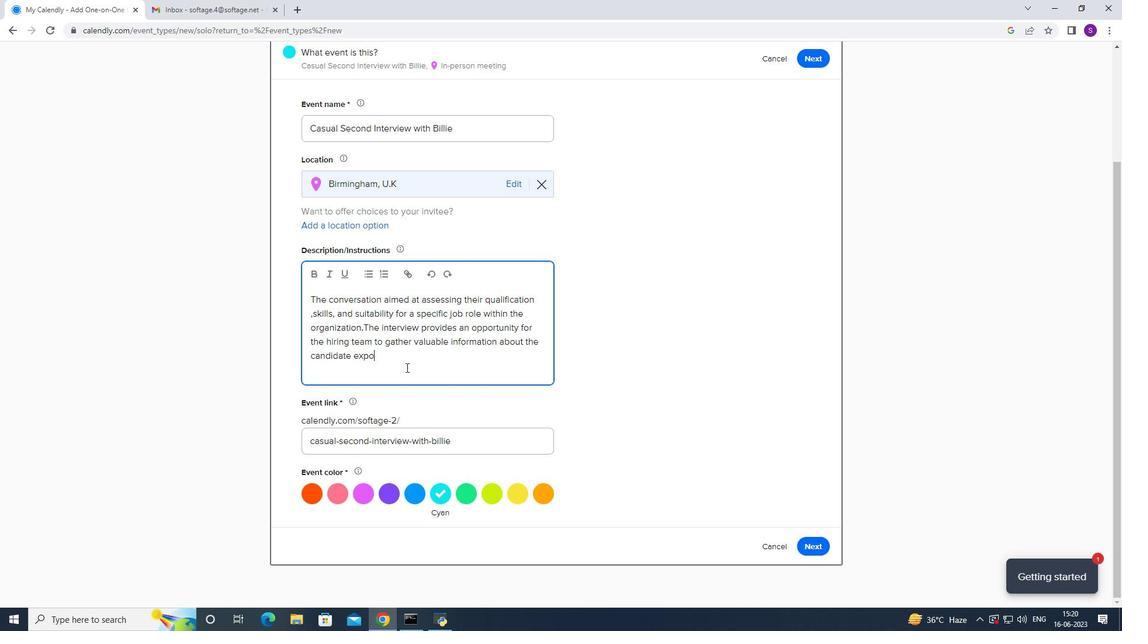
Action: Key pressed o<Key.backspace>
Screenshot: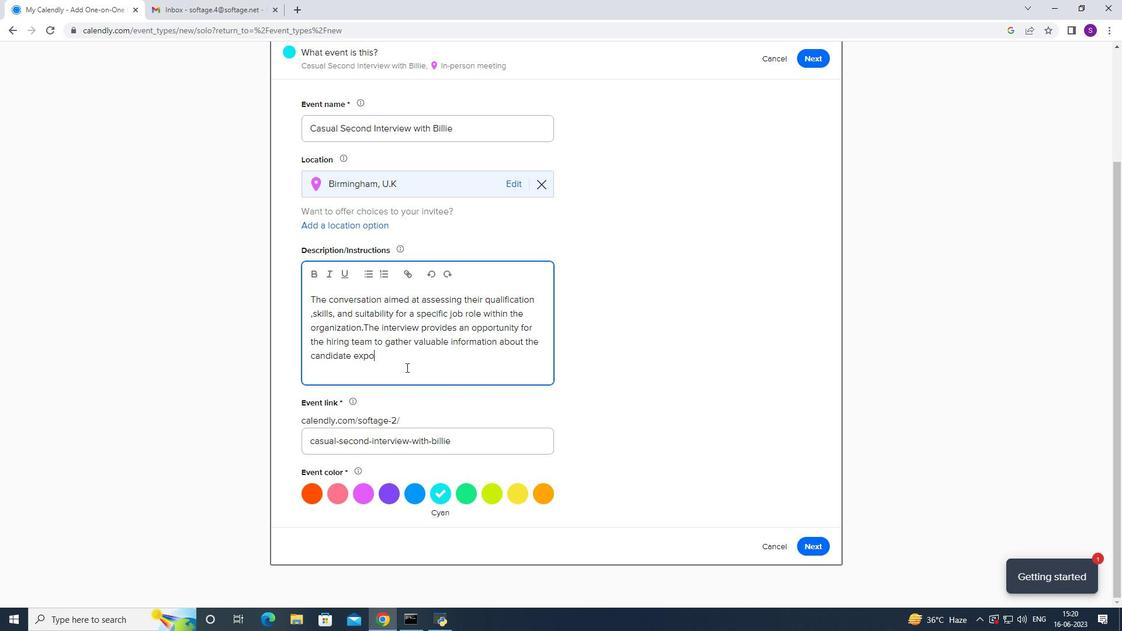 
Action: Mouse moved to (406, 369)
Screenshot: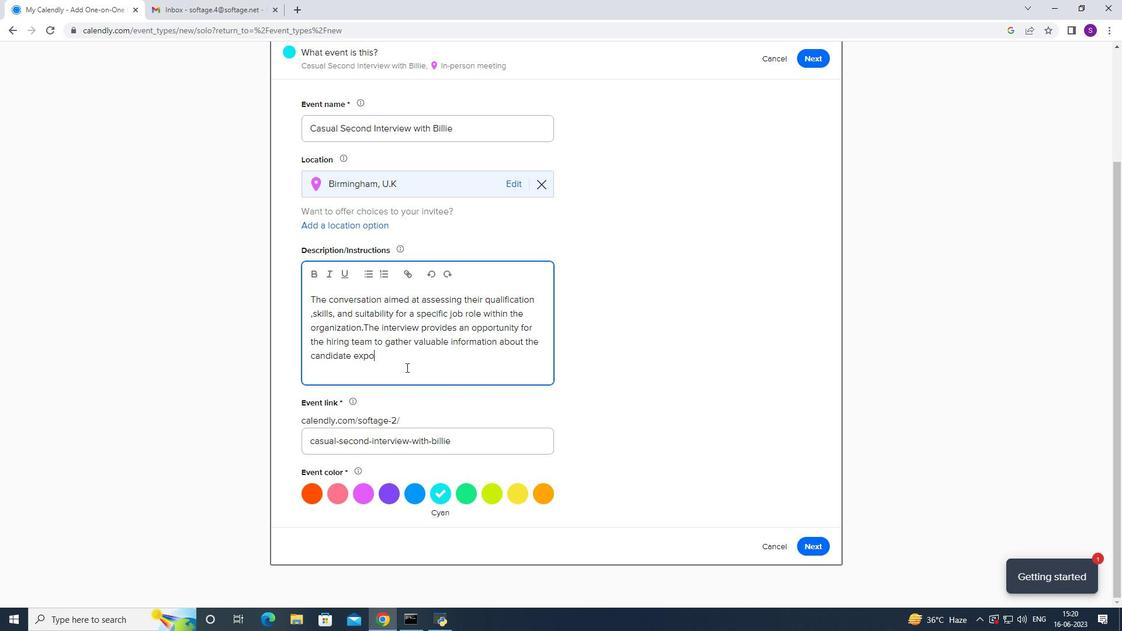 
Action: Key pressed erience<Key.space>m<Key.space>a<Key.backspace><Key.backspace><Key.backspace><Key.backspace>,abilities<Key.space>and<Key.space>potential<Key.space>cultural<Key.space>fit.
Screenshot: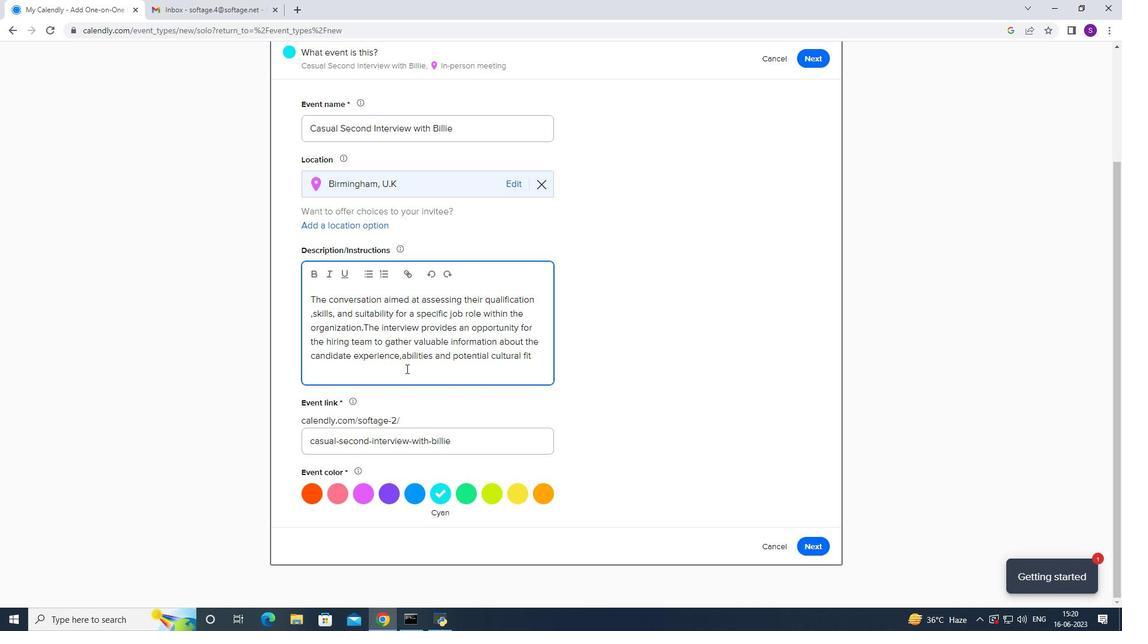 
Action: Mouse moved to (817, 547)
Screenshot: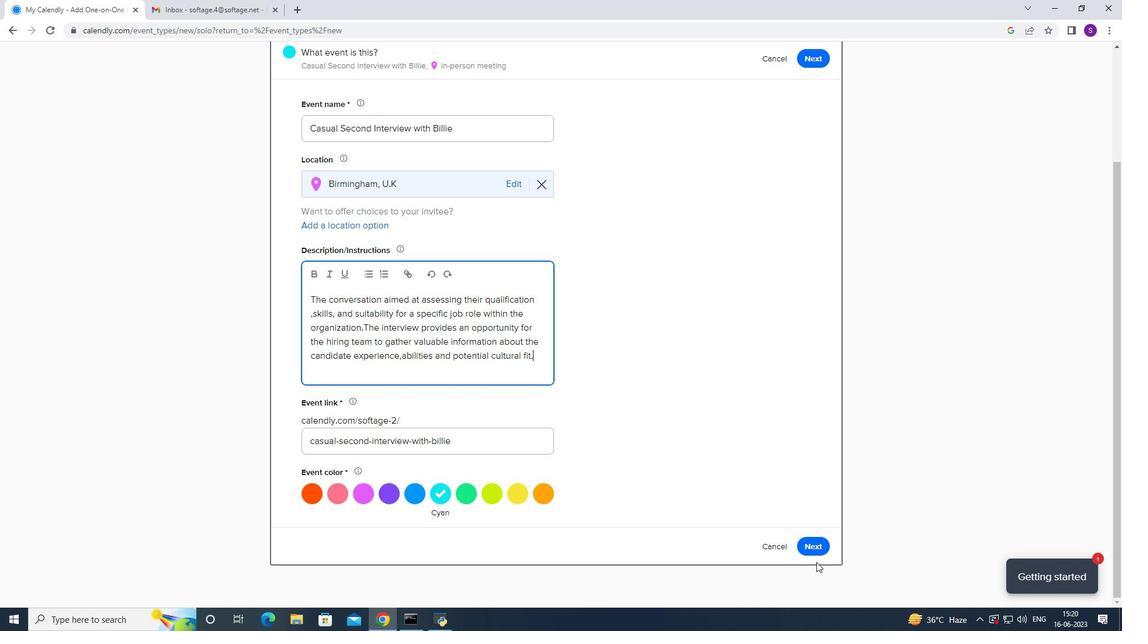 
Action: Mouse pressed left at (817, 547)
Screenshot: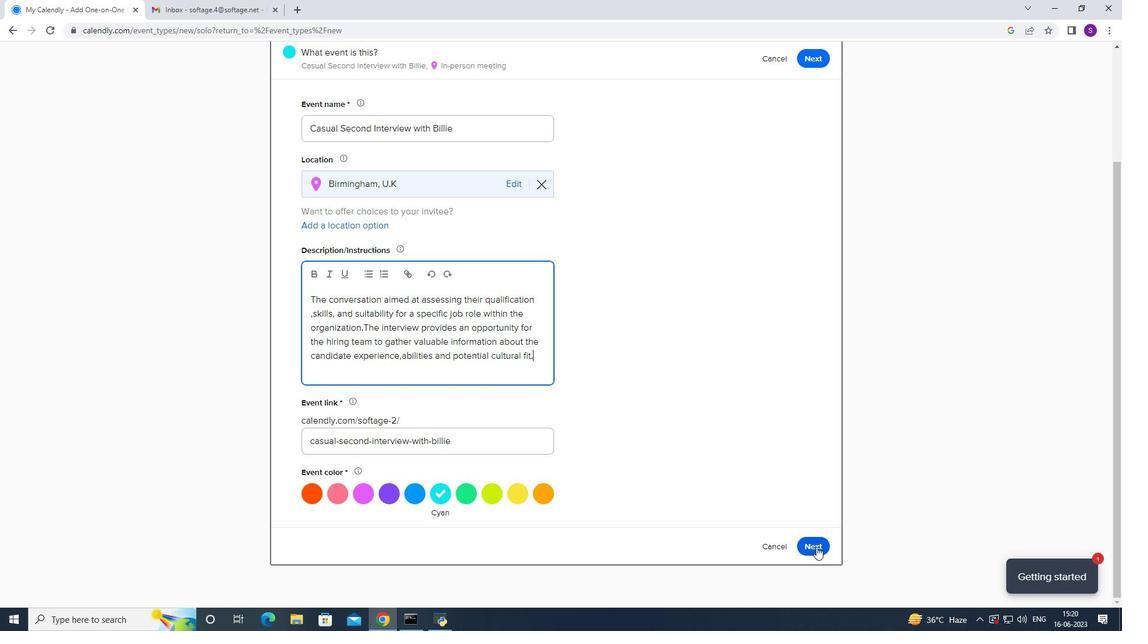
Action: Mouse moved to (457, 387)
Screenshot: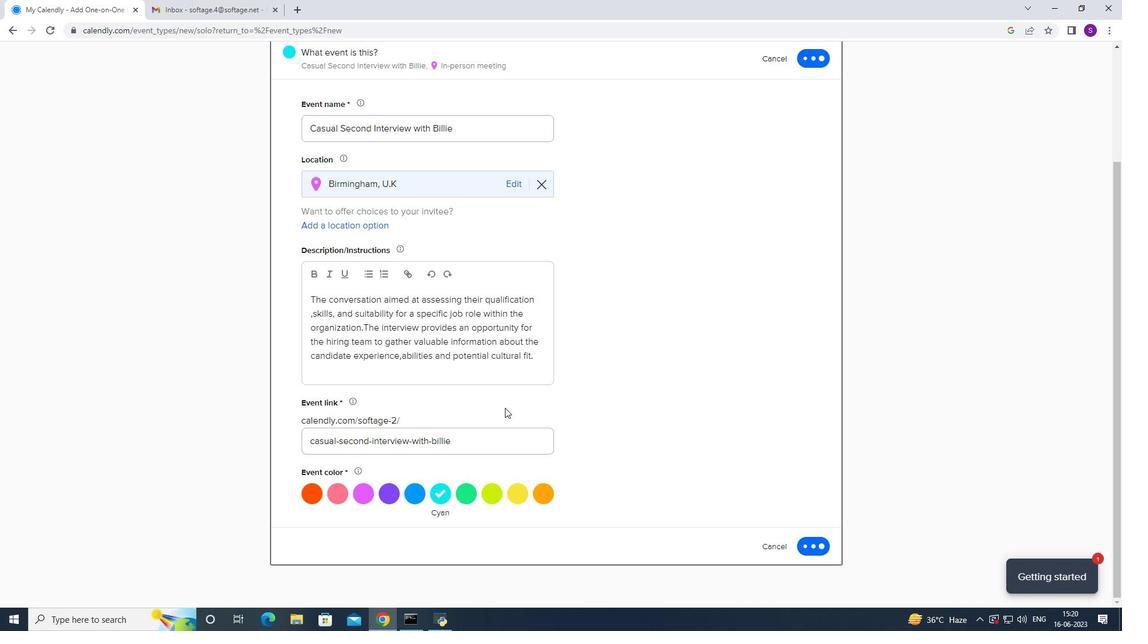 
Action: Mouse scrolled (457, 387) with delta (0, 0)
Screenshot: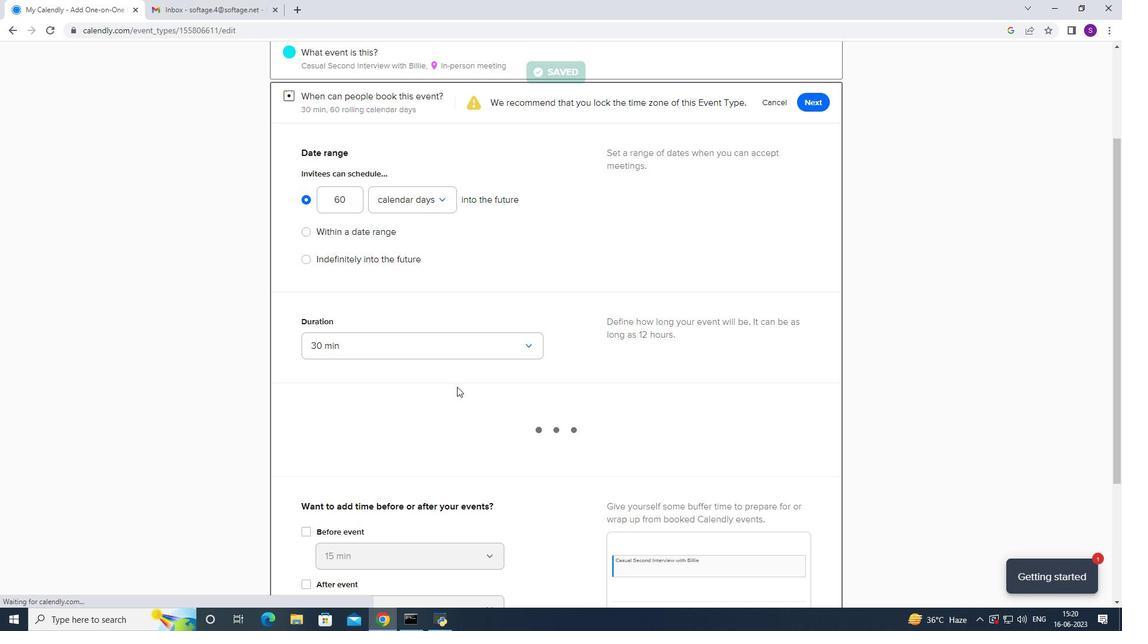
Action: Mouse scrolled (457, 387) with delta (0, 0)
Screenshot: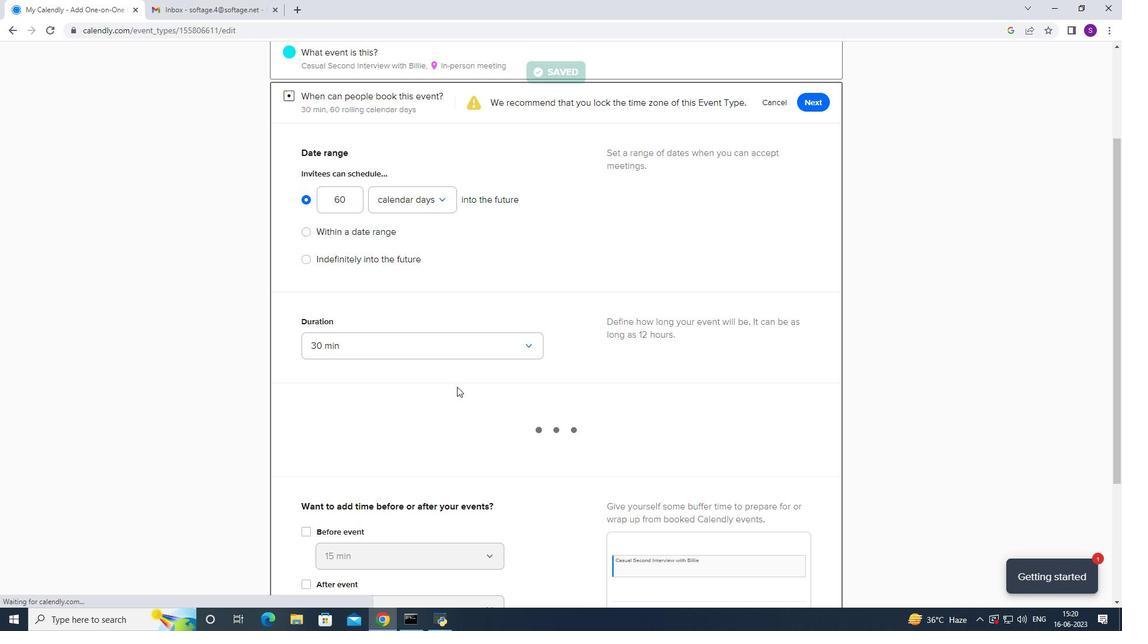 
Action: Mouse scrolled (457, 387) with delta (0, 0)
Screenshot: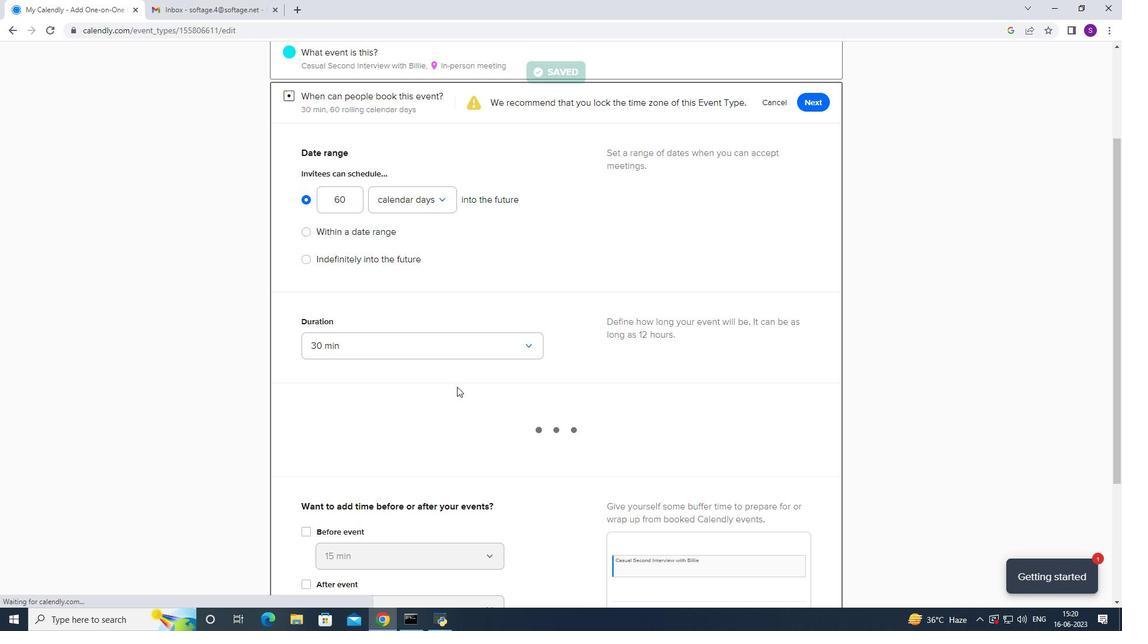 
Action: Mouse scrolled (457, 387) with delta (0, 0)
Screenshot: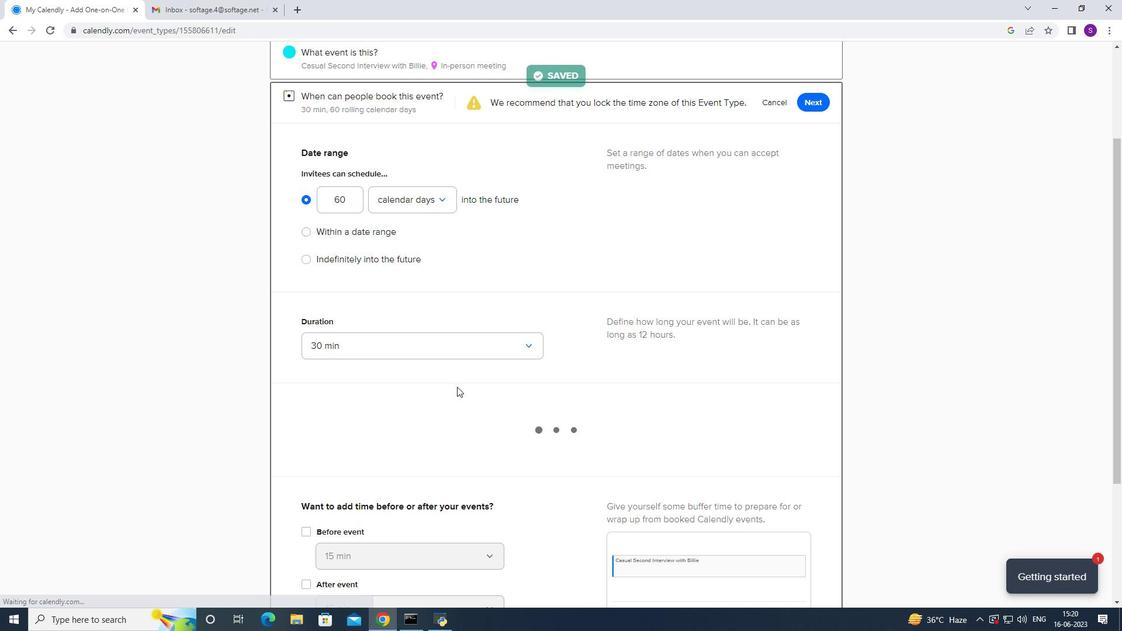 
Action: Mouse scrolled (457, 387) with delta (0, 0)
Screenshot: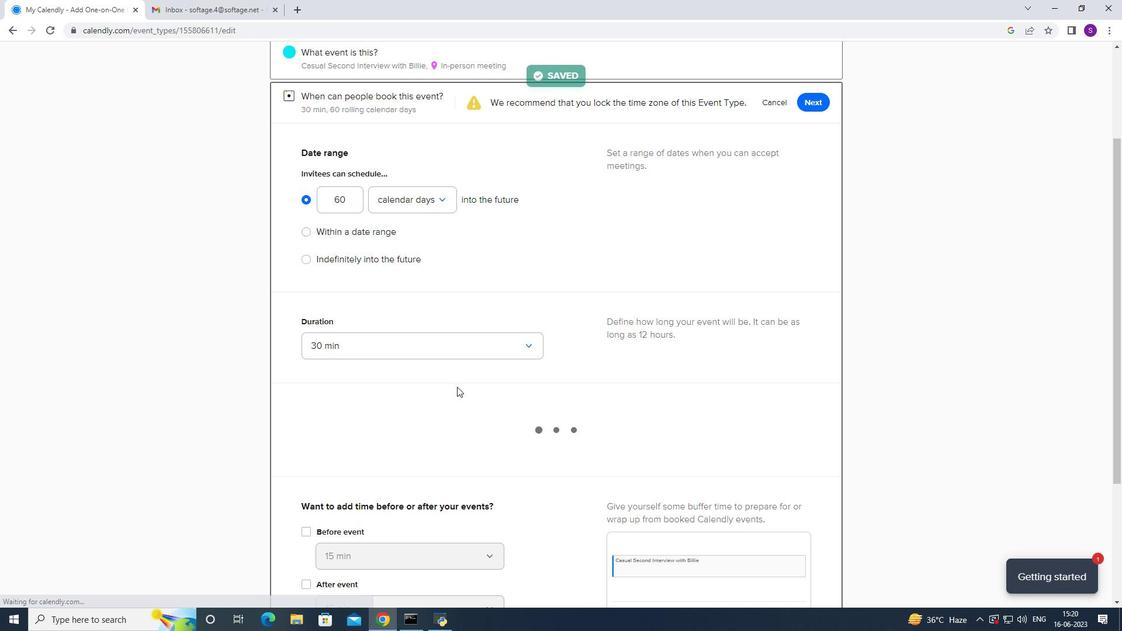 
Action: Mouse scrolled (457, 387) with delta (0, 0)
Screenshot: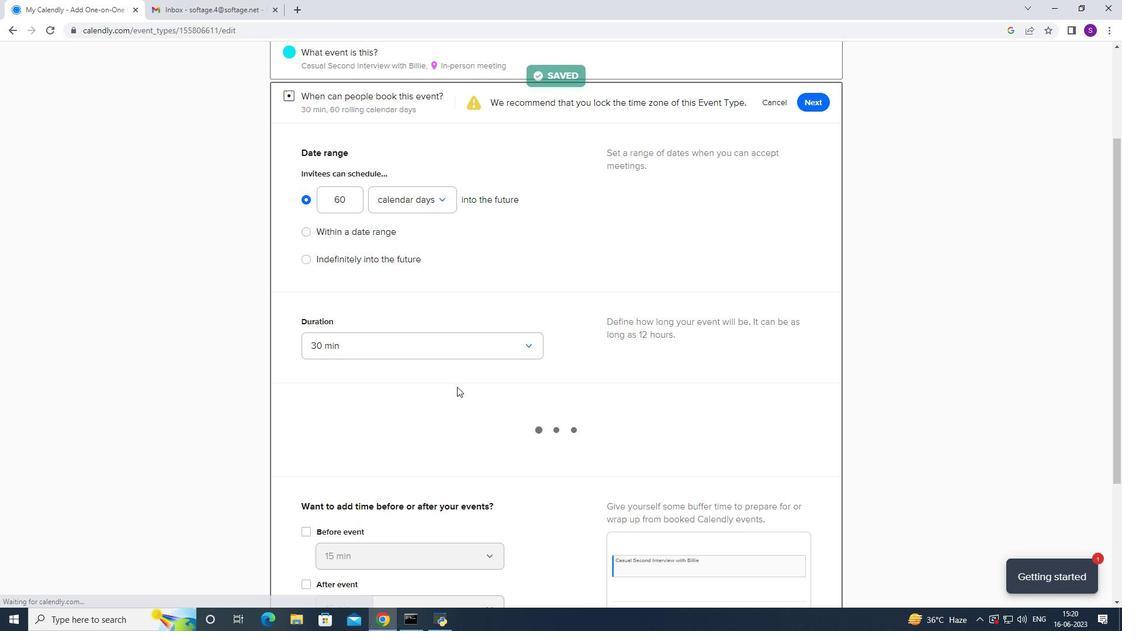 
Action: Mouse moved to (374, 378)
Screenshot: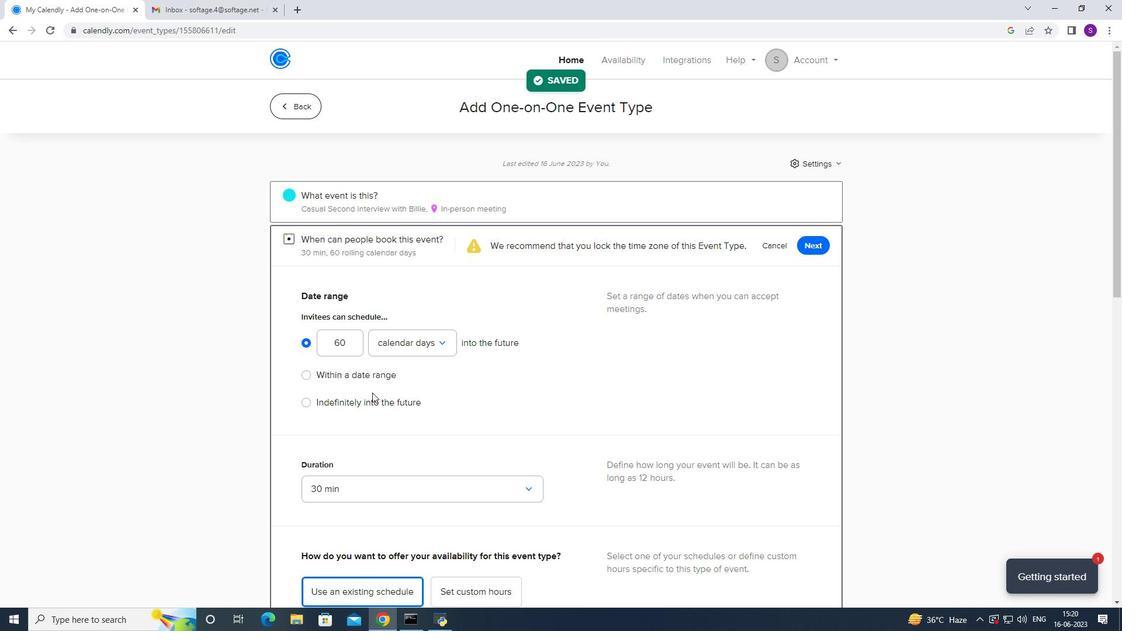 
Action: Mouse pressed left at (374, 378)
Screenshot: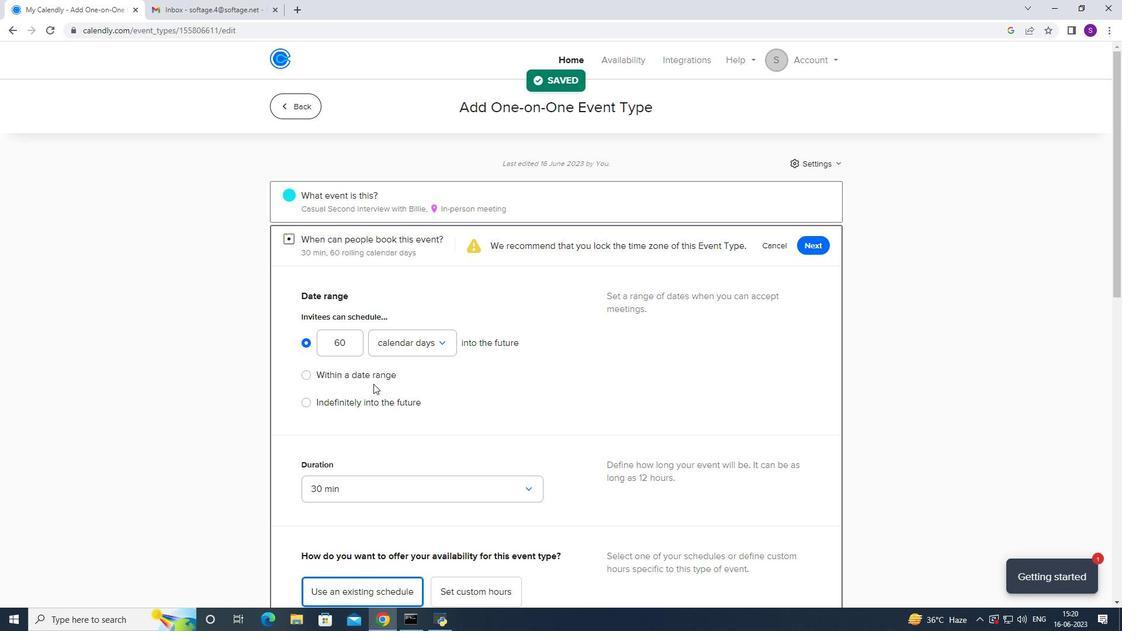 
Action: Mouse moved to (446, 370)
Screenshot: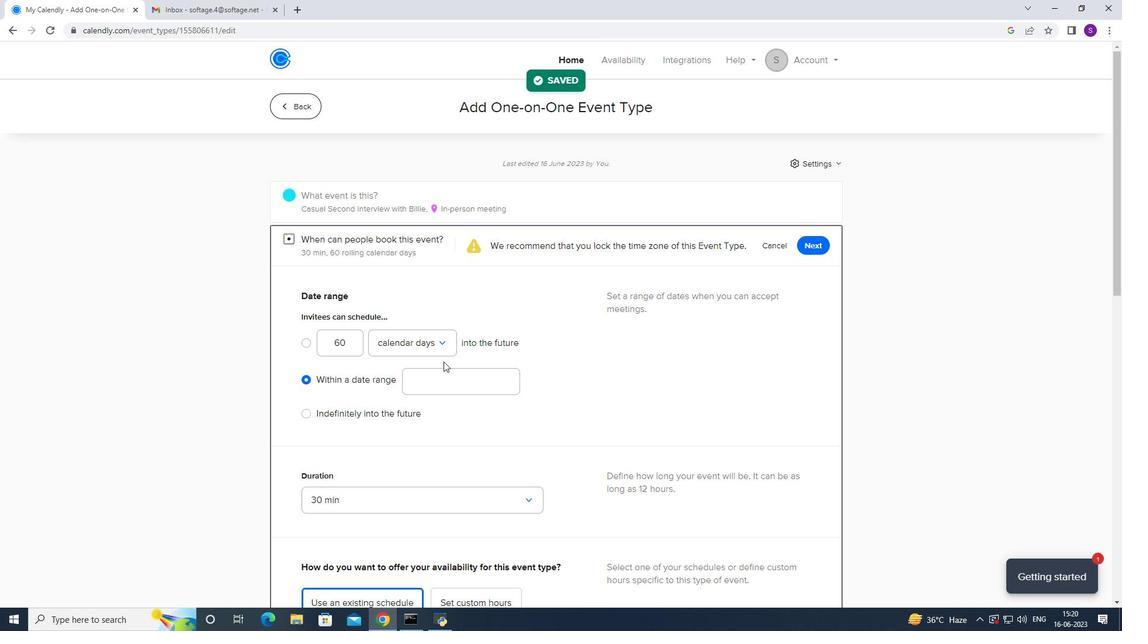 
Action: Mouse pressed left at (446, 370)
Screenshot: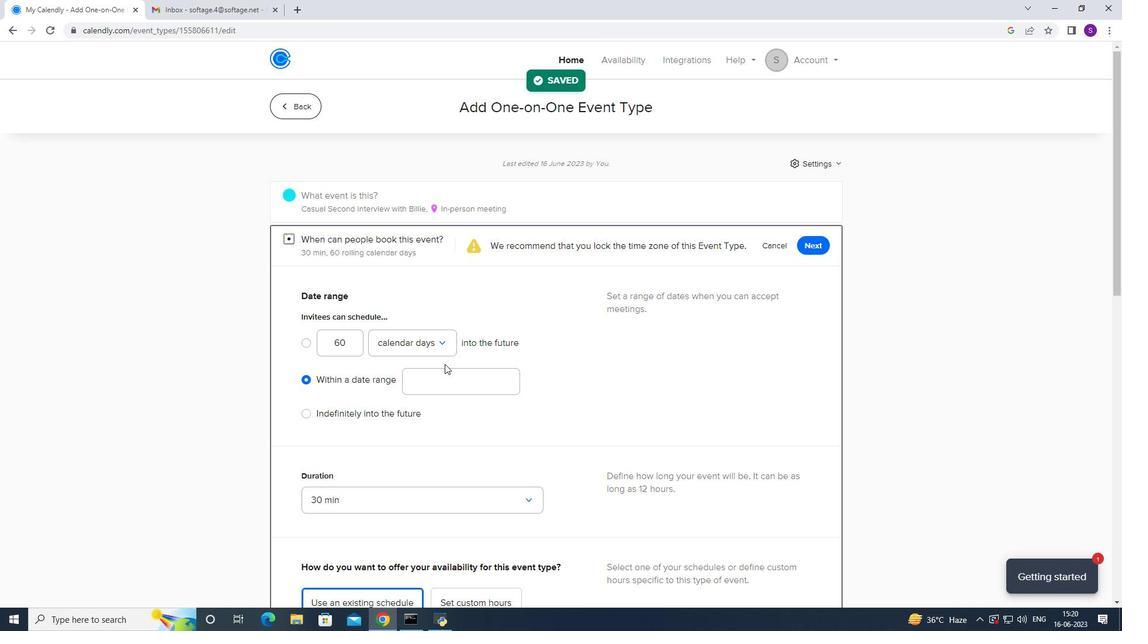 
Action: Mouse moved to (494, 171)
Screenshot: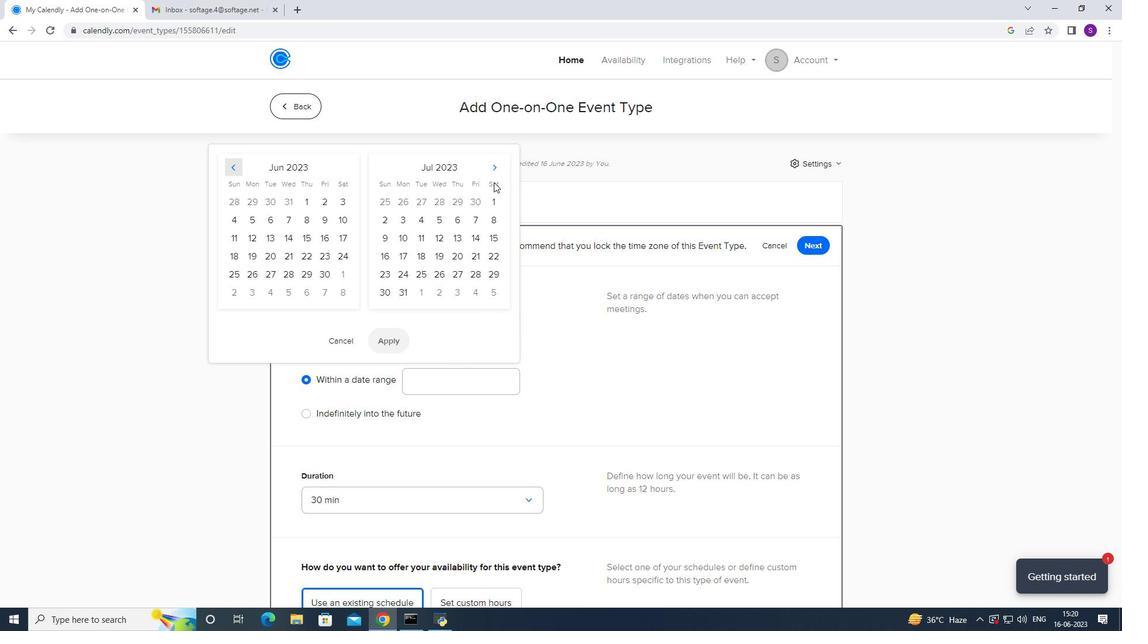 
Action: Mouse pressed left at (494, 171)
Screenshot: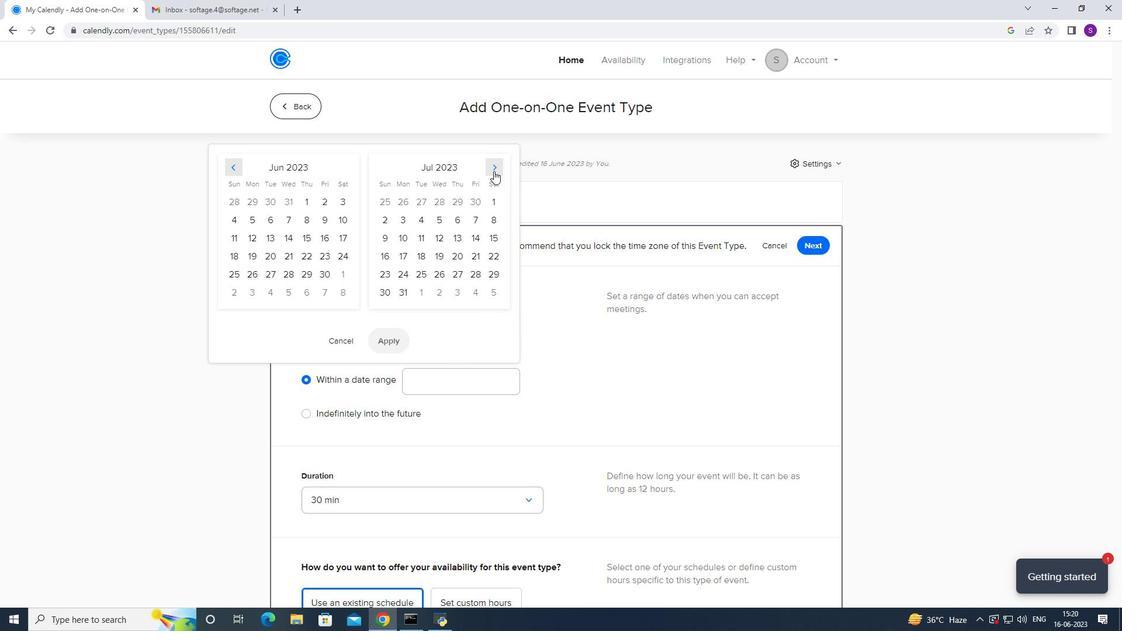 
Action: Mouse pressed left at (494, 171)
Screenshot: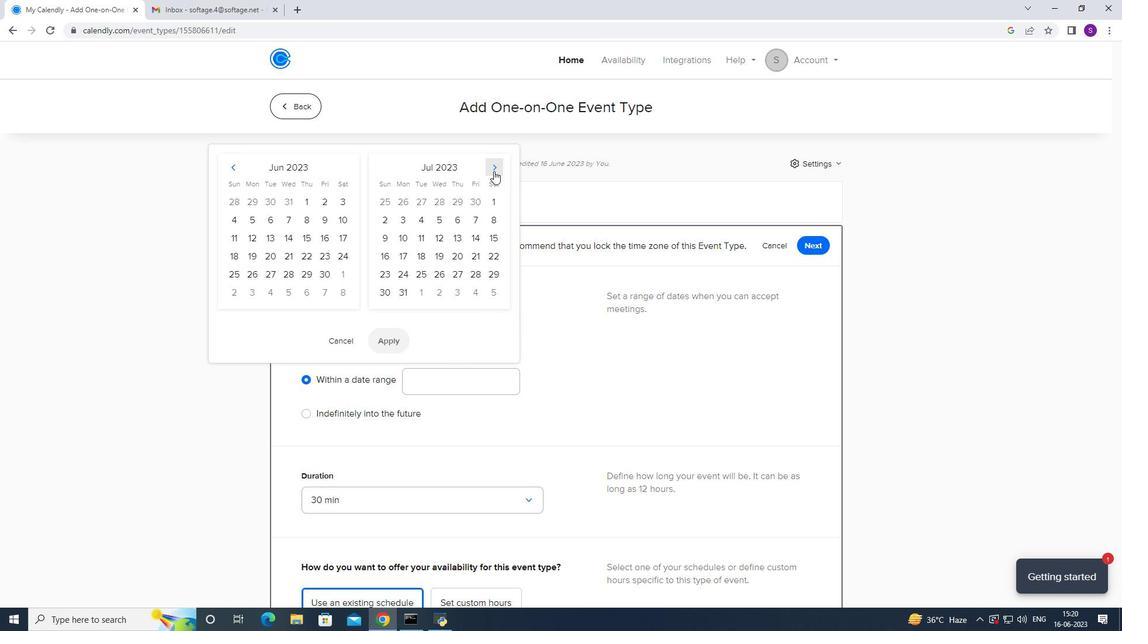 
Action: Mouse pressed left at (494, 171)
Screenshot: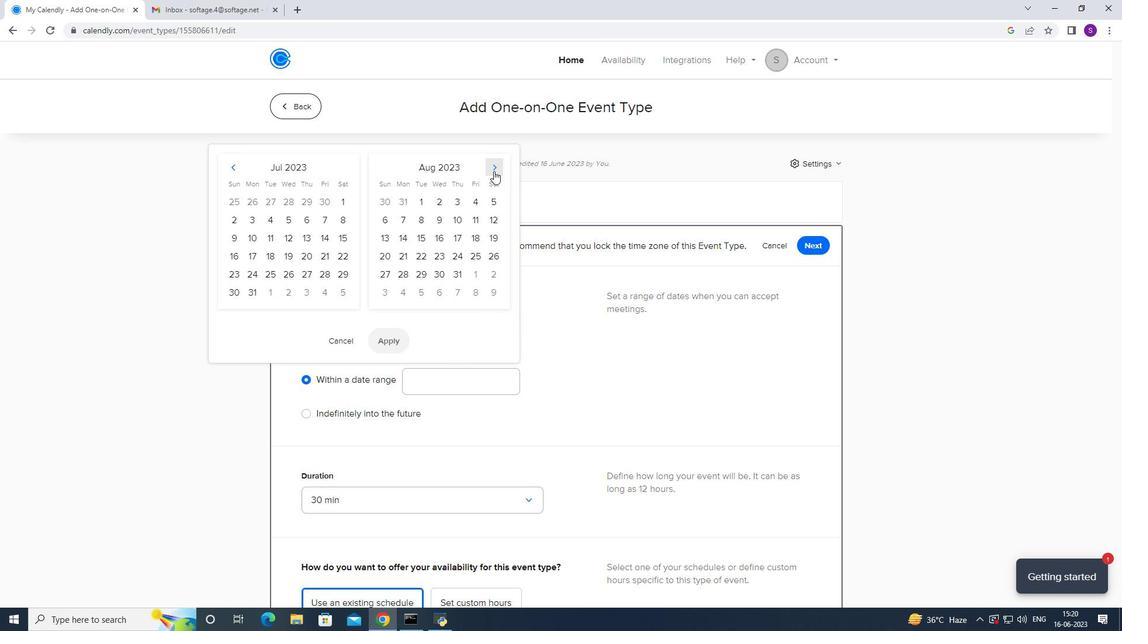 
Action: Mouse pressed left at (494, 171)
Screenshot: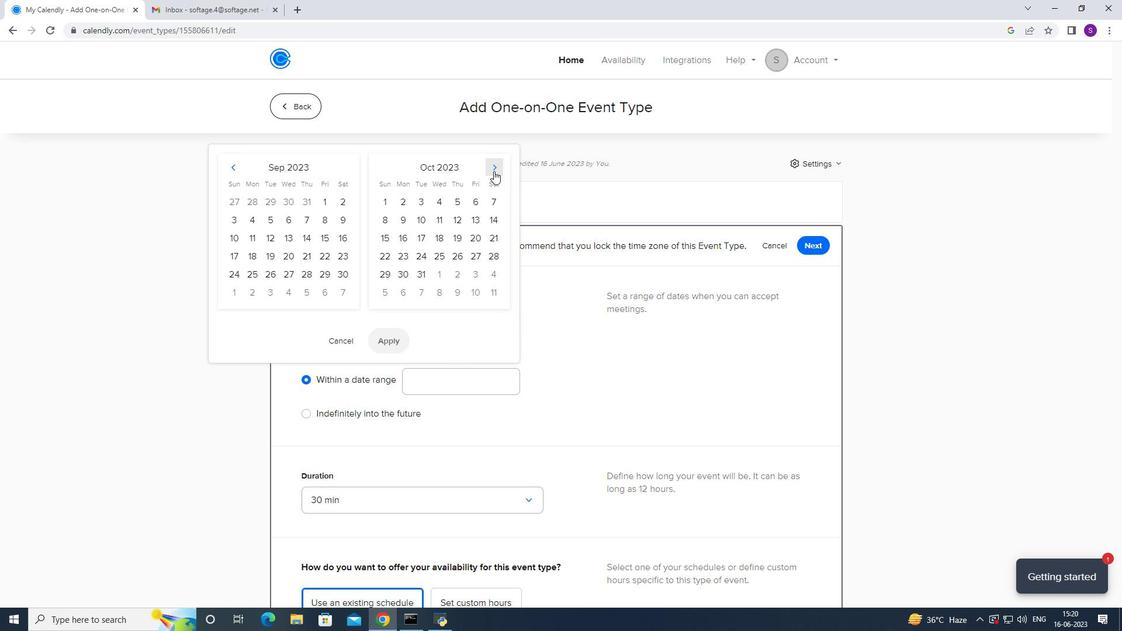
Action: Mouse pressed left at (494, 171)
Screenshot: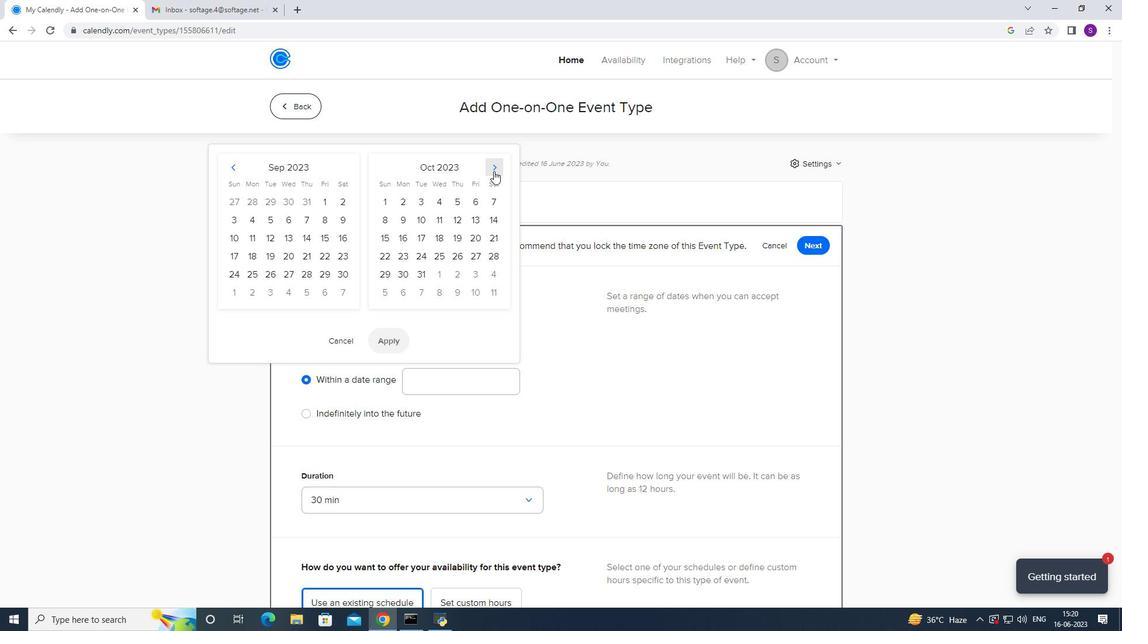 
Action: Mouse moved to (242, 168)
Screenshot: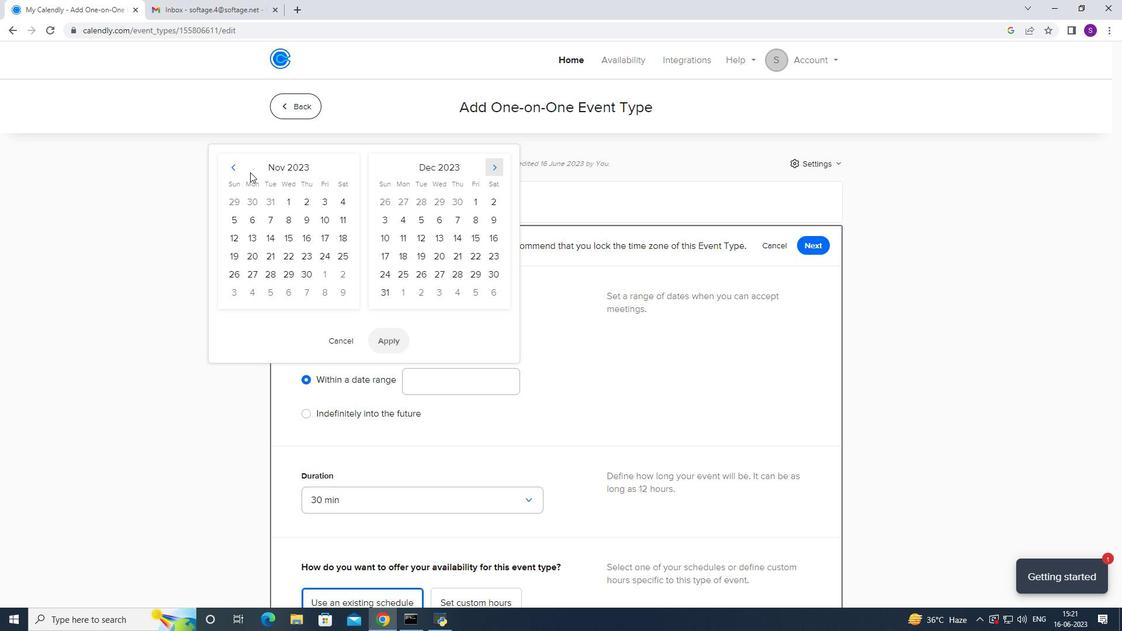 
Action: Mouse pressed left at (242, 168)
Screenshot: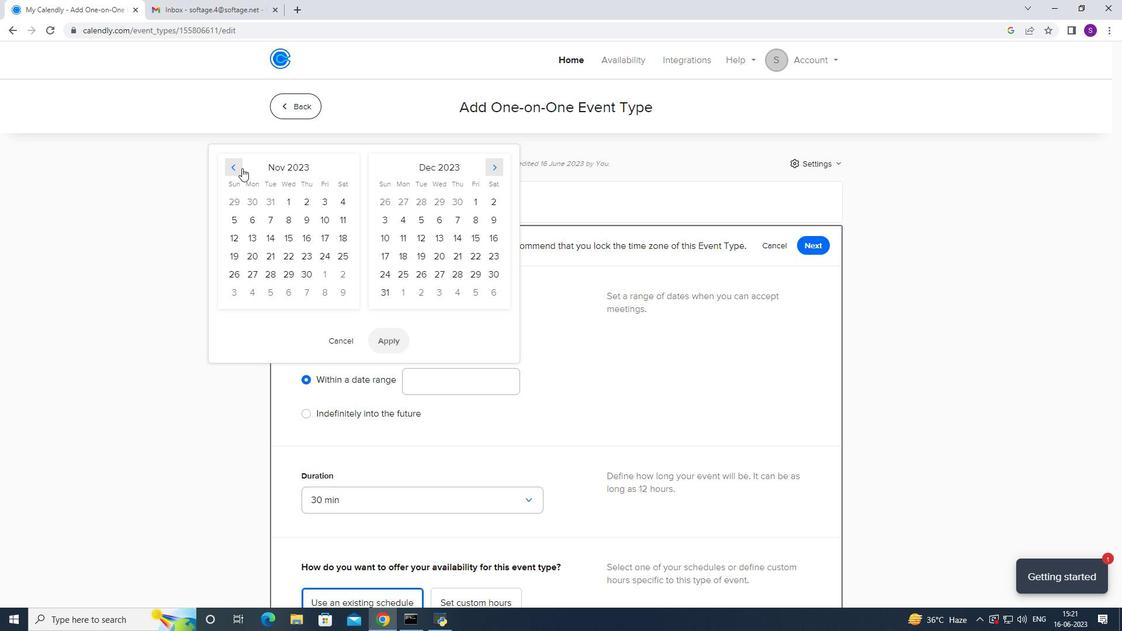 
Action: Mouse moved to (256, 217)
Screenshot: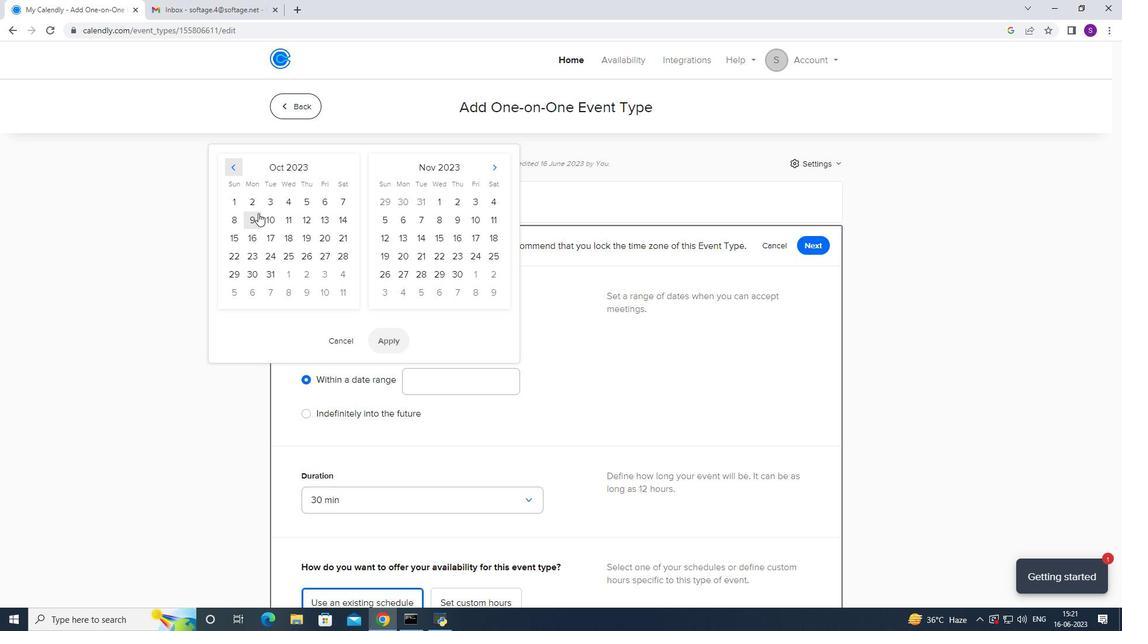 
Action: Mouse pressed left at (256, 217)
Screenshot: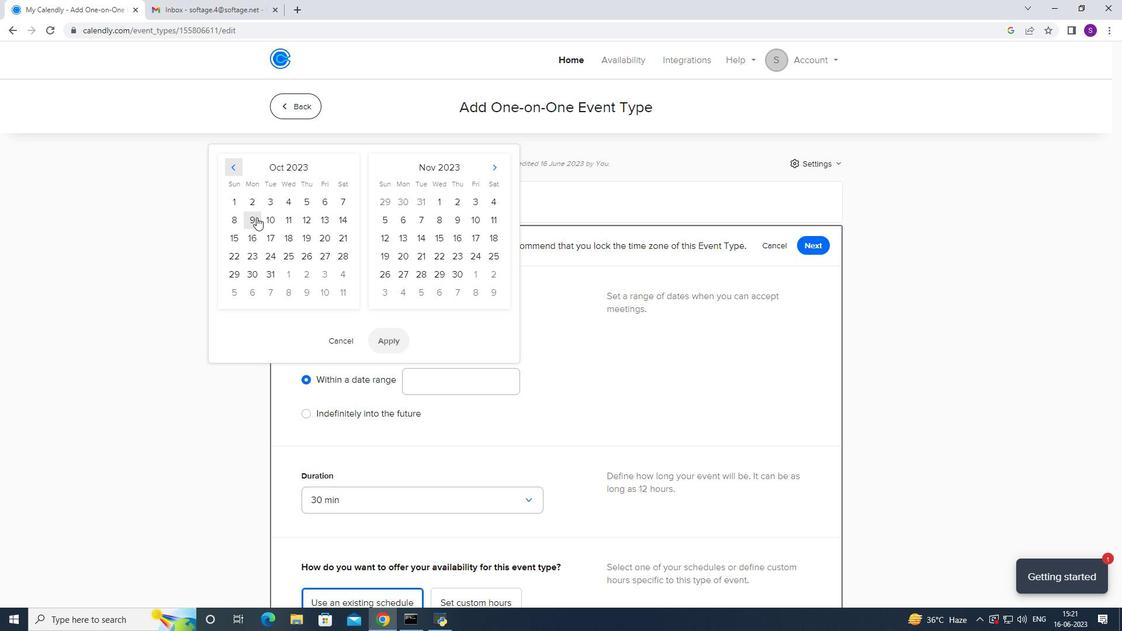 
Action: Mouse moved to (273, 216)
Screenshot: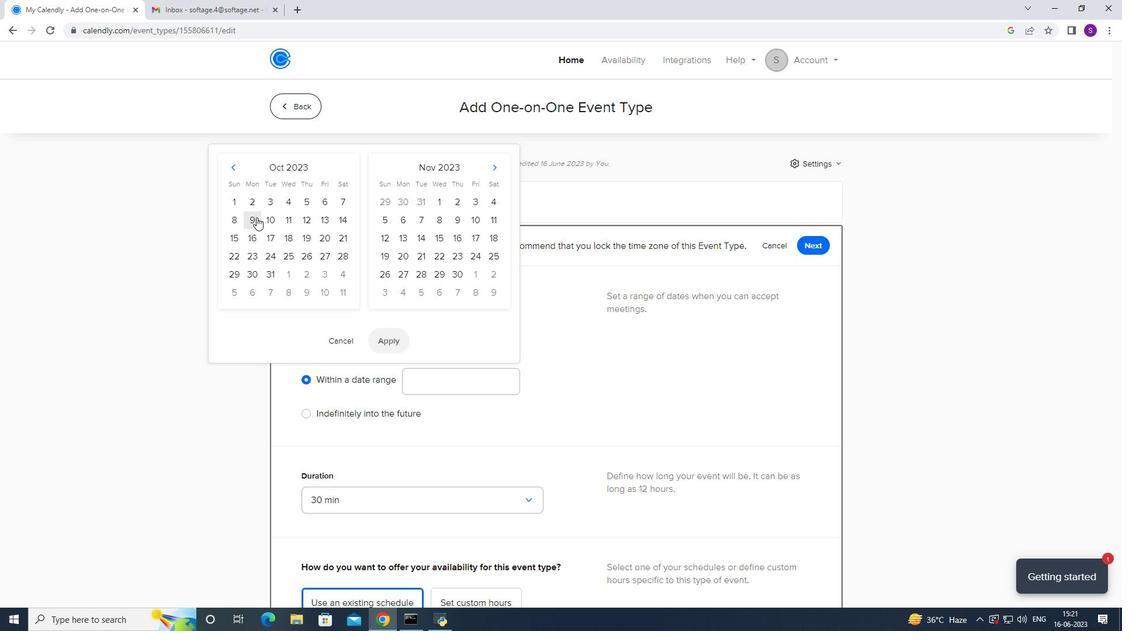 
Action: Mouse pressed left at (273, 216)
Screenshot: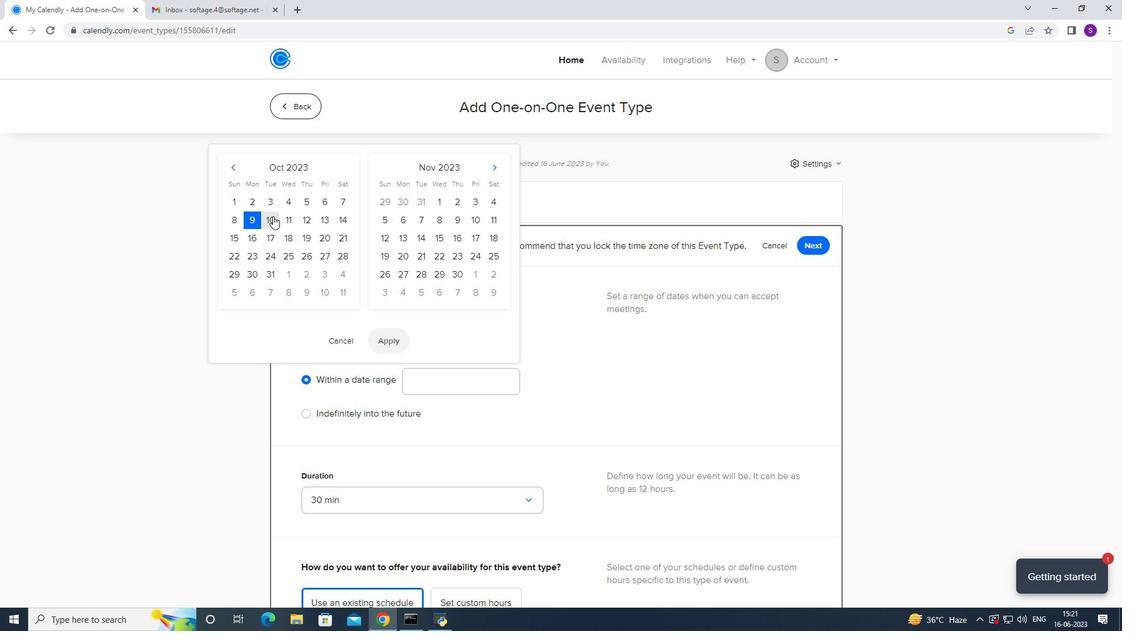 
Action: Mouse moved to (370, 336)
Screenshot: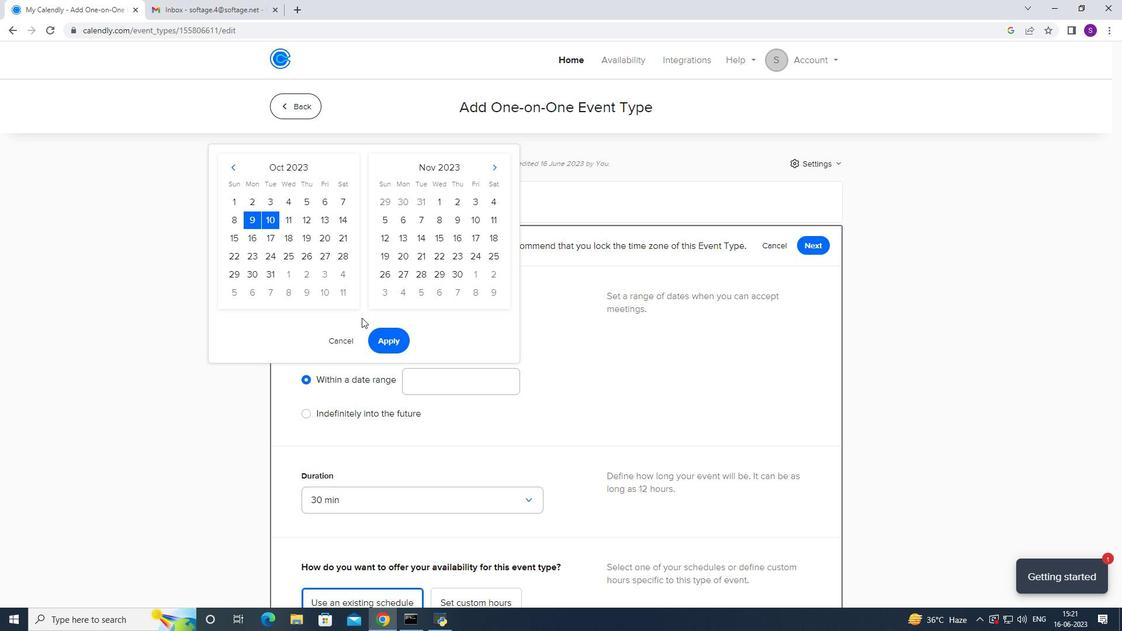 
Action: Mouse pressed left at (370, 336)
Screenshot: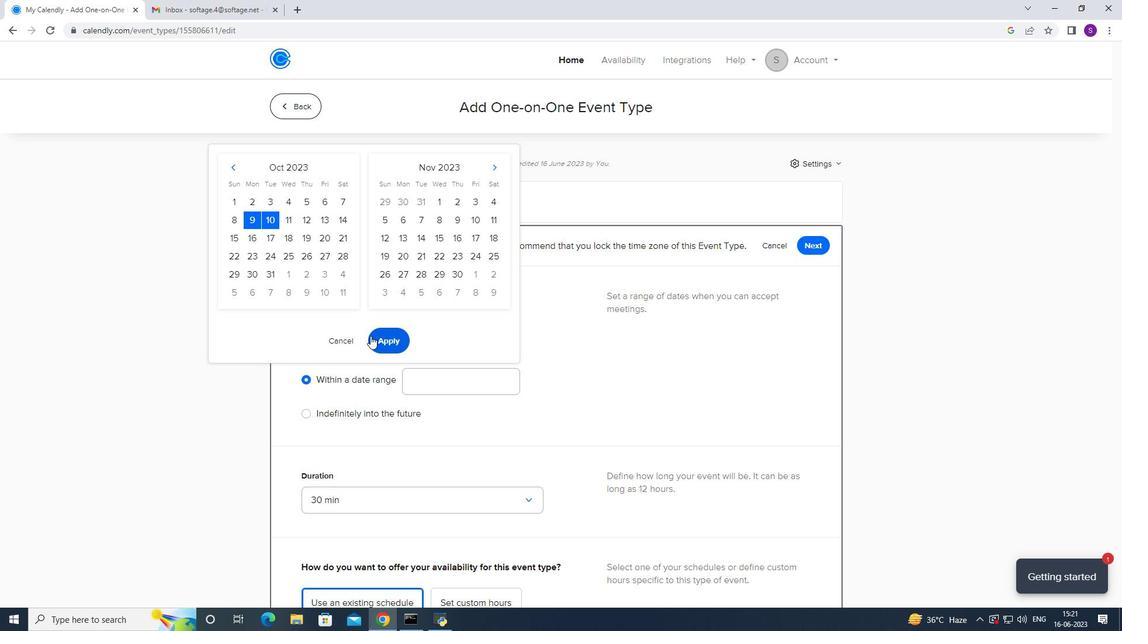 
Action: Mouse moved to (378, 334)
Screenshot: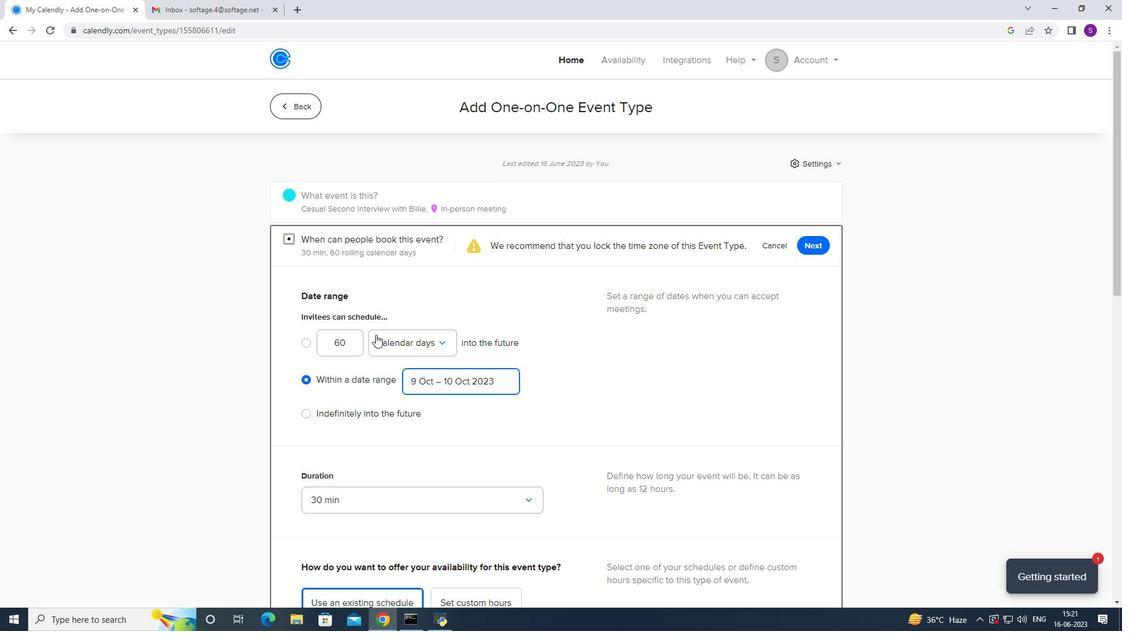 
Action: Mouse scrolled (378, 333) with delta (0, 0)
Screenshot: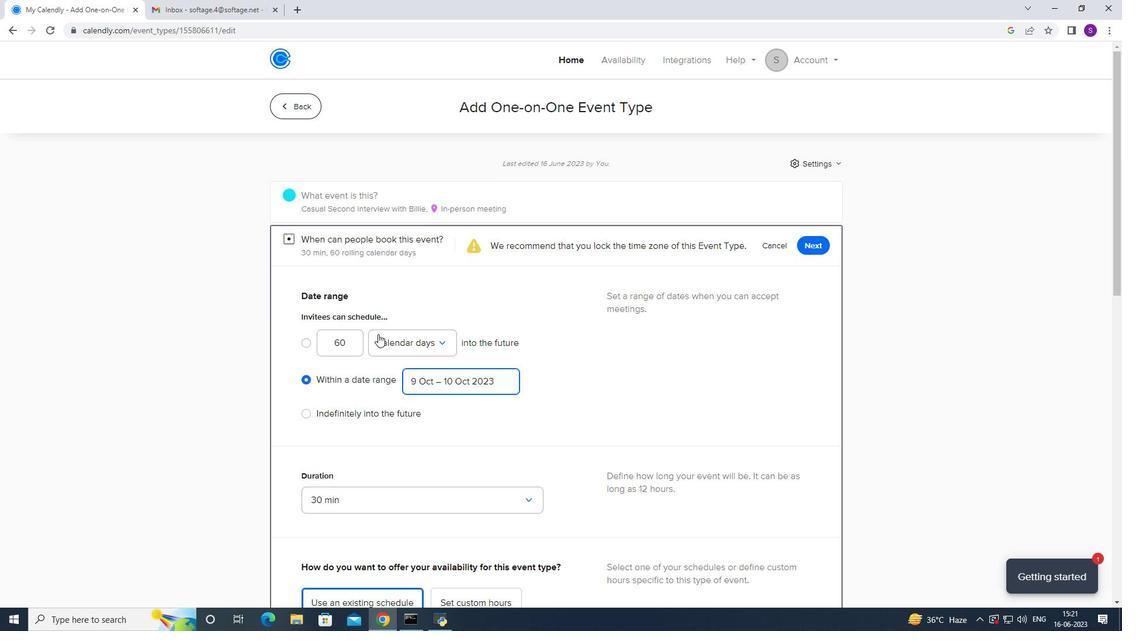 
Action: Mouse scrolled (378, 333) with delta (0, -1)
Screenshot: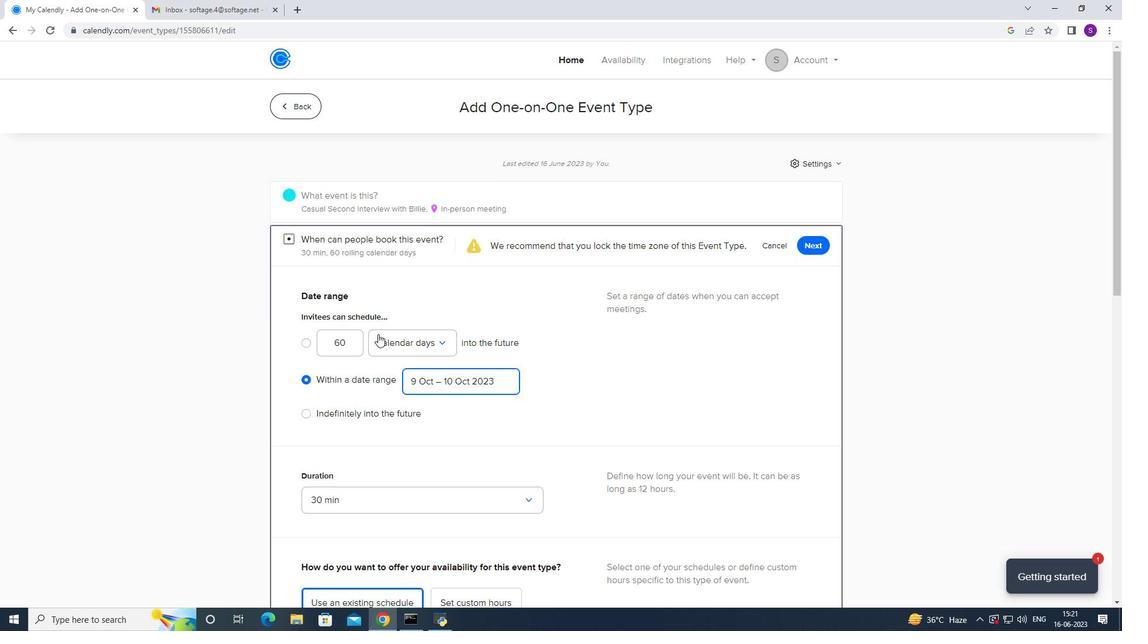 
Action: Mouse scrolled (378, 333) with delta (0, 0)
Screenshot: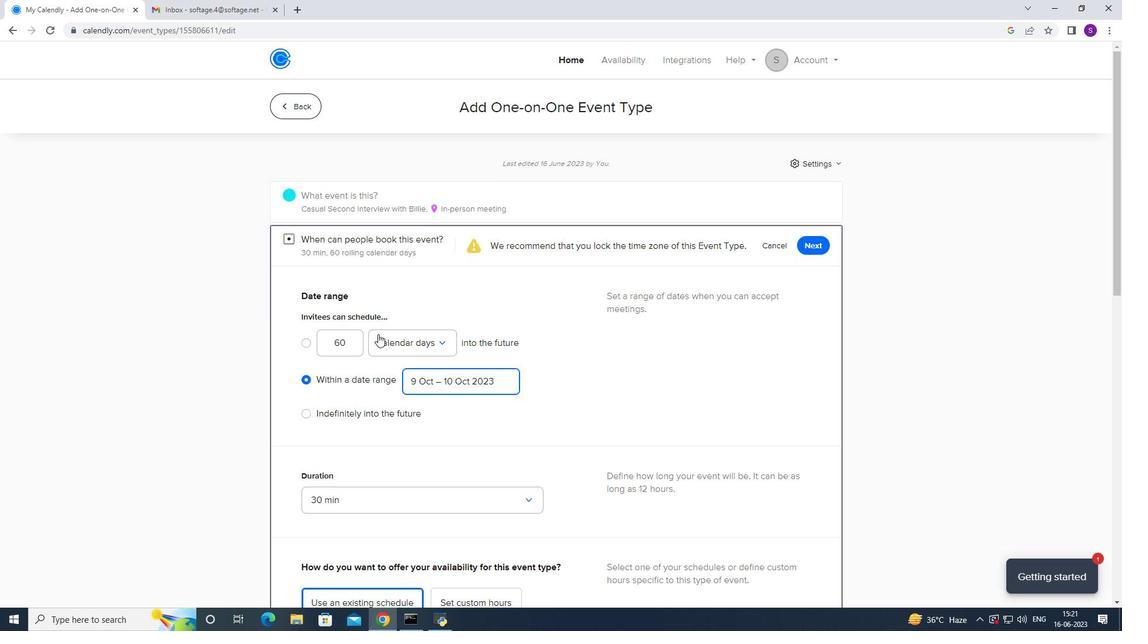 
Action: Mouse scrolled (378, 333) with delta (0, -1)
Screenshot: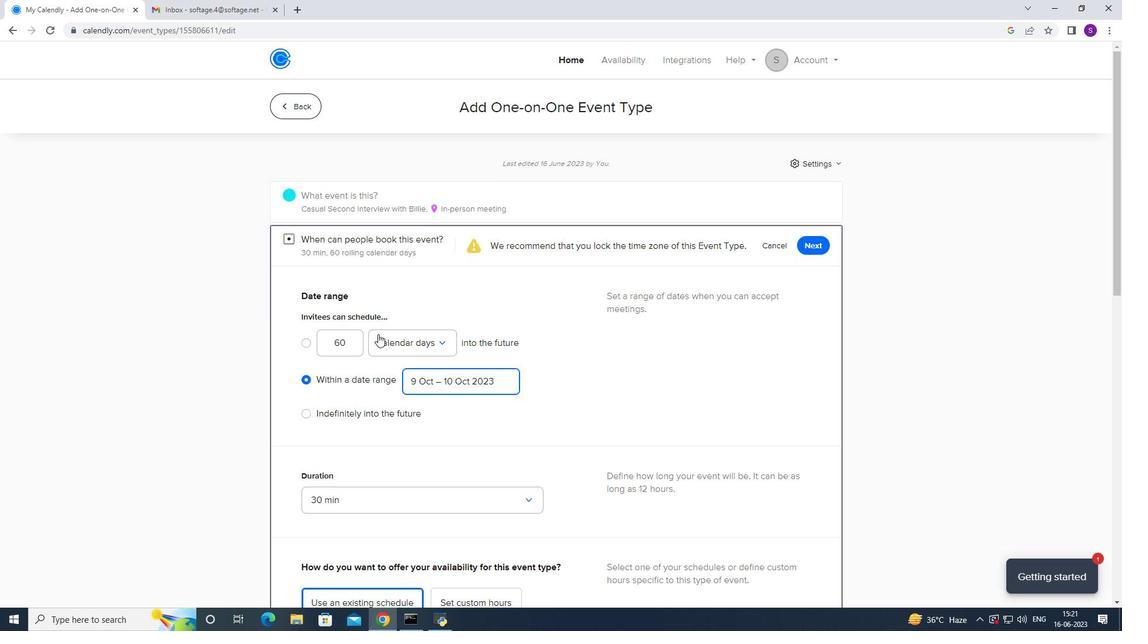 
Action: Mouse scrolled (378, 333) with delta (0, -1)
Screenshot: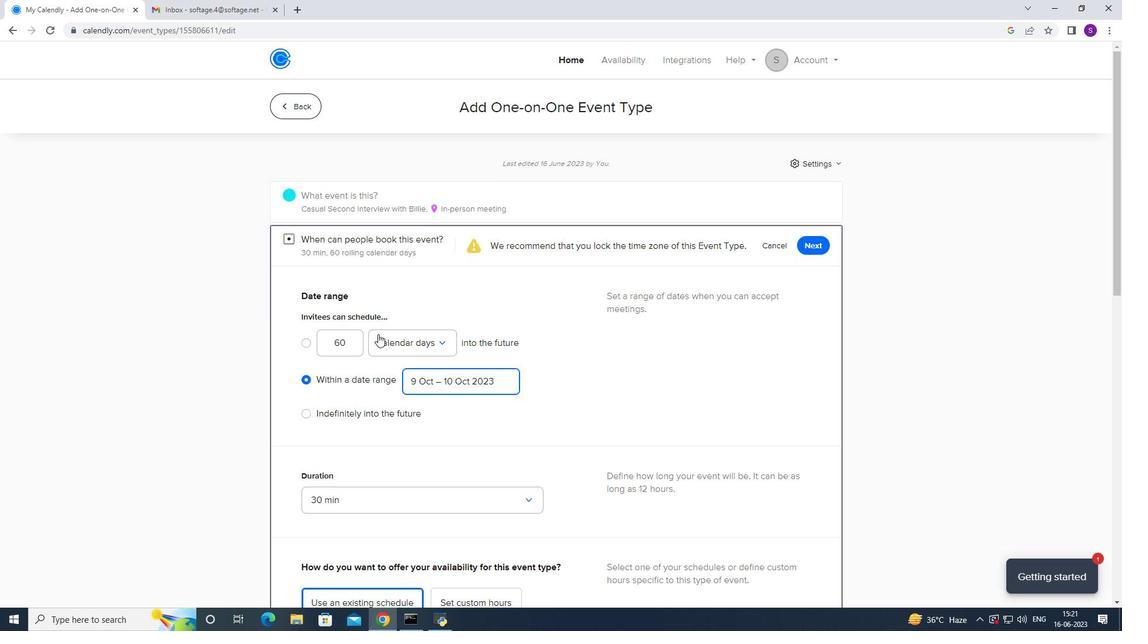 
Action: Mouse scrolled (378, 333) with delta (0, 0)
Screenshot: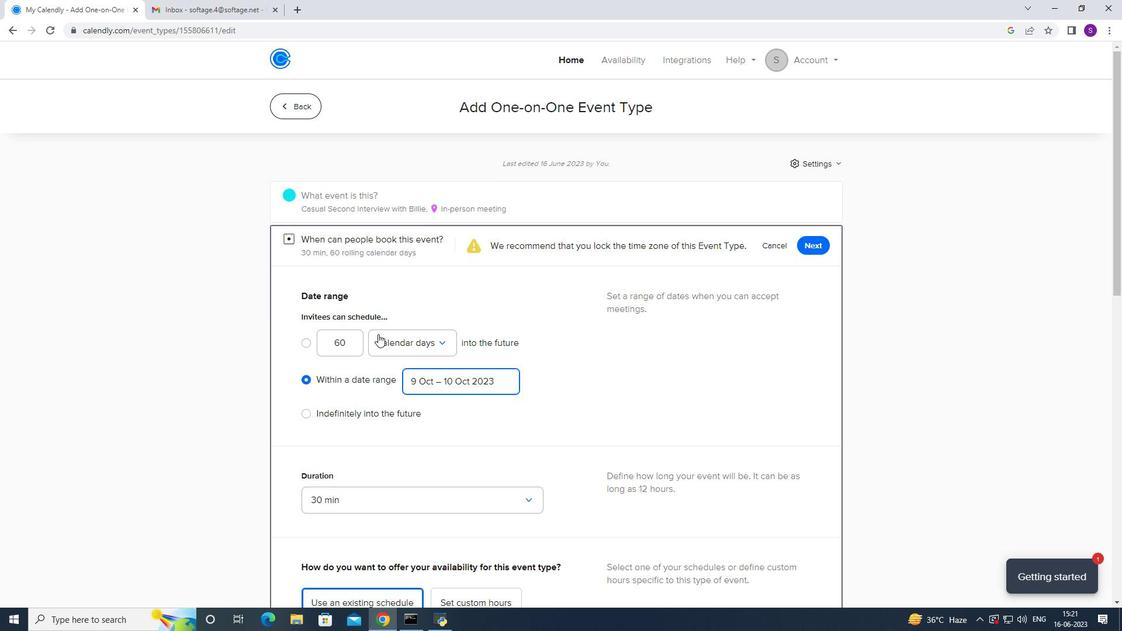 
Action: Mouse moved to (378, 333)
Screenshot: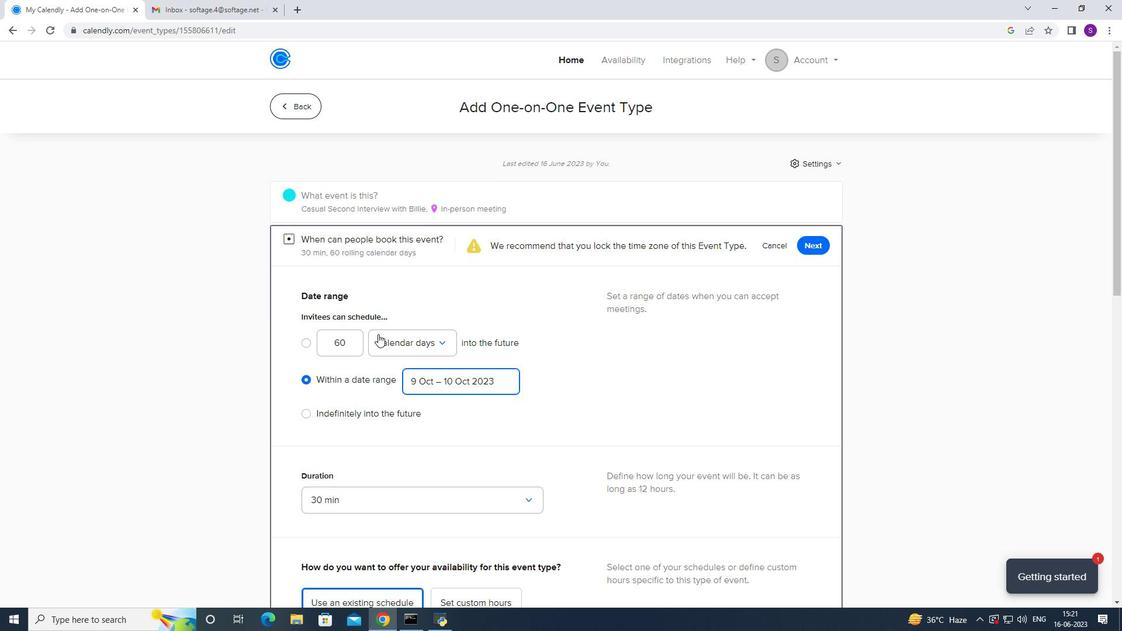 
Action: Mouse scrolled (378, 333) with delta (0, 0)
Screenshot: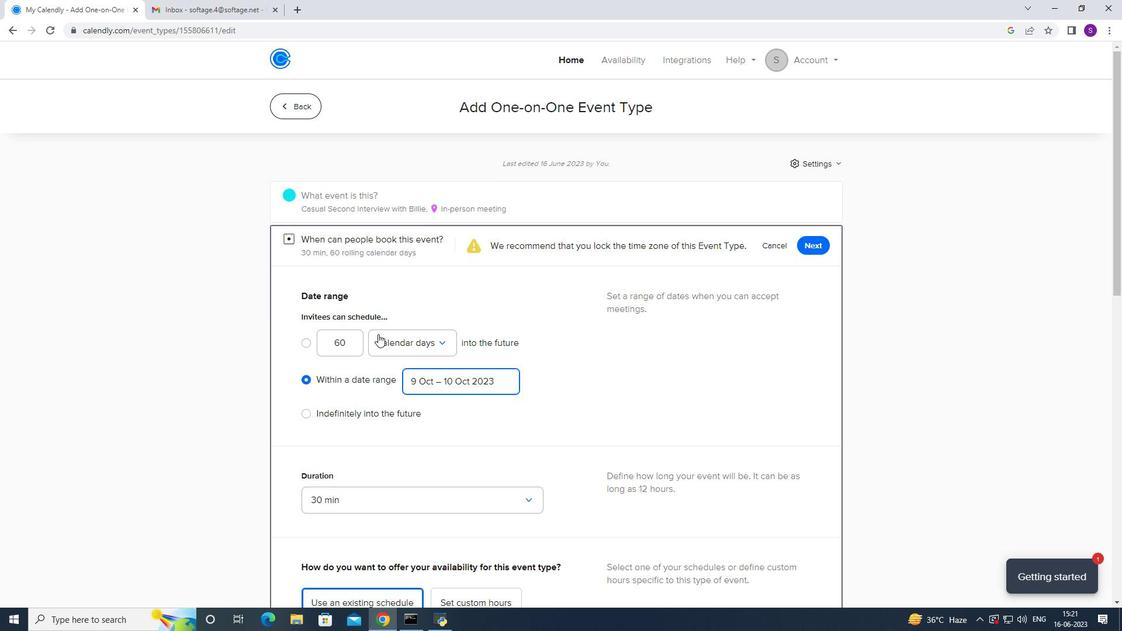
Action: Mouse moved to (381, 332)
Screenshot: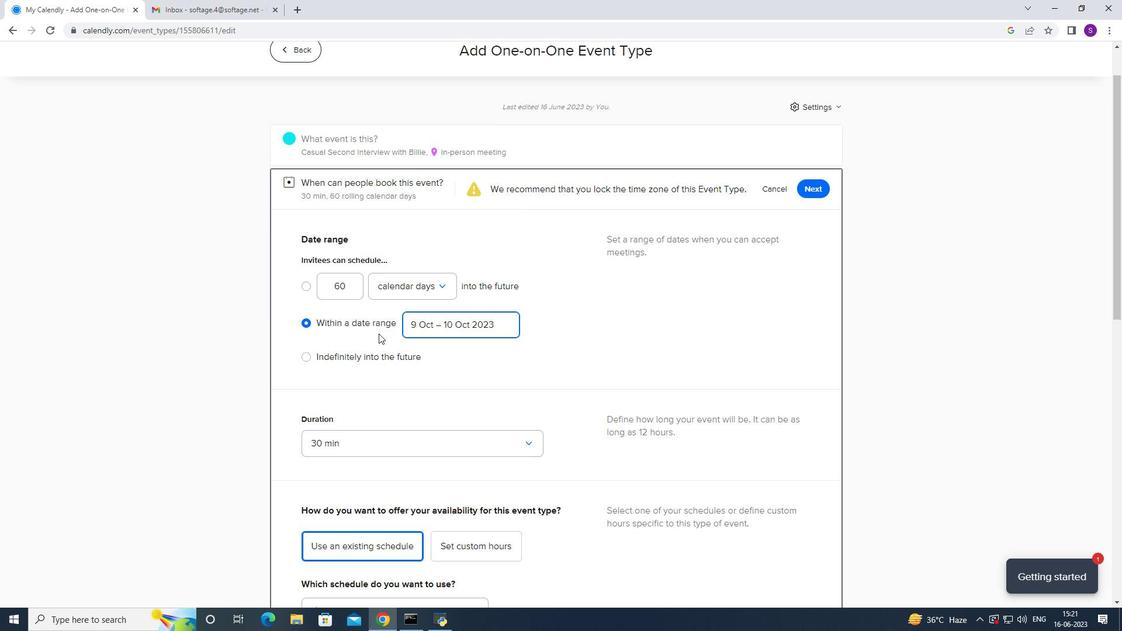 
Action: Mouse scrolled (381, 332) with delta (0, 0)
Screenshot: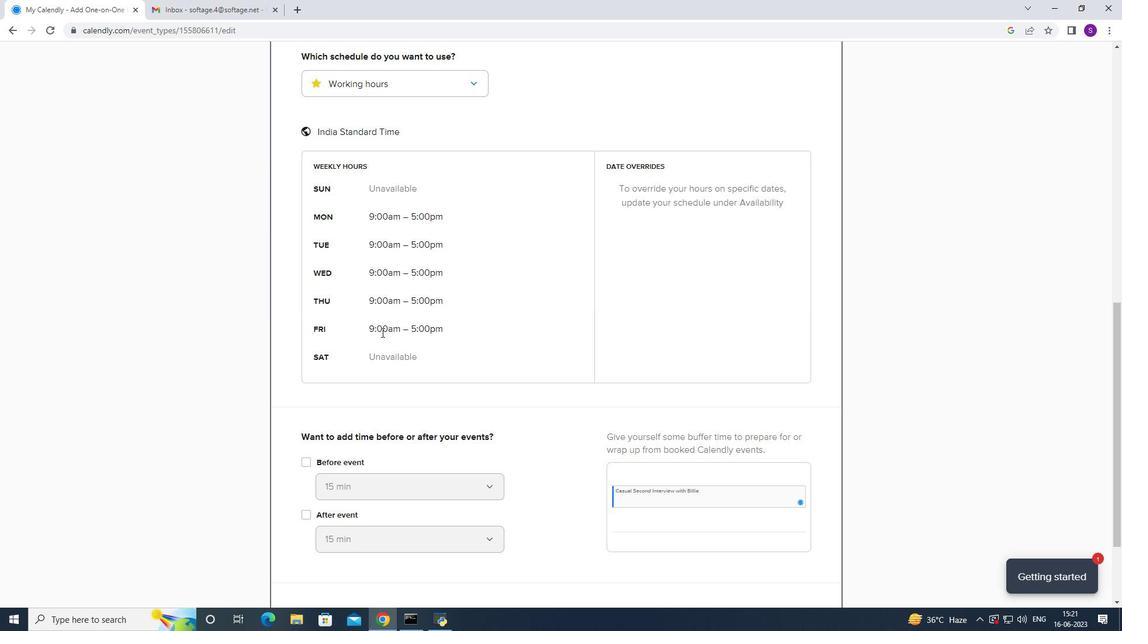 
Action: Mouse scrolled (381, 331) with delta (0, -1)
Screenshot: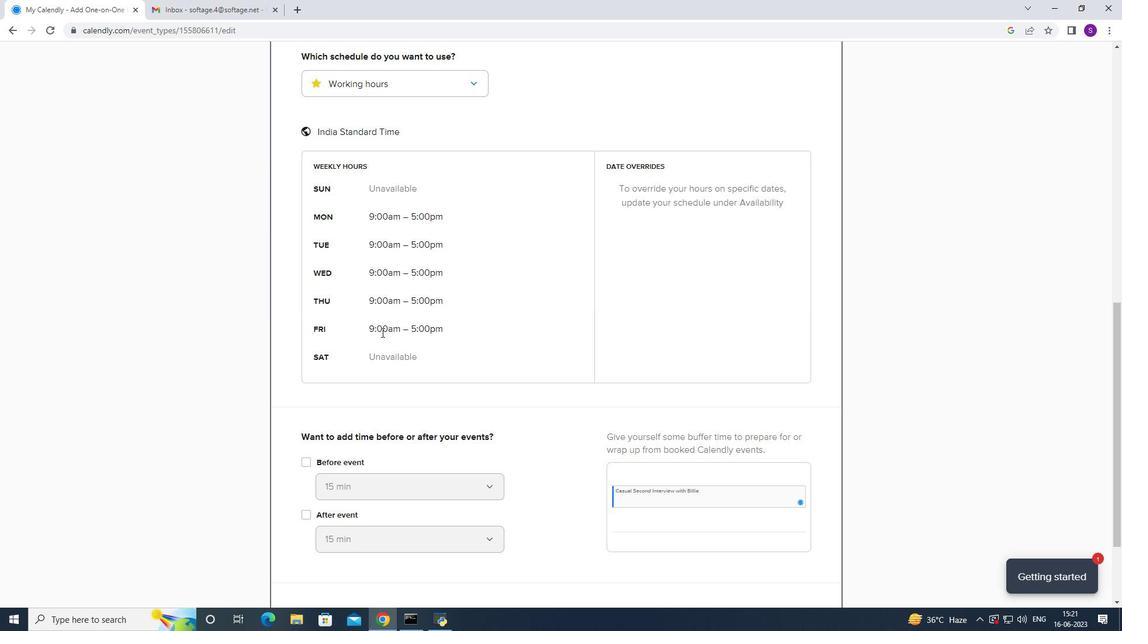 
Action: Mouse scrolled (381, 331) with delta (0, -1)
Screenshot: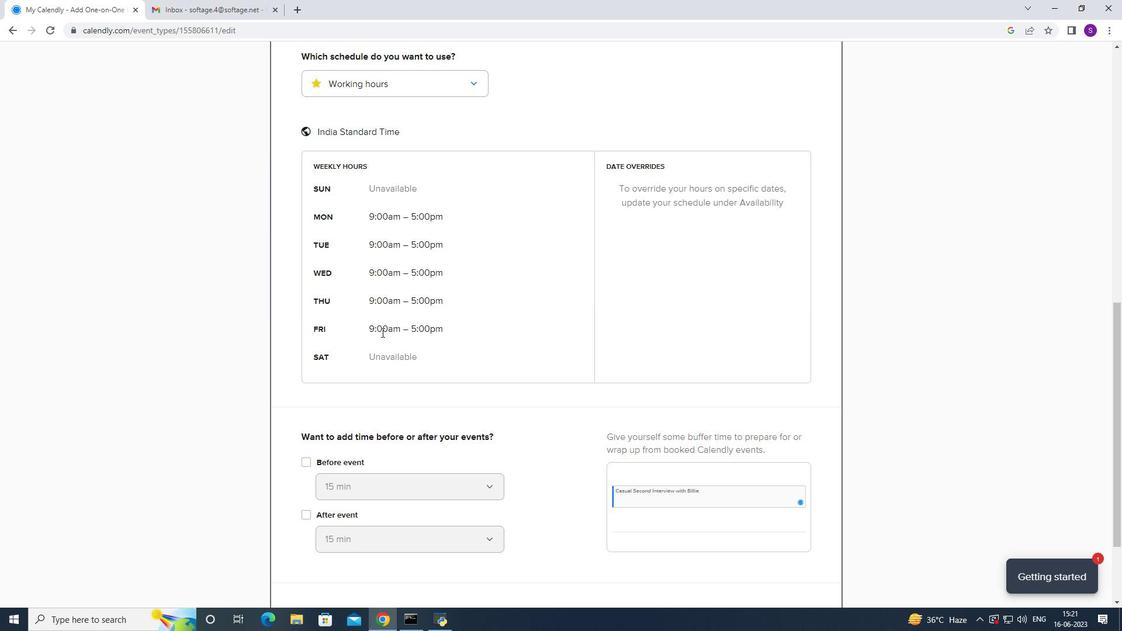 
Action: Mouse scrolled (381, 331) with delta (0, -1)
Screenshot: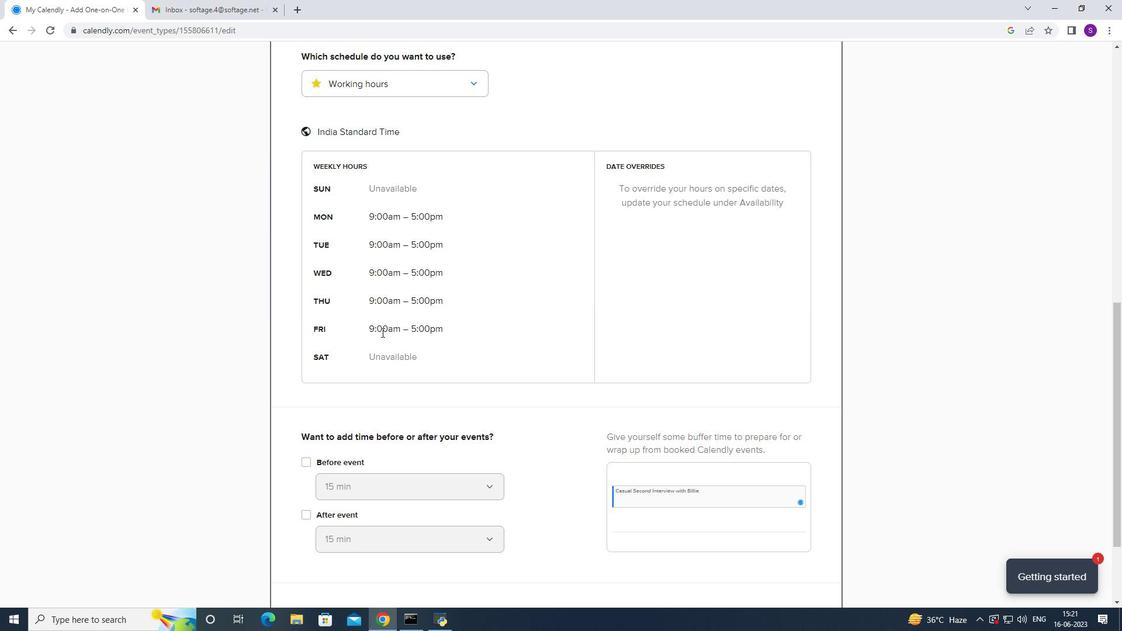 
Action: Mouse moved to (383, 332)
Screenshot: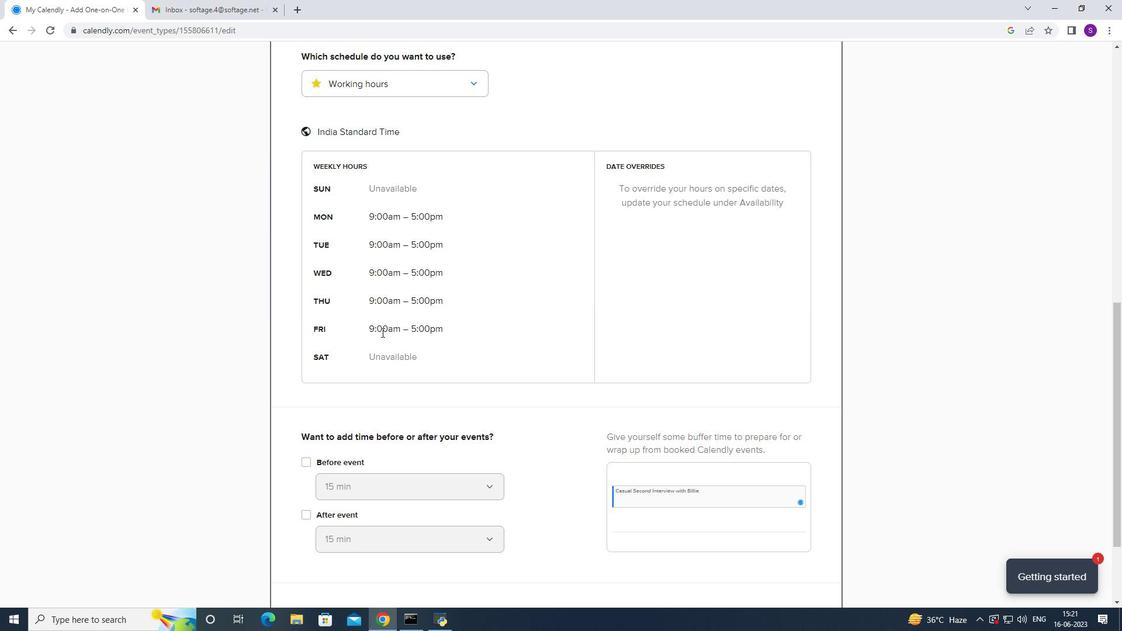 
Action: Mouse scrolled (383, 331) with delta (0, 0)
Screenshot: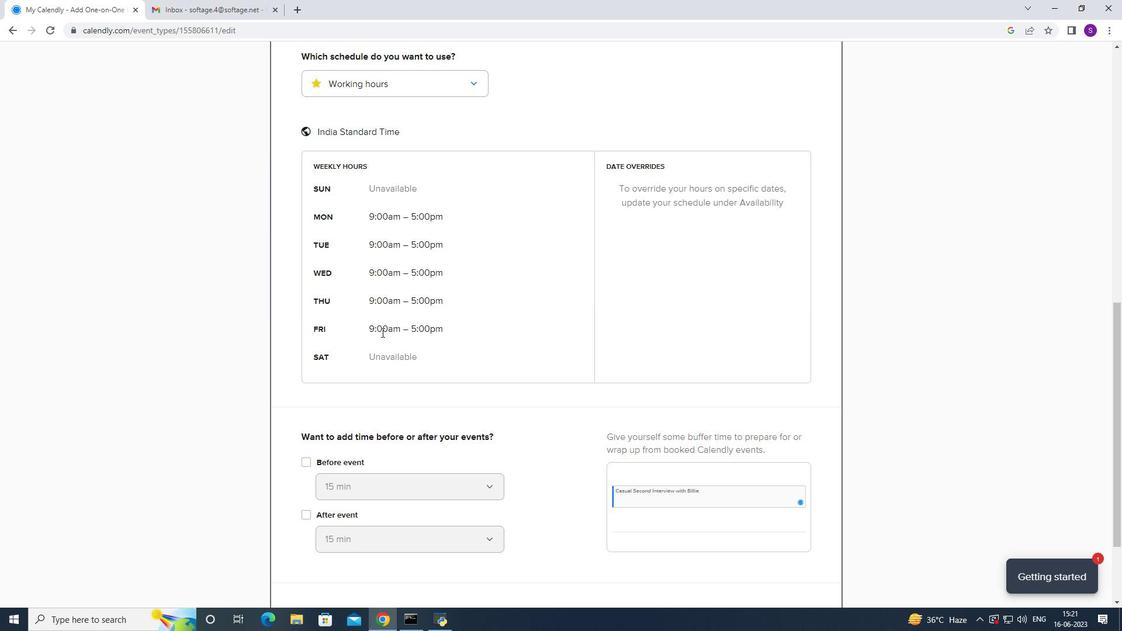 
Action: Mouse moved to (384, 332)
Screenshot: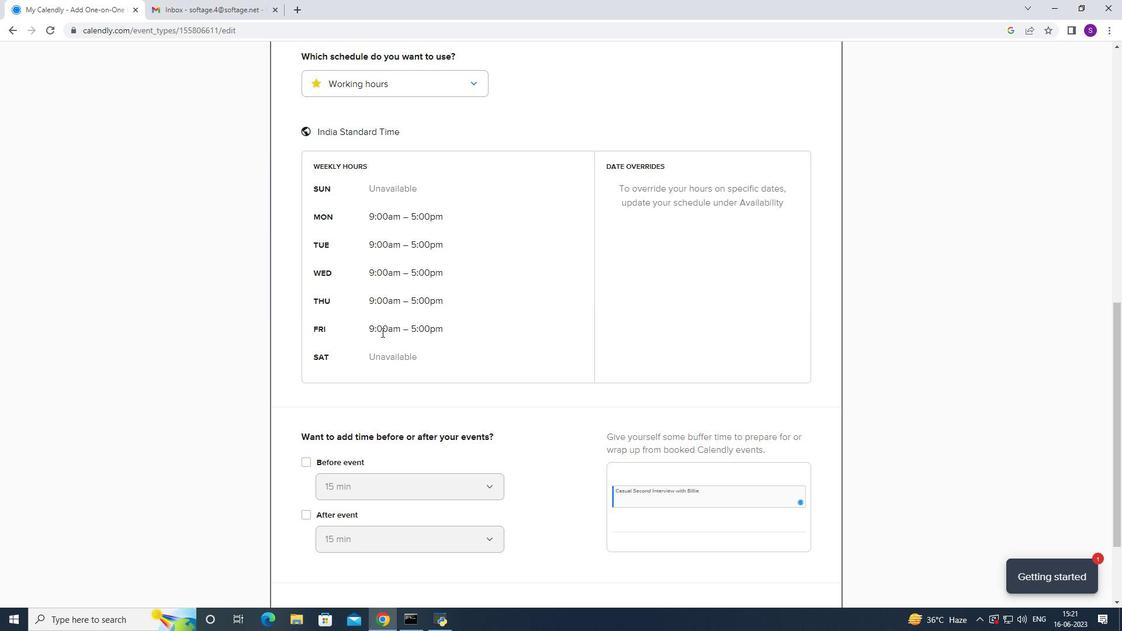 
Action: Mouse scrolled (384, 331) with delta (0, 0)
Screenshot: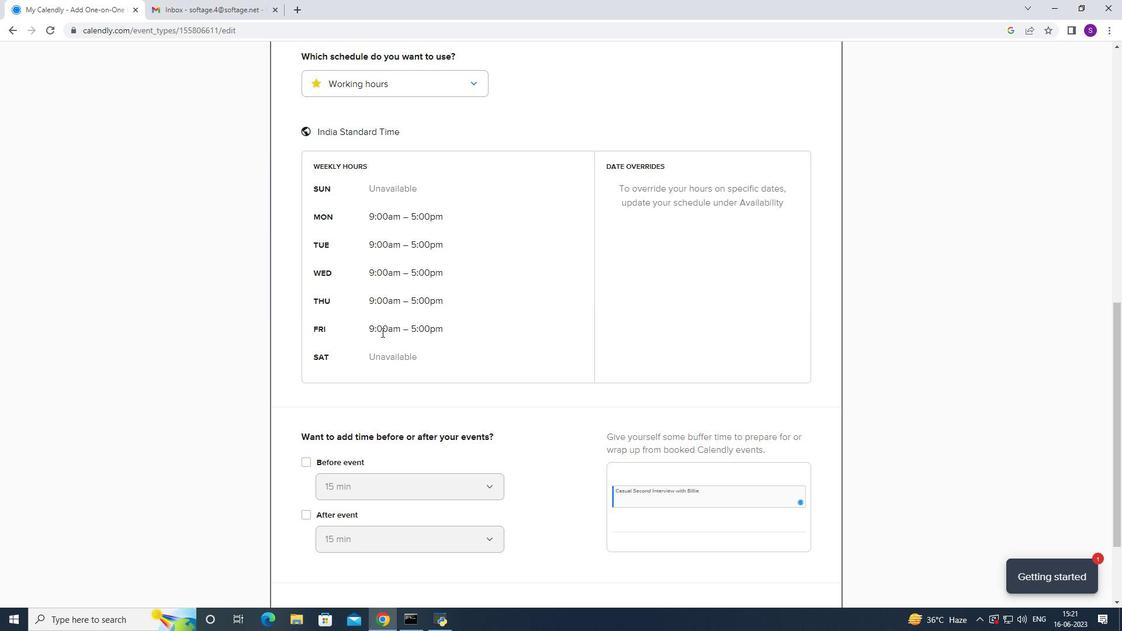 
Action: Mouse moved to (819, 540)
Screenshot: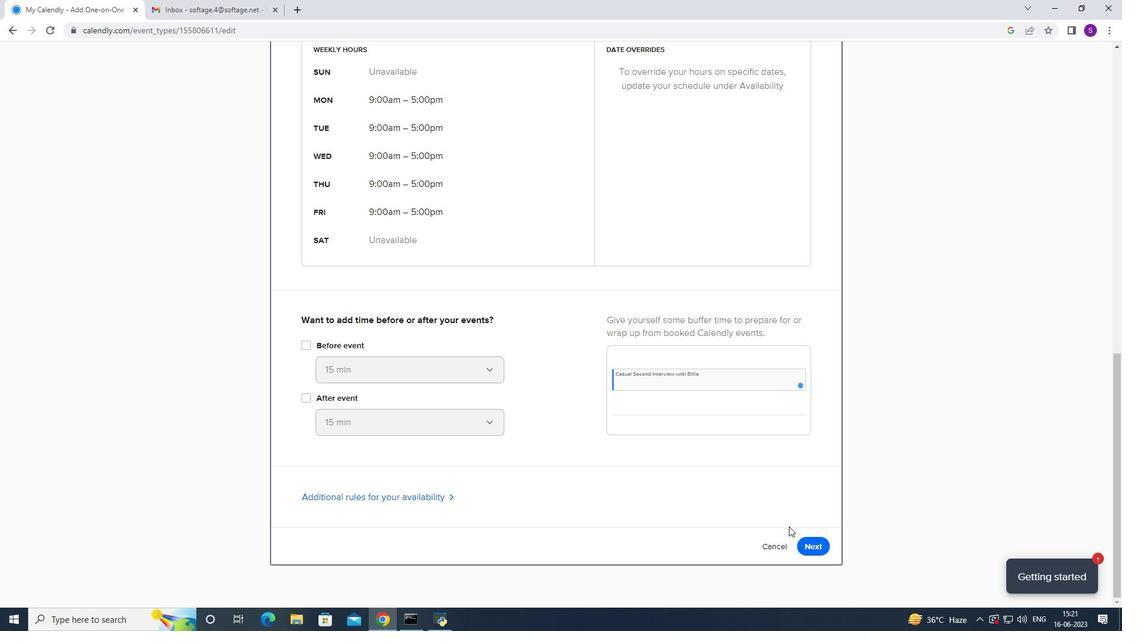 
Action: Mouse pressed left at (819, 540)
Screenshot: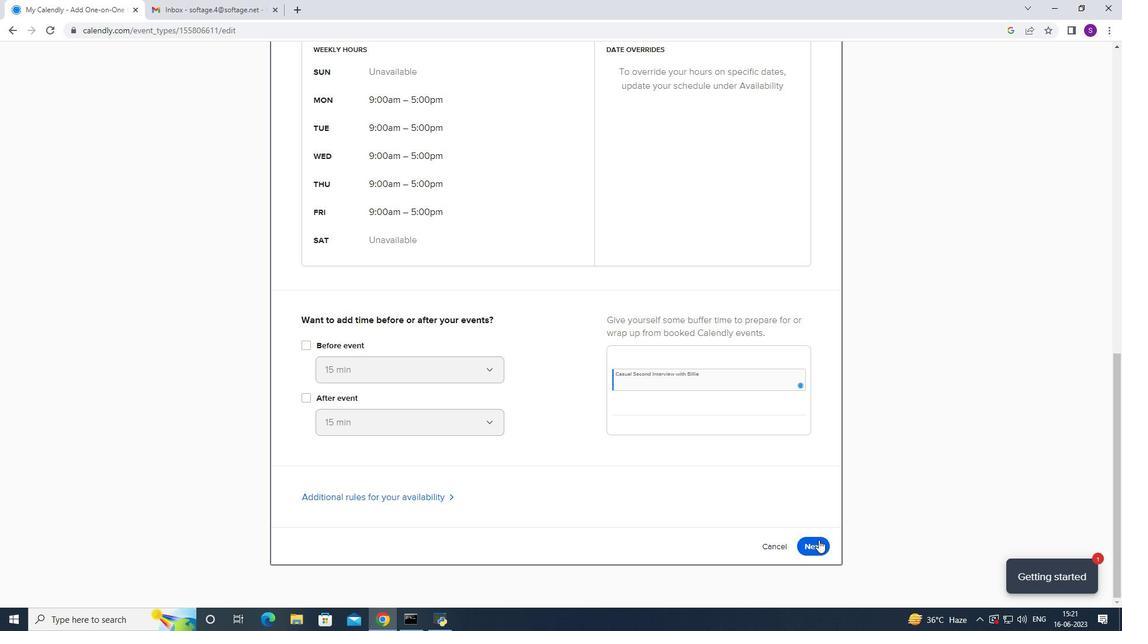 
Action: Mouse moved to (816, 118)
Screenshot: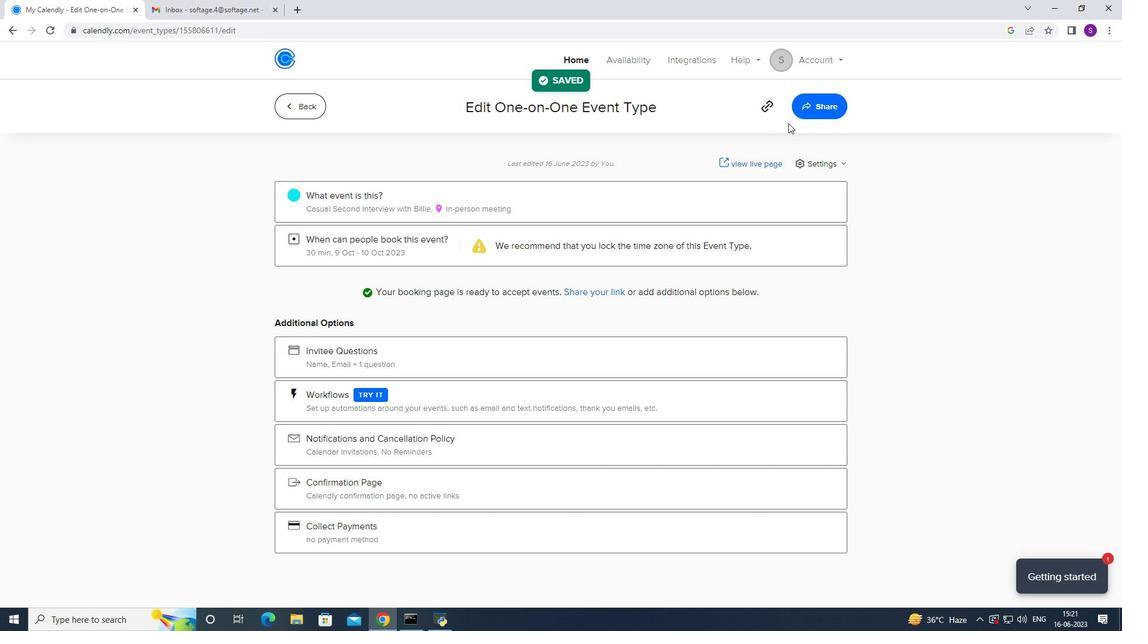 
Action: Mouse pressed left at (816, 118)
Screenshot: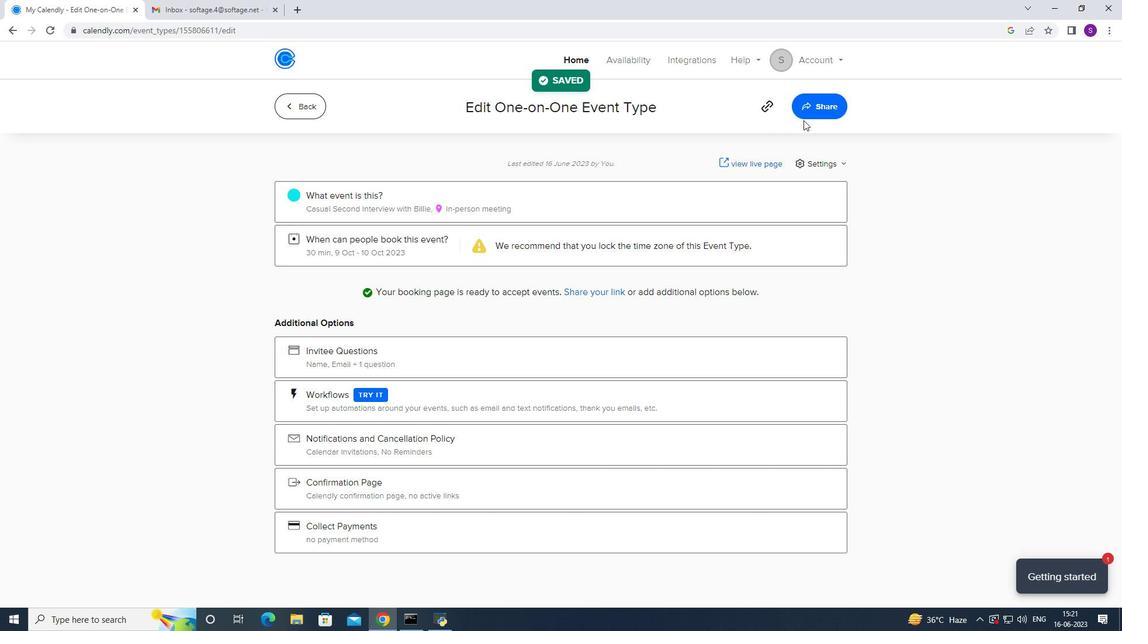 
Action: Mouse moved to (676, 213)
Screenshot: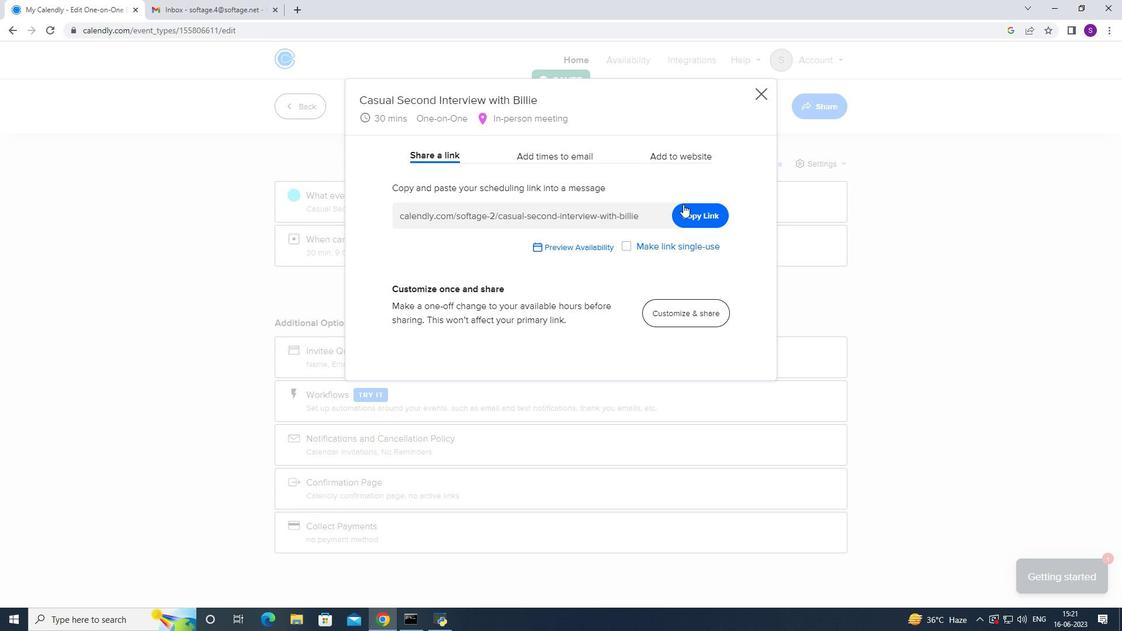 
Action: Mouse pressed left at (676, 213)
Screenshot: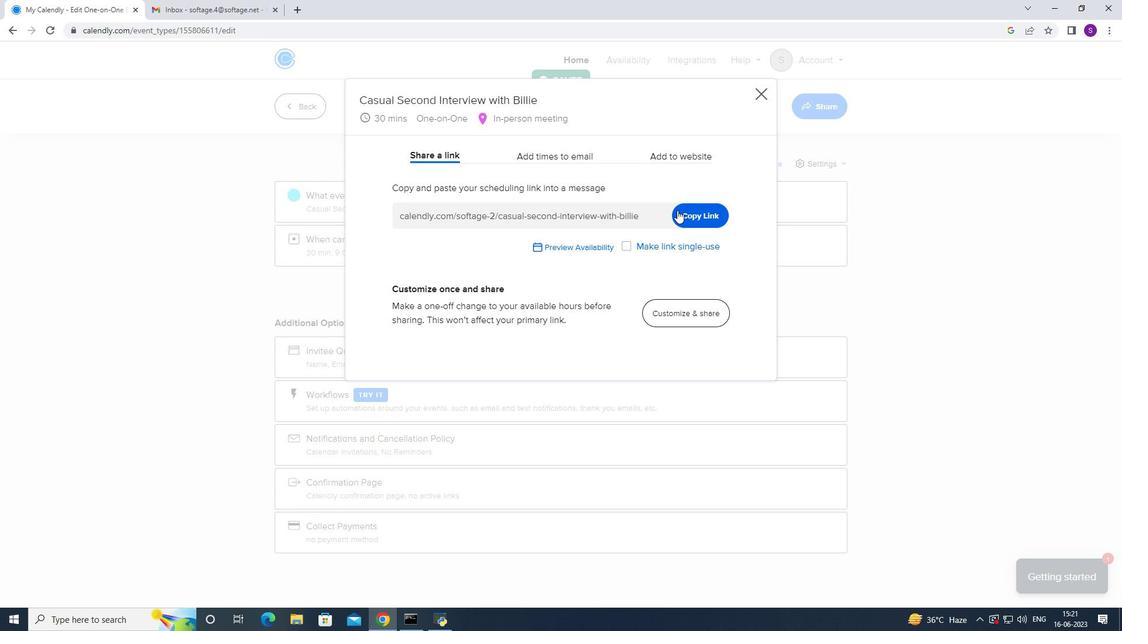 
Action: Mouse moved to (185, 11)
Screenshot: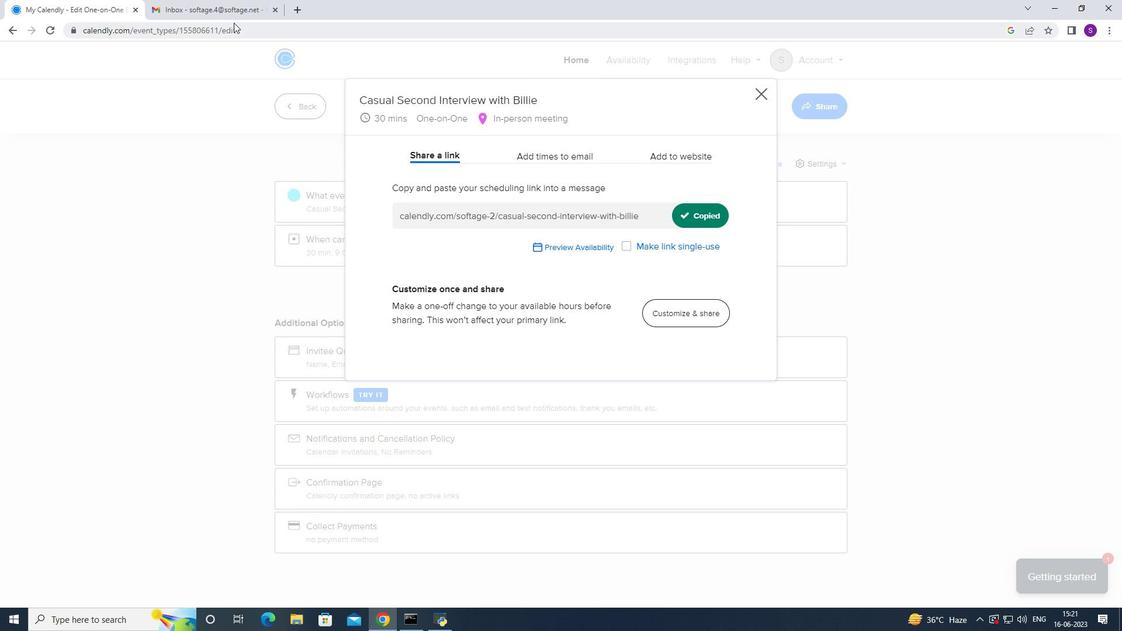 
Action: Mouse pressed left at (185, 11)
Screenshot: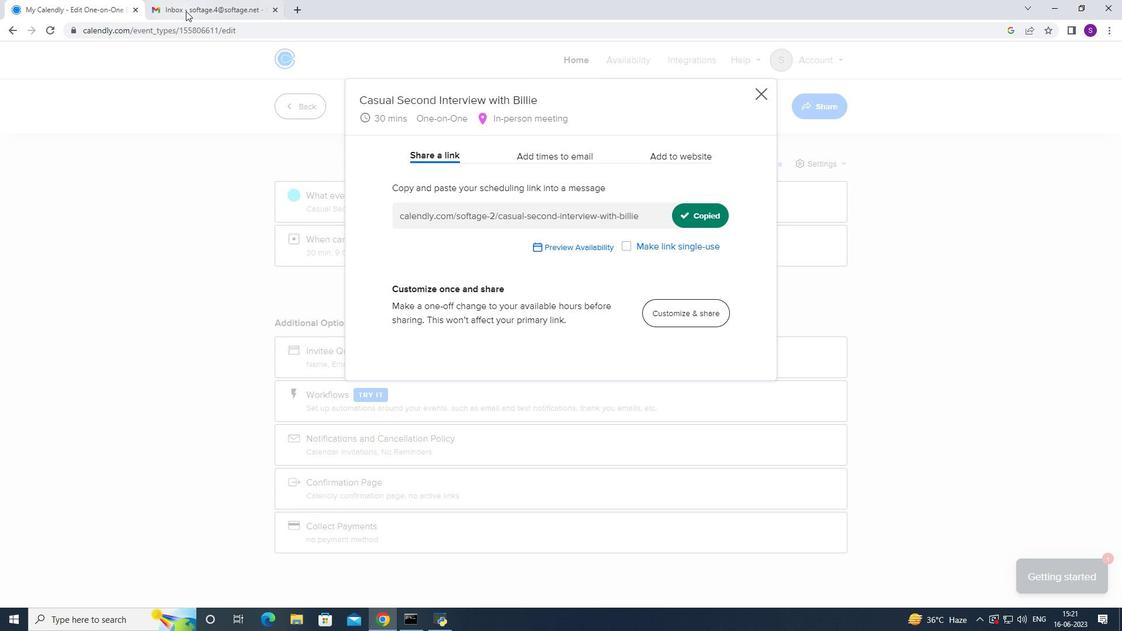 
Action: Mouse moved to (106, 111)
Screenshot: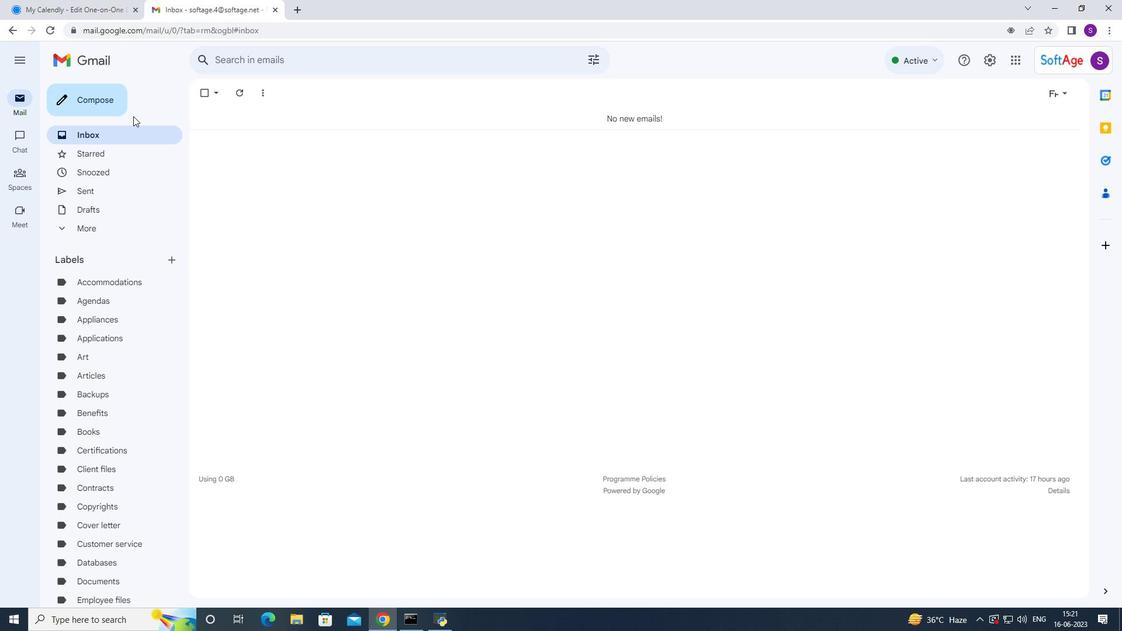 
Action: Mouse pressed left at (106, 111)
Screenshot: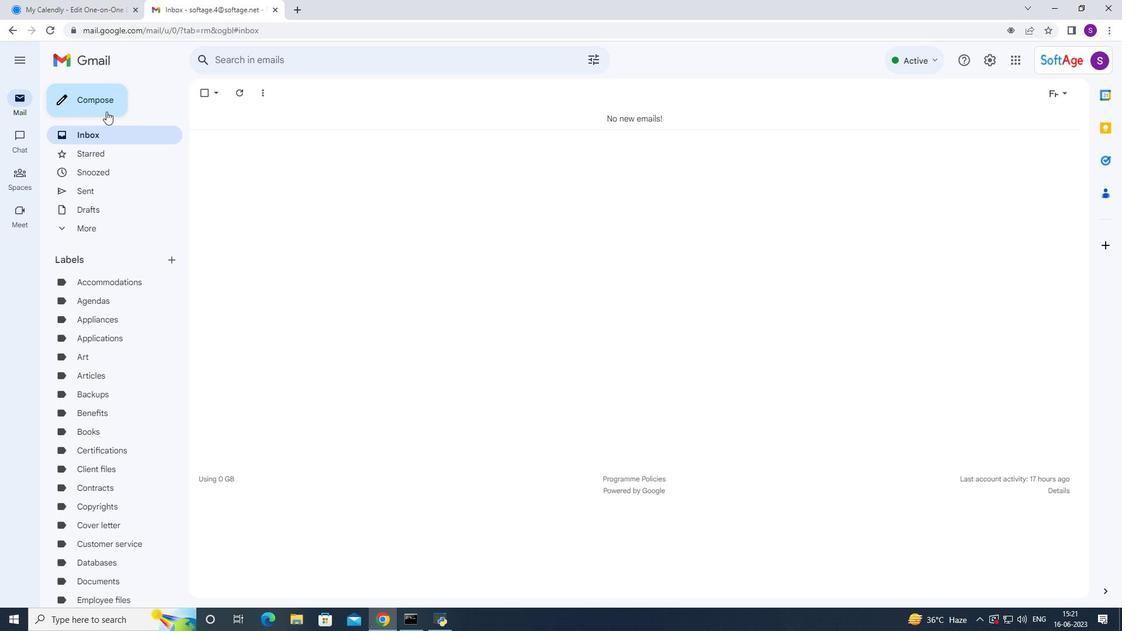 
Action: Mouse moved to (760, 385)
Screenshot: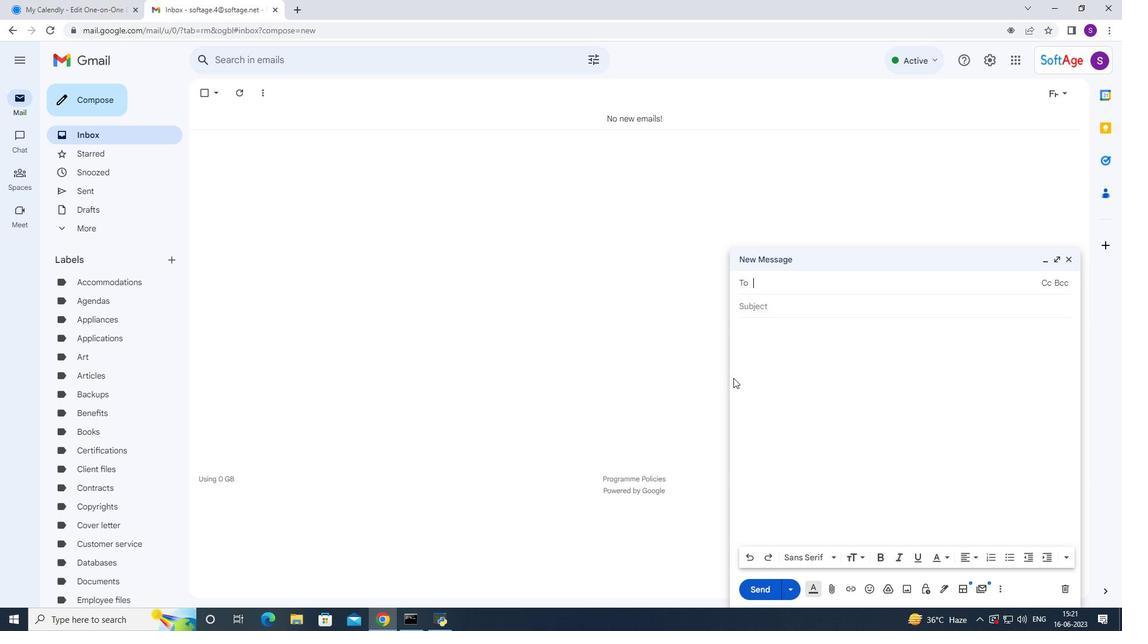 
Action: Mouse pressed right at (760, 385)
Screenshot: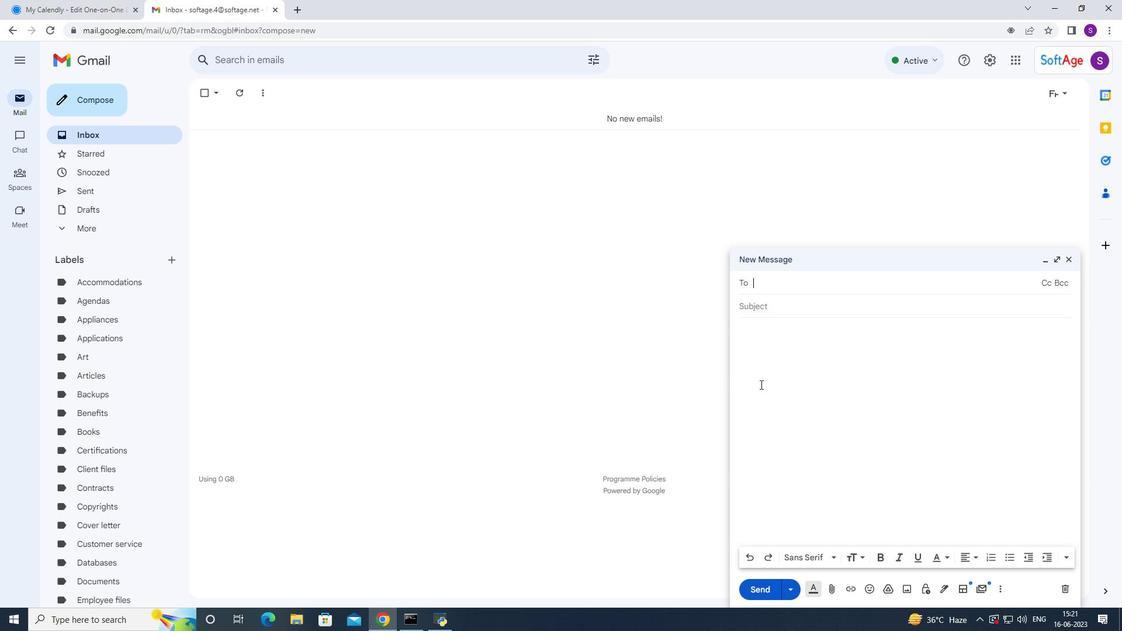 
Action: Mouse moved to (777, 468)
Screenshot: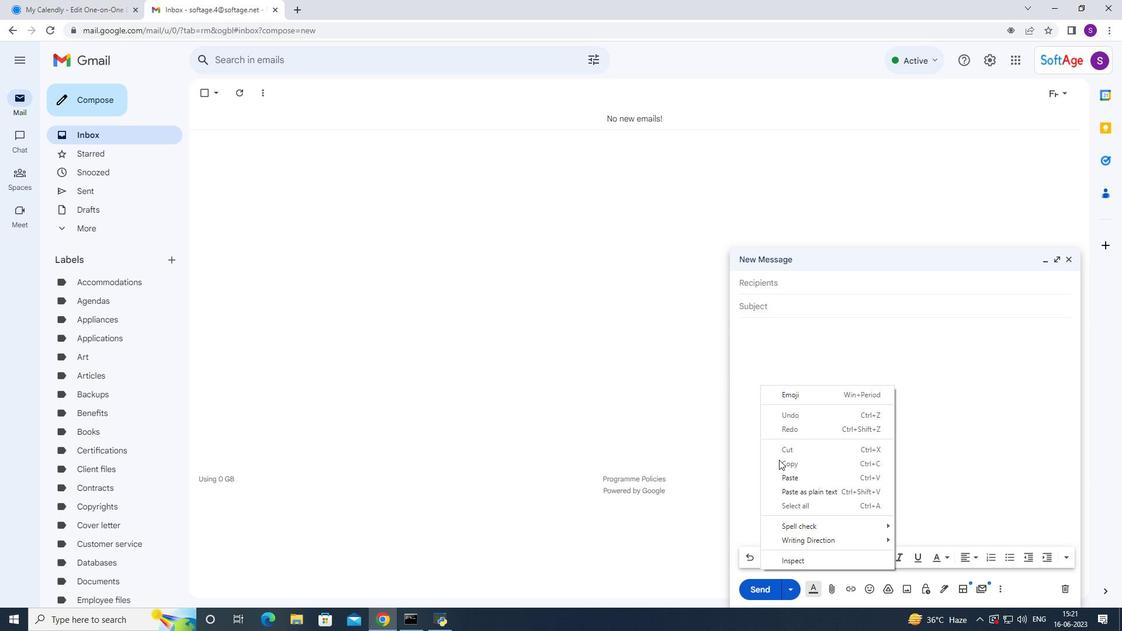 
Action: Mouse pressed left at (777, 468)
Screenshot: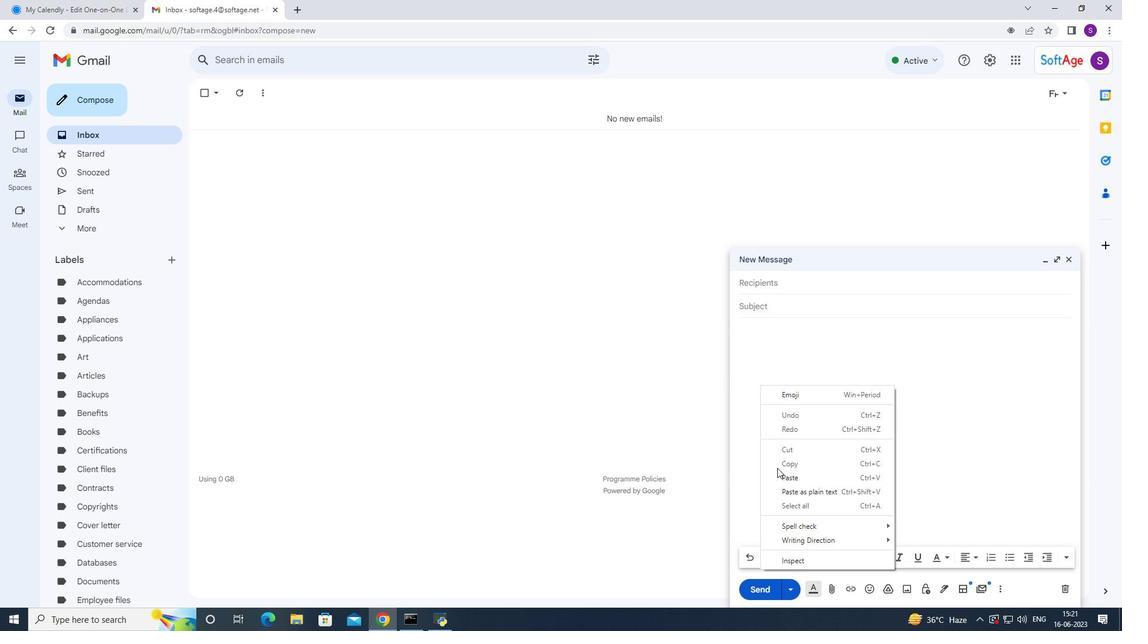 
Action: Mouse moved to (777, 472)
Screenshot: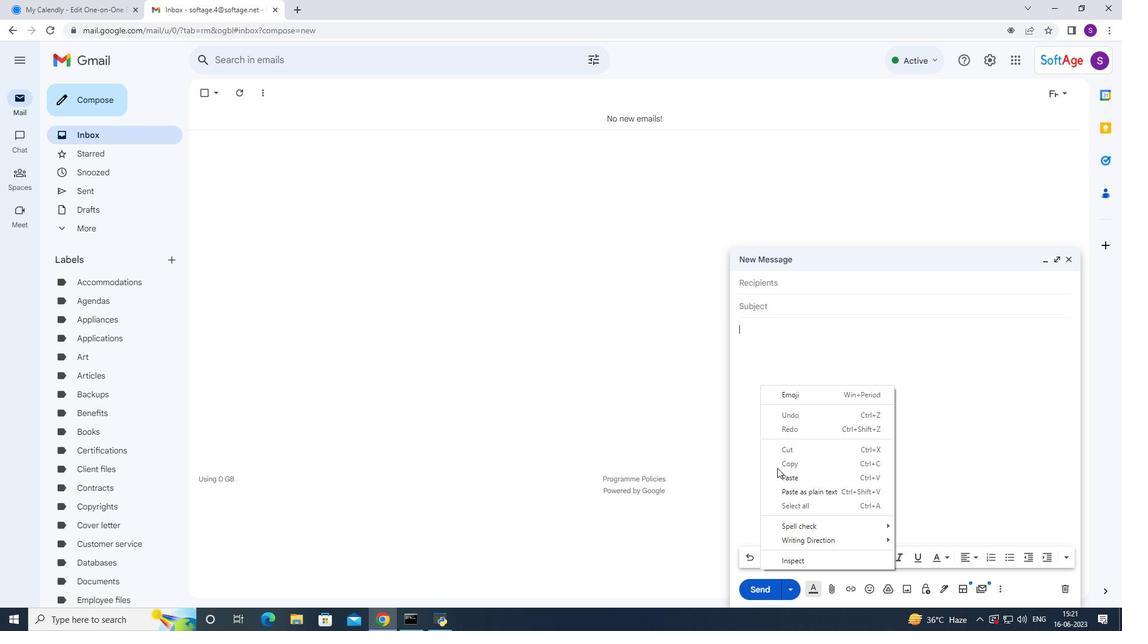 
Action: Mouse pressed left at (777, 472)
Screenshot: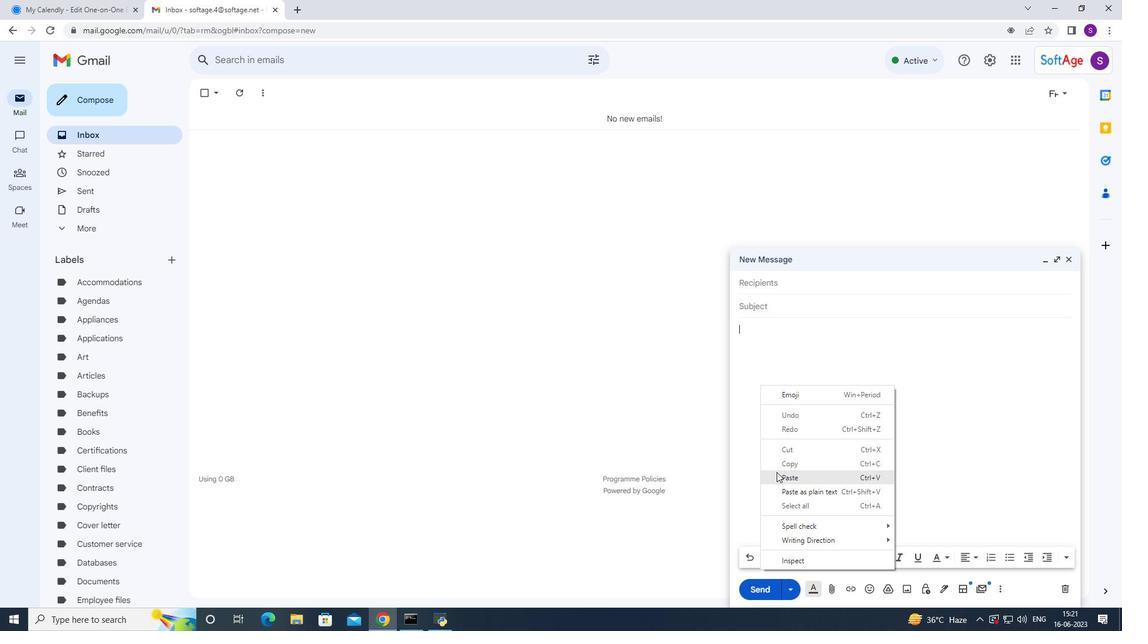 
Action: Mouse moved to (762, 283)
Screenshot: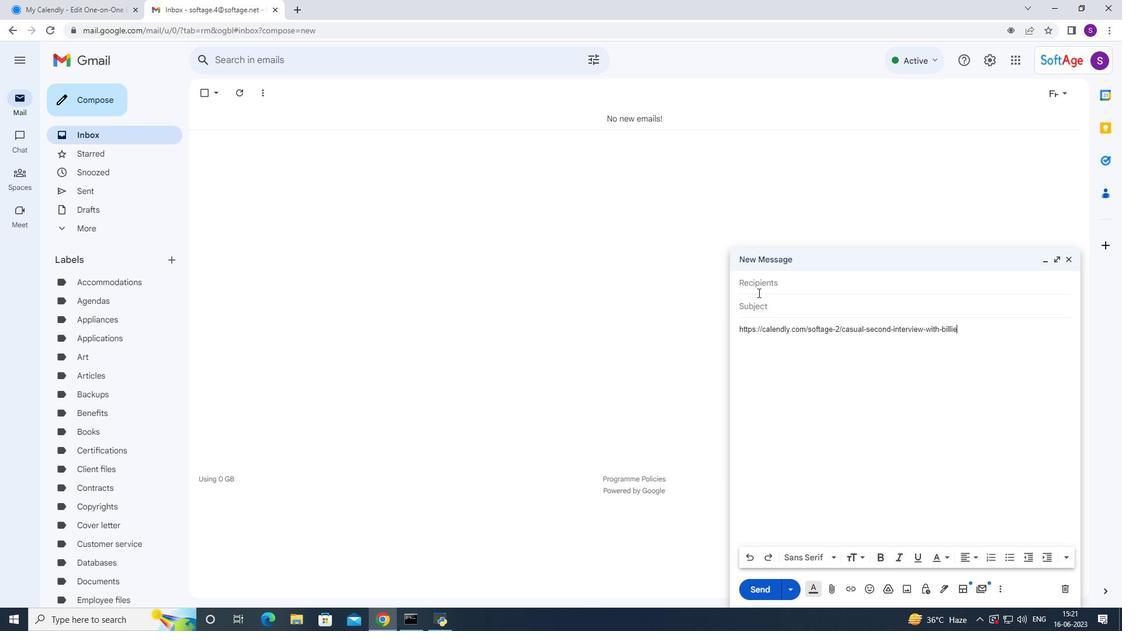 
Action: Mouse pressed left at (762, 283)
Screenshot: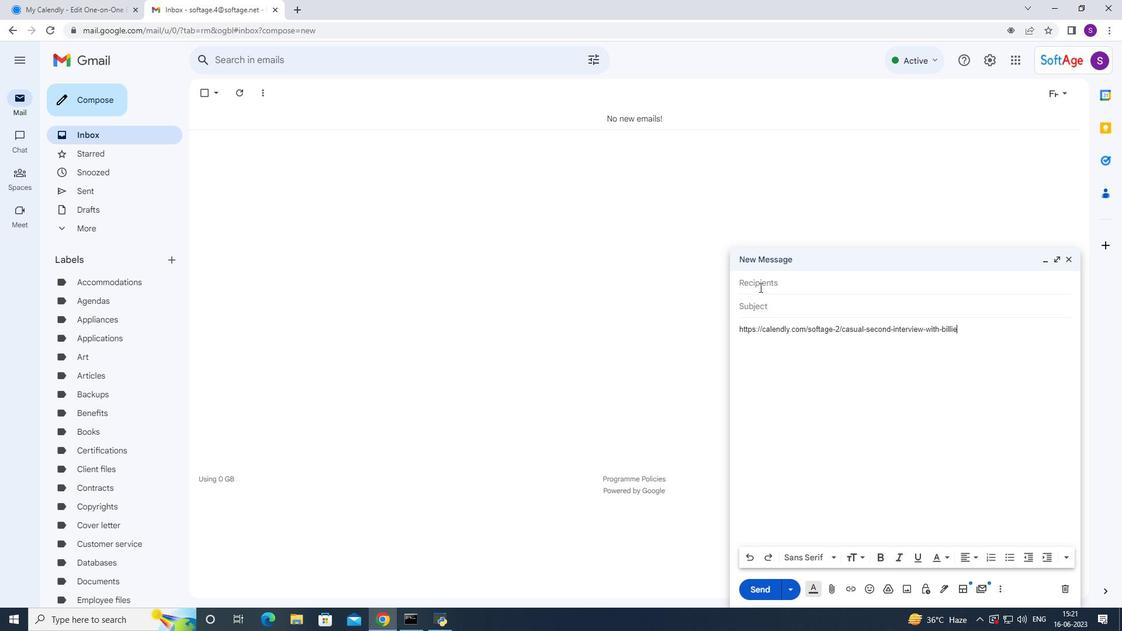 
Action: Key pressed sof
Screenshot: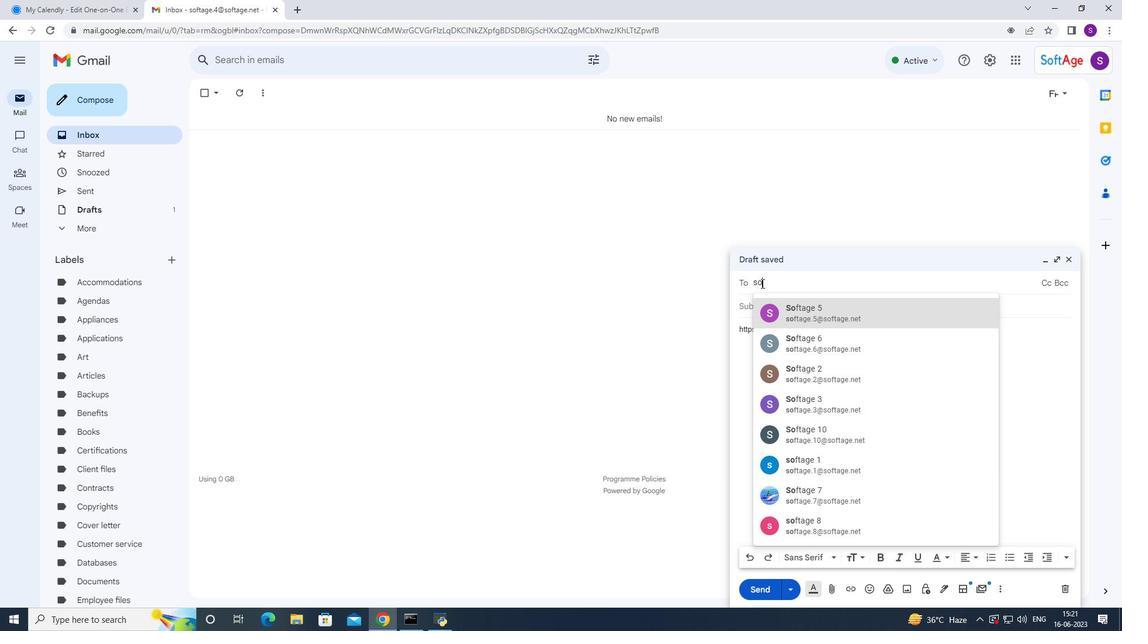 
Action: Mouse moved to (851, 441)
Screenshot: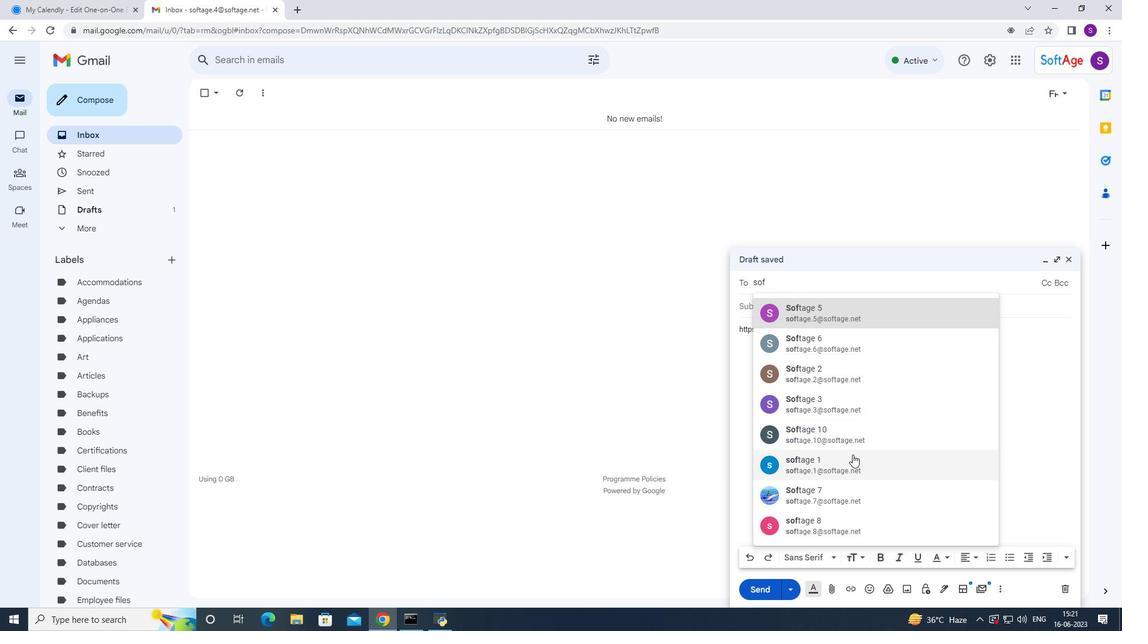 
Action: Mouse pressed left at (851, 441)
Screenshot: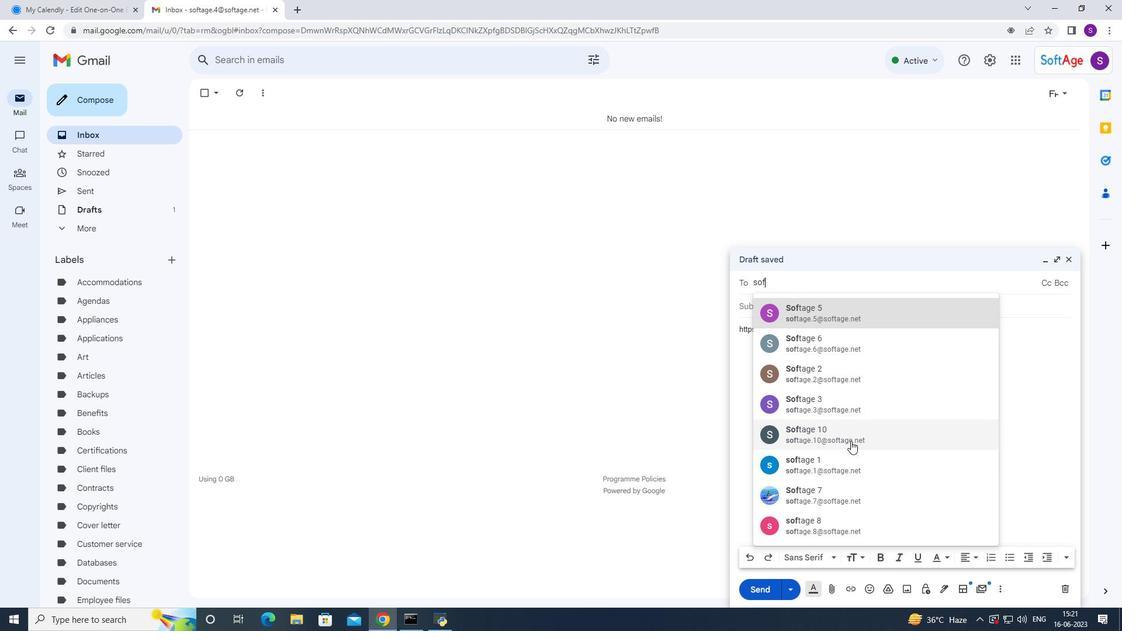 
Action: Mouse moved to (851, 440)
Screenshot: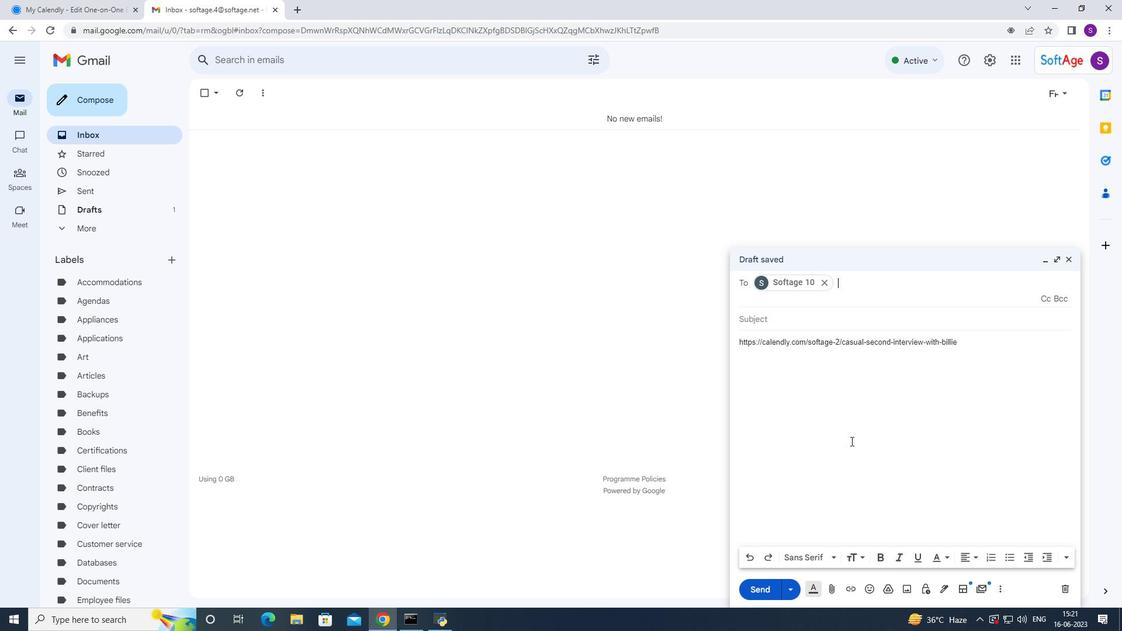 
Action: Key pressed 1\<Key.backspace>
Screenshot: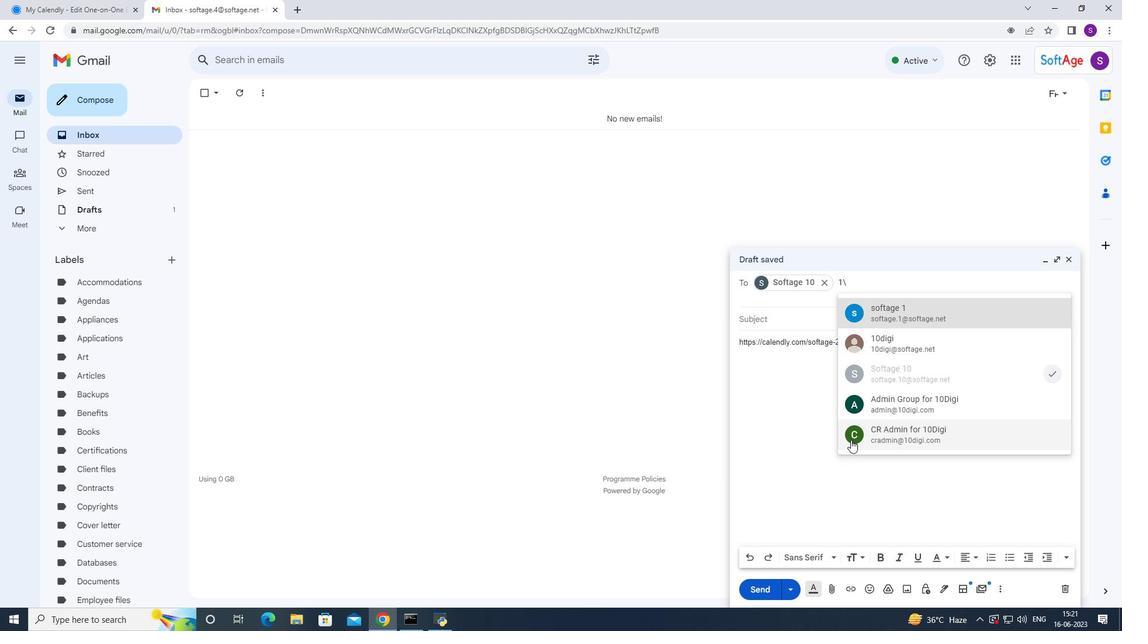 
Action: Mouse moved to (890, 334)
Screenshot: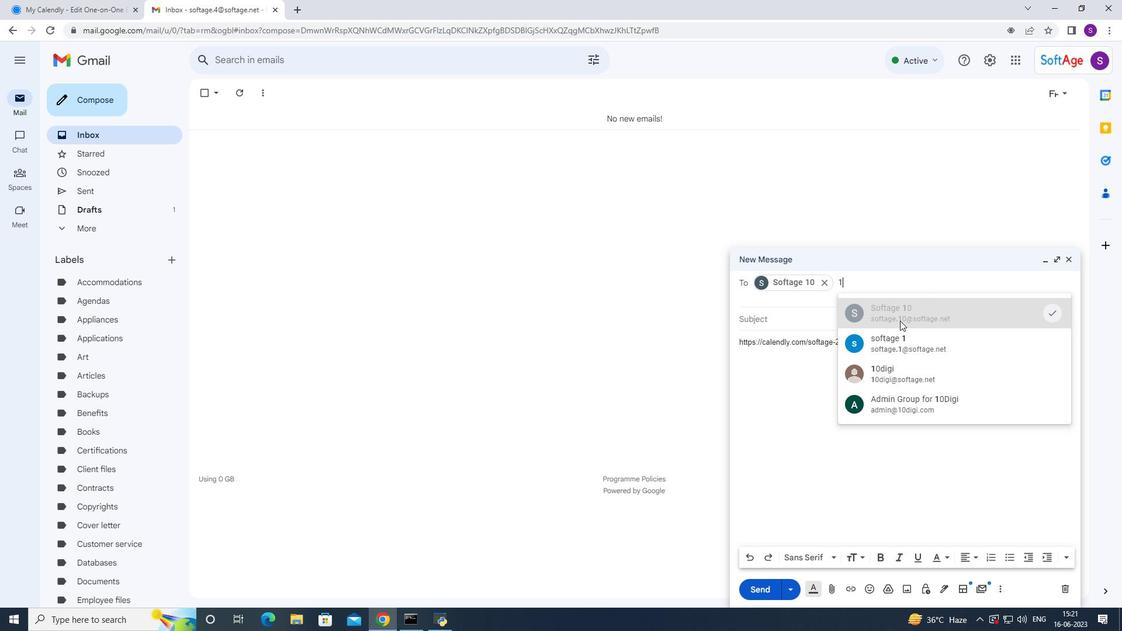 
Action: Mouse pressed left at (890, 334)
Screenshot: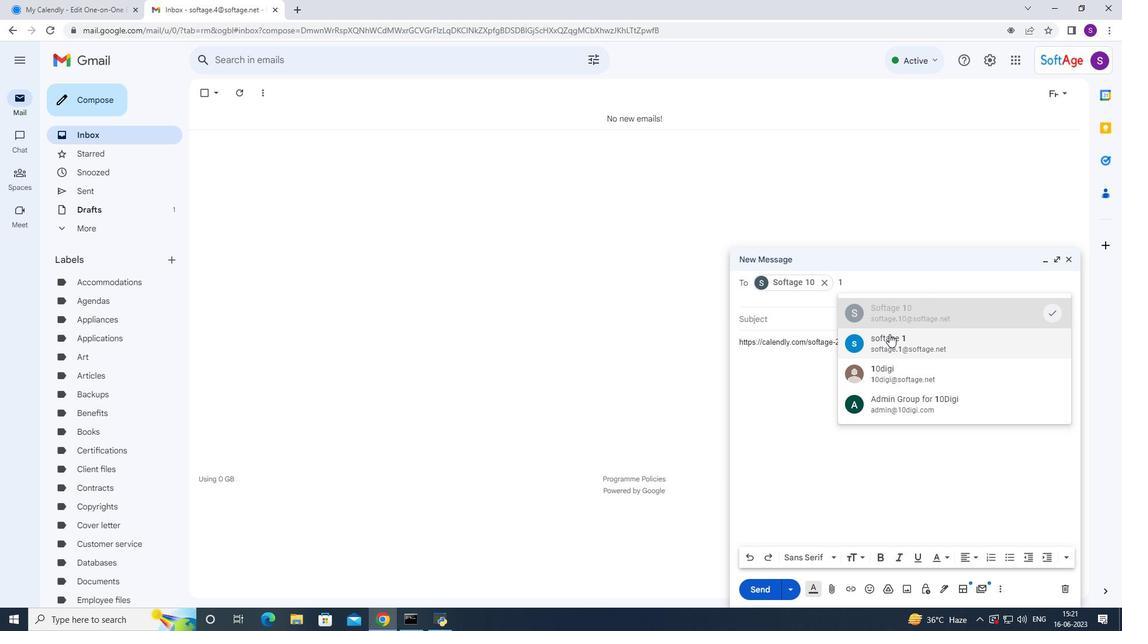 
Action: Mouse moved to (826, 425)
Screenshot: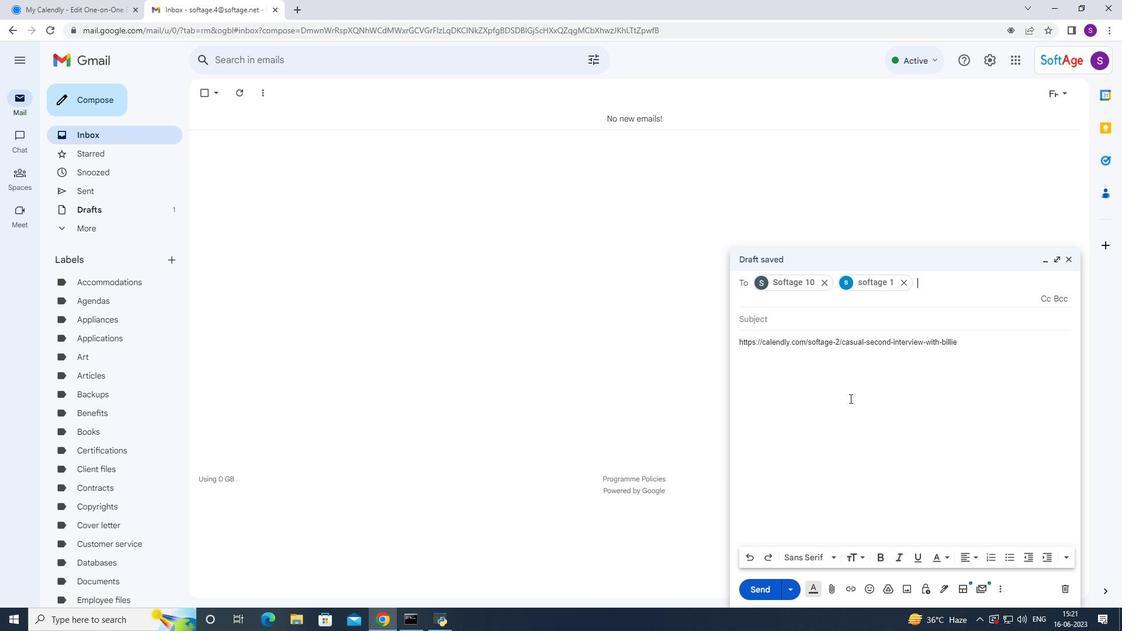 
Action: Mouse pressed left at (826, 425)
Screenshot: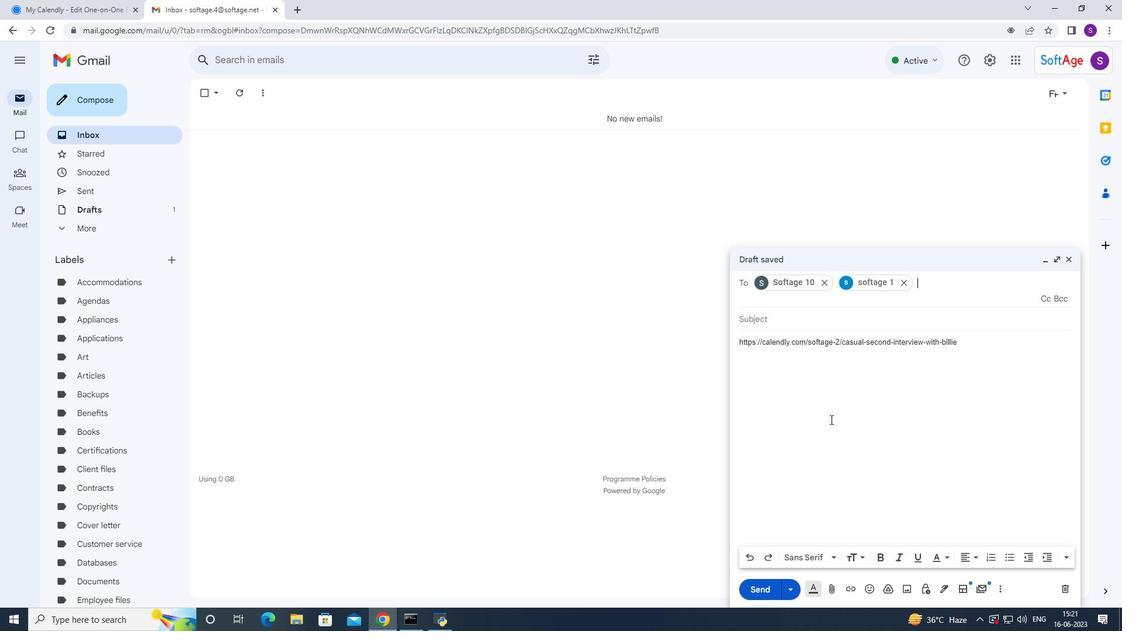 
Action: Mouse moved to (758, 590)
Screenshot: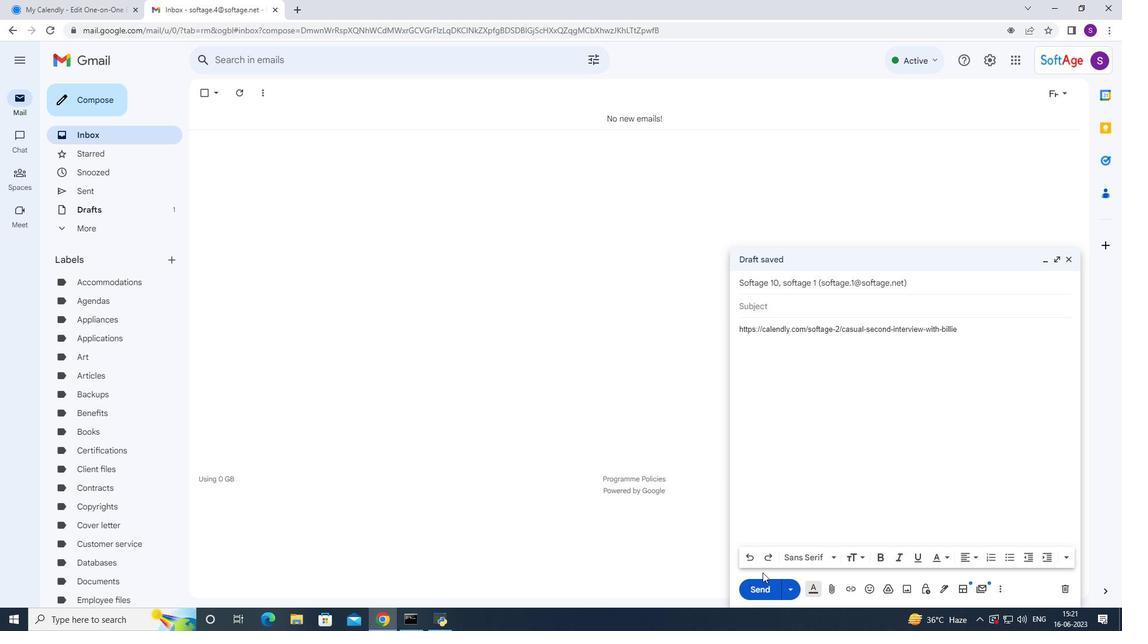 
Action: Mouse pressed left at (758, 590)
Screenshot: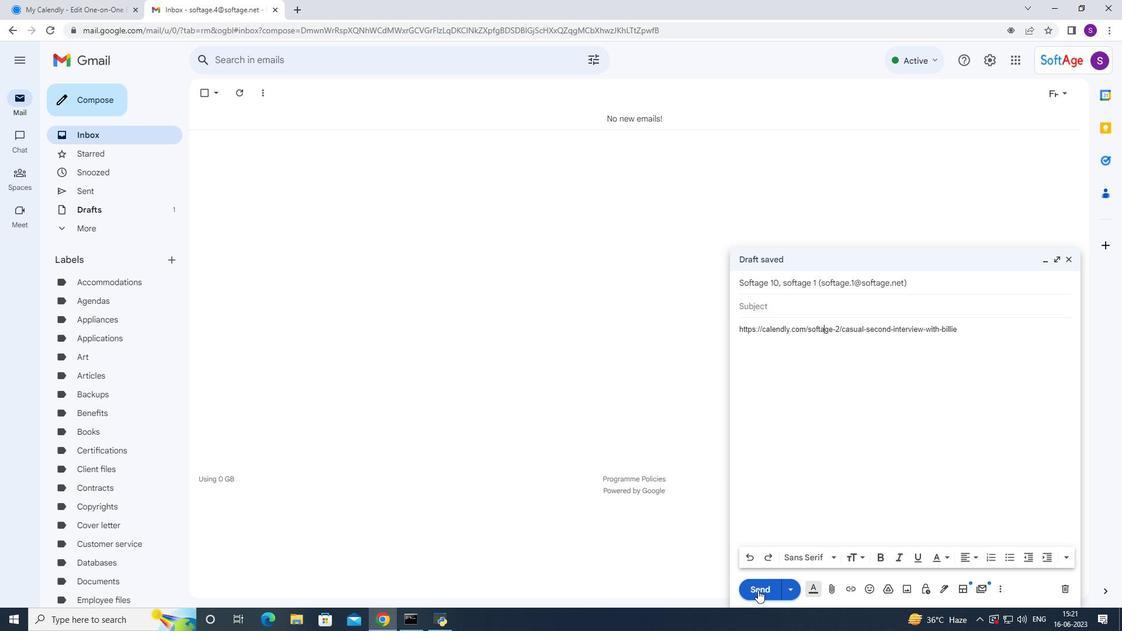 
